 Task: Check the picks of the 2023 Victory Lane Racing NASCAR Cup Series for the race "Echopark Texas Grand Prix" on the track "COTA".
Action: Mouse moved to (221, 440)
Screenshot: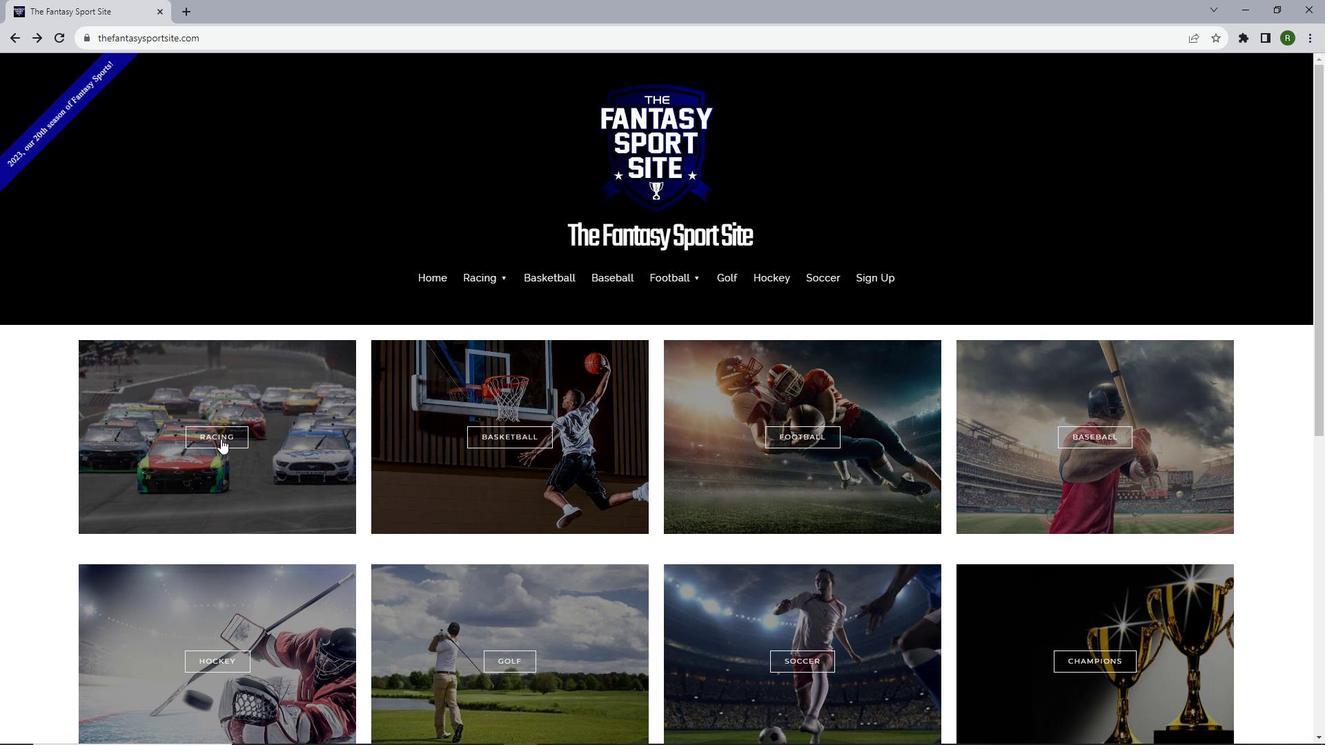 
Action: Mouse pressed left at (221, 440)
Screenshot: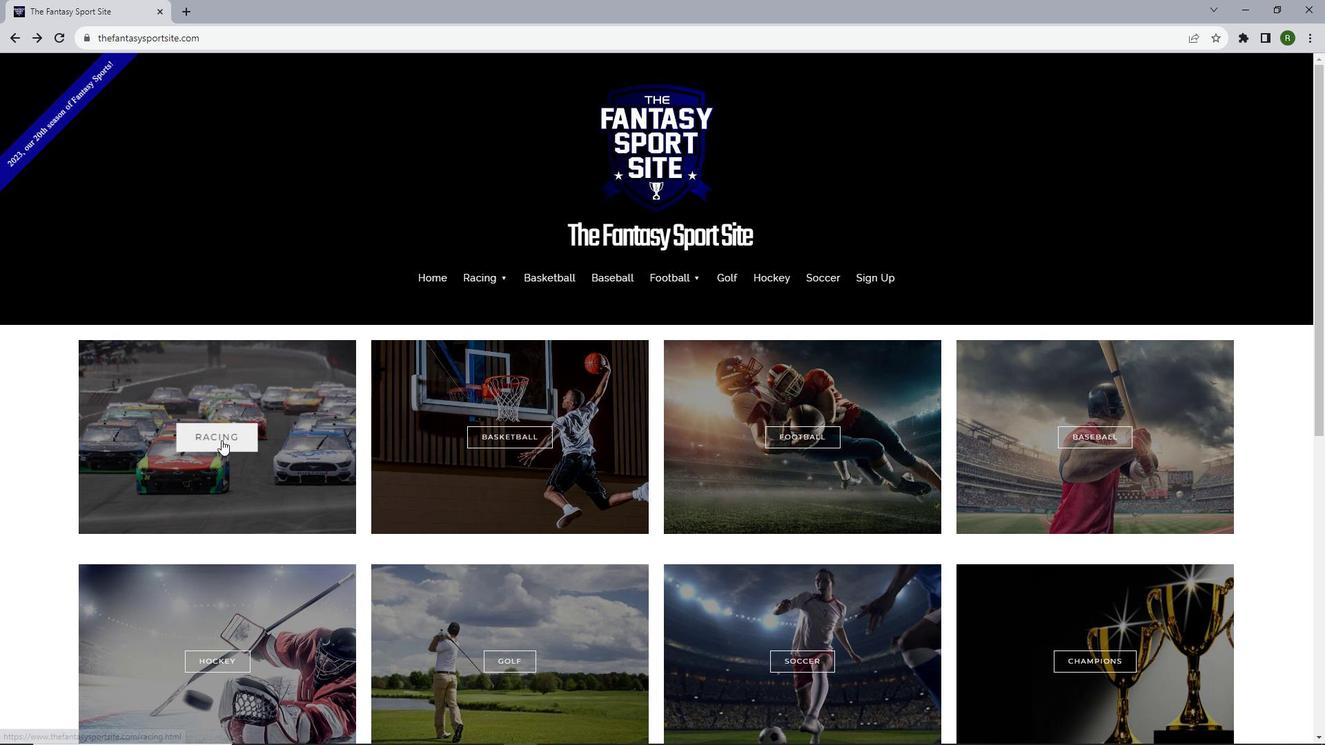 
Action: Mouse moved to (429, 339)
Screenshot: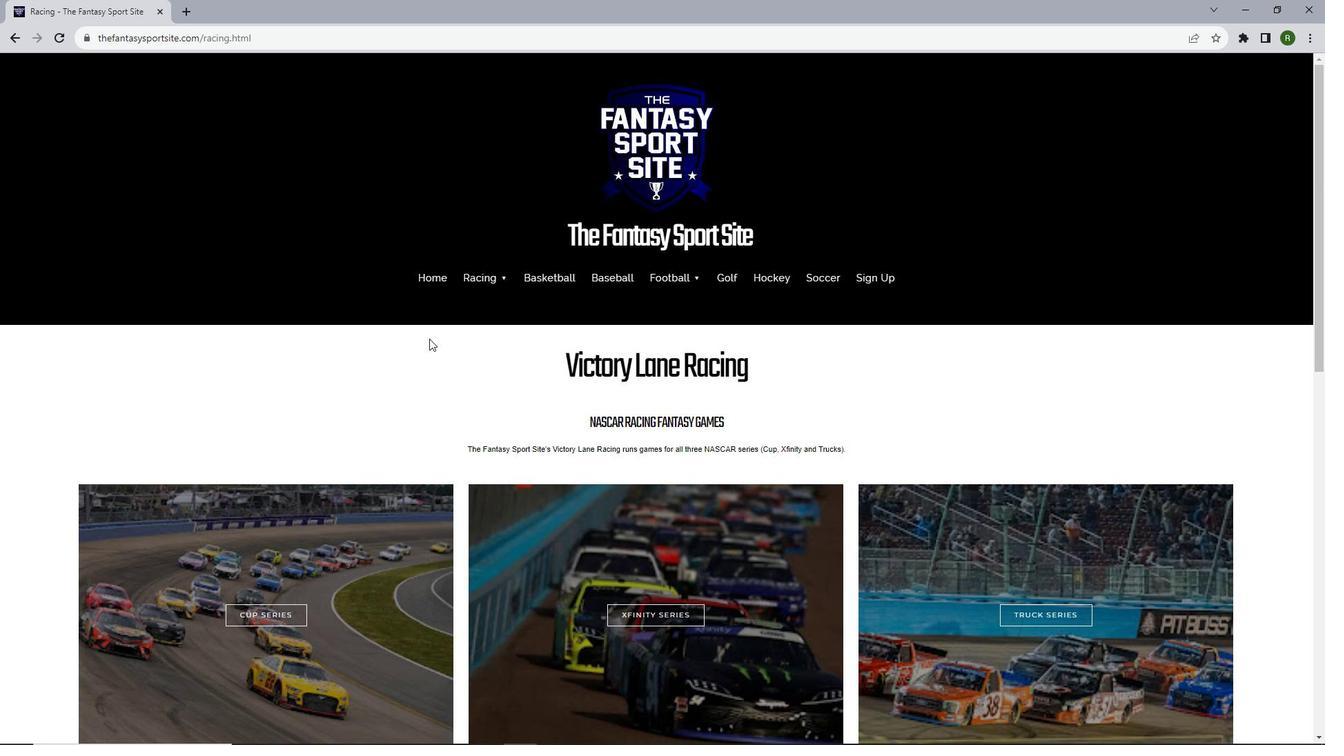 
Action: Mouse scrolled (429, 338) with delta (0, 0)
Screenshot: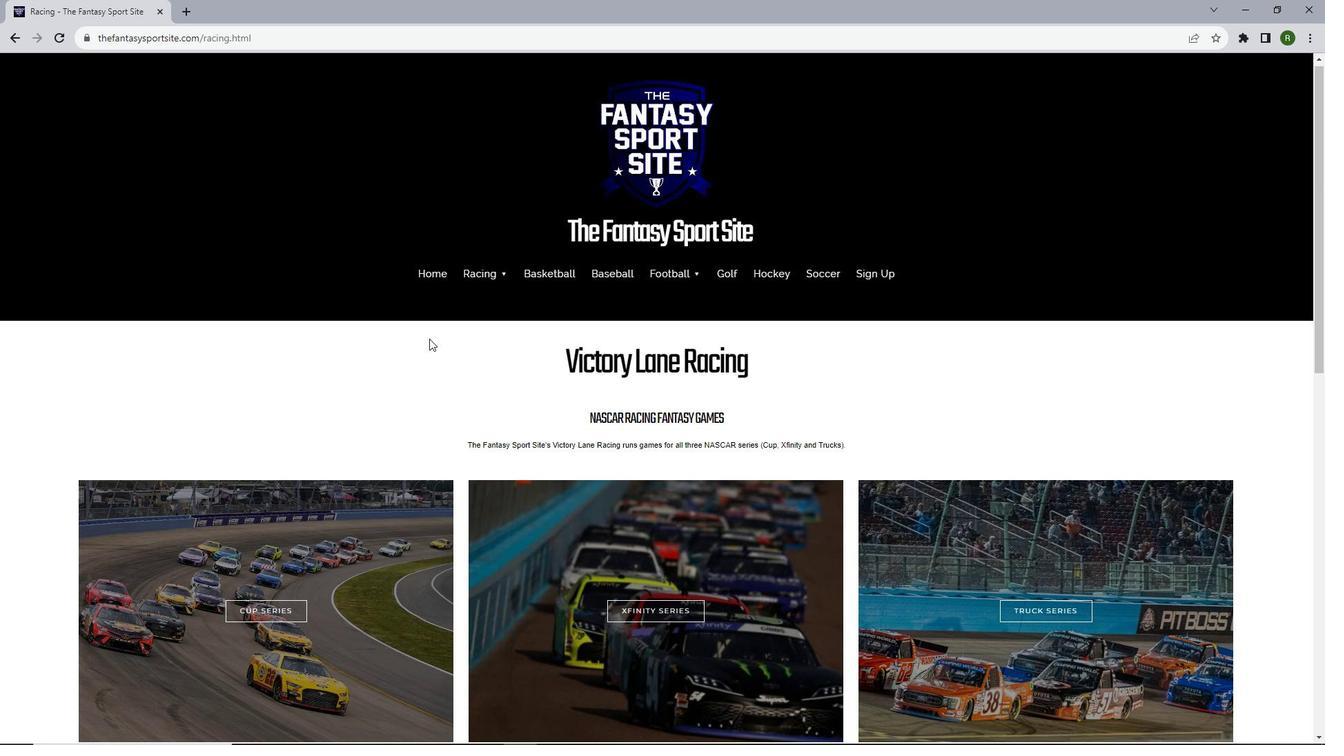 
Action: Mouse scrolled (429, 338) with delta (0, 0)
Screenshot: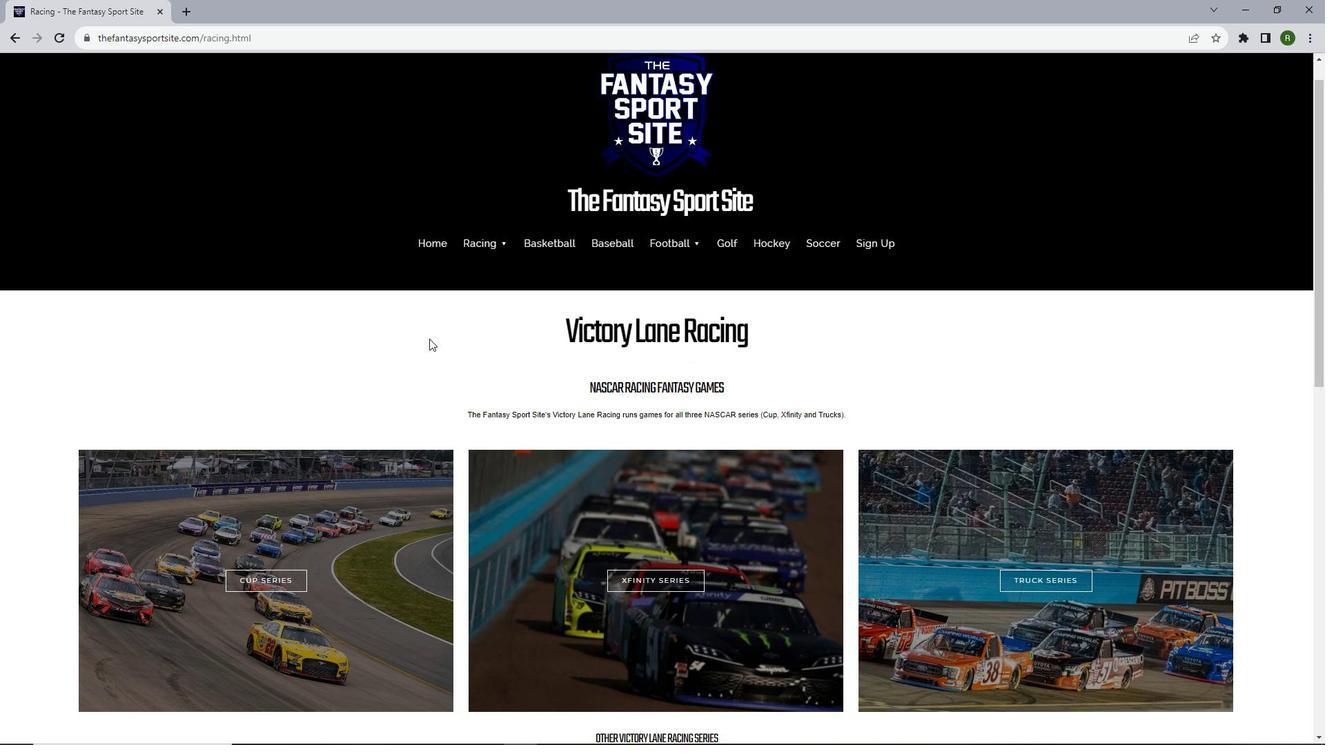
Action: Mouse scrolled (429, 338) with delta (0, 0)
Screenshot: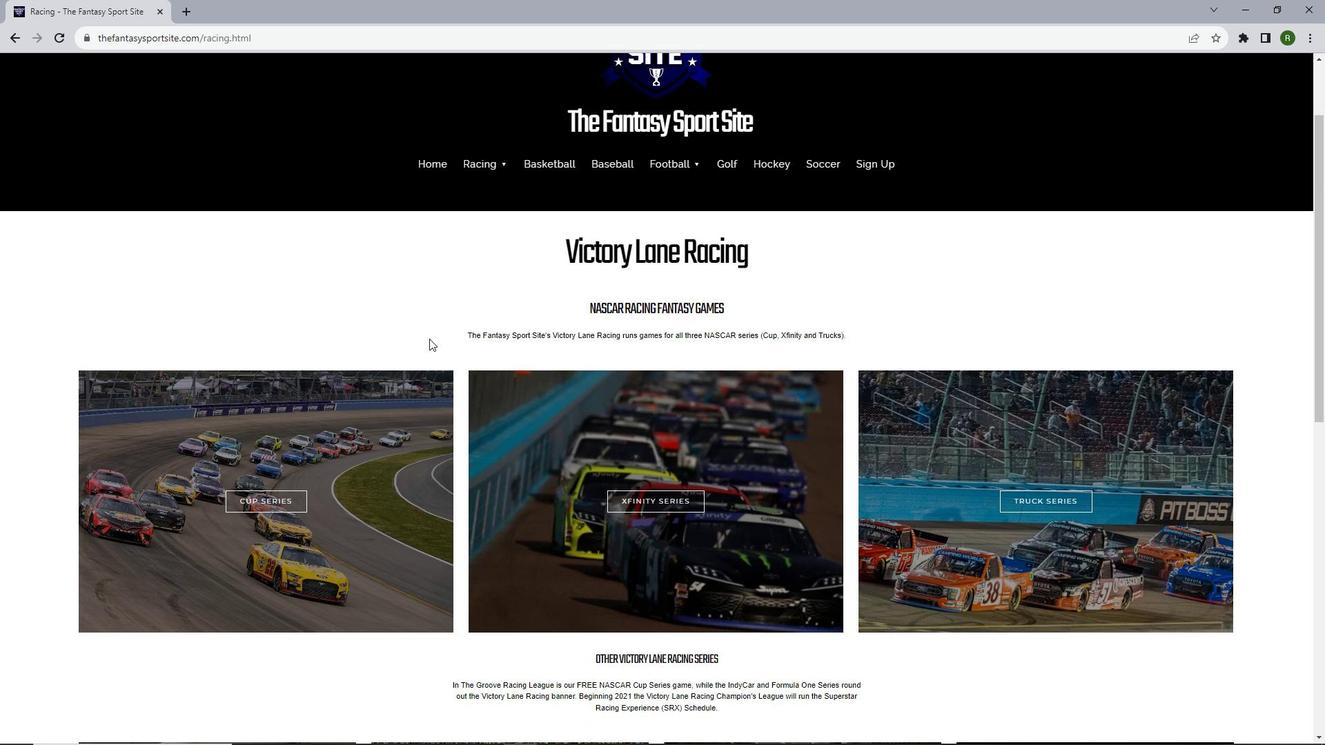 
Action: Mouse moved to (265, 408)
Screenshot: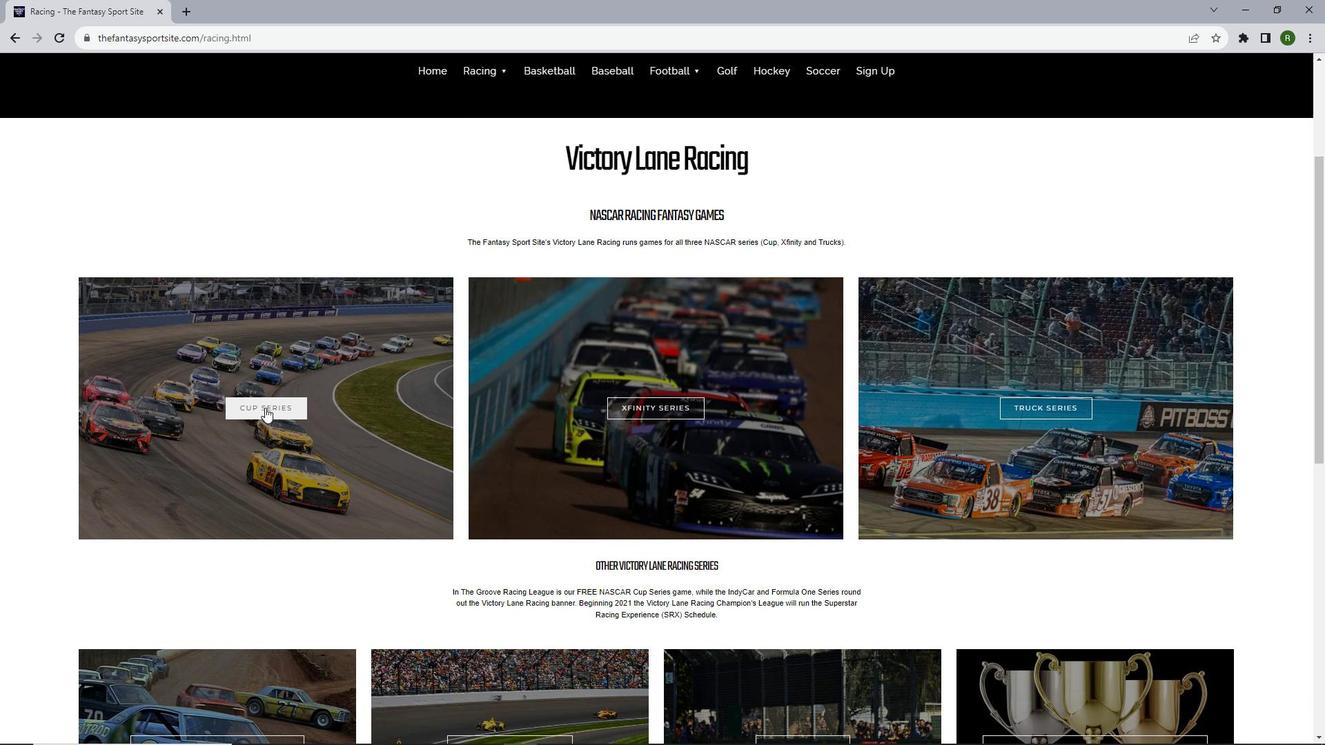 
Action: Mouse pressed left at (265, 408)
Screenshot: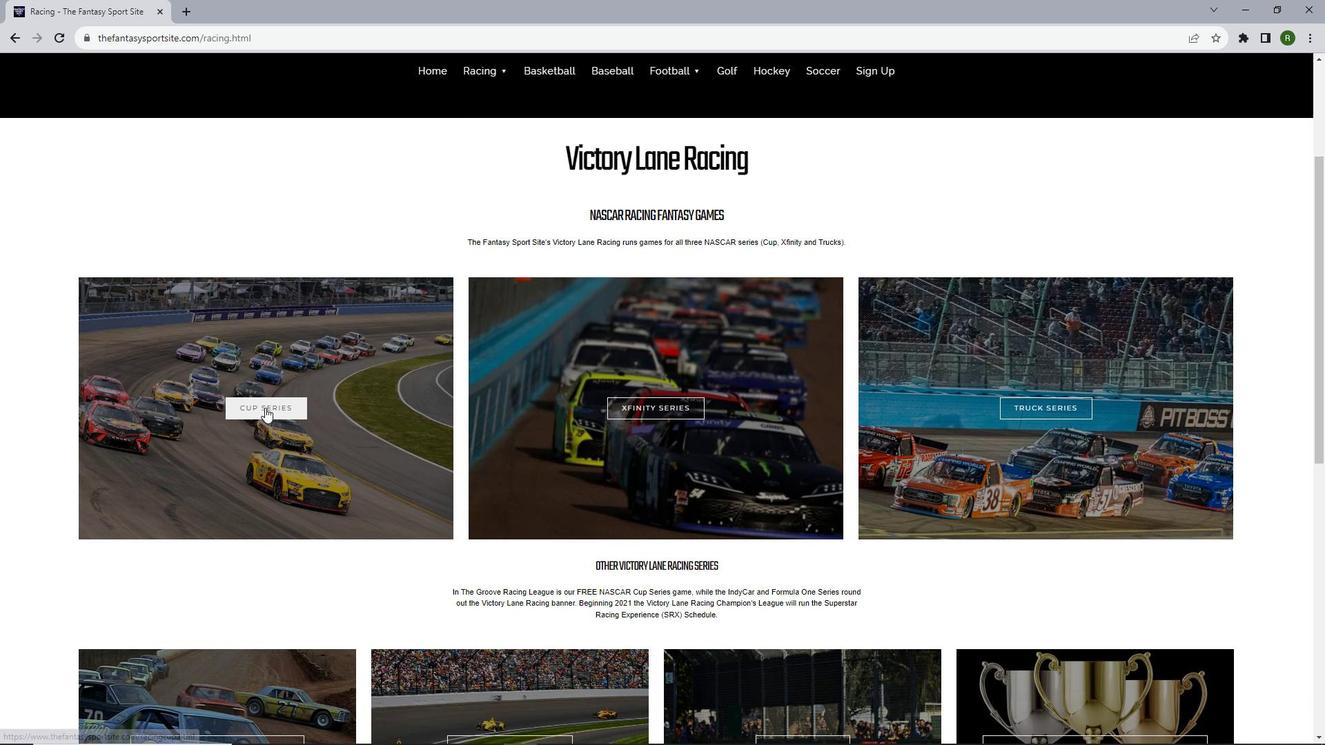 
Action: Mouse moved to (472, 401)
Screenshot: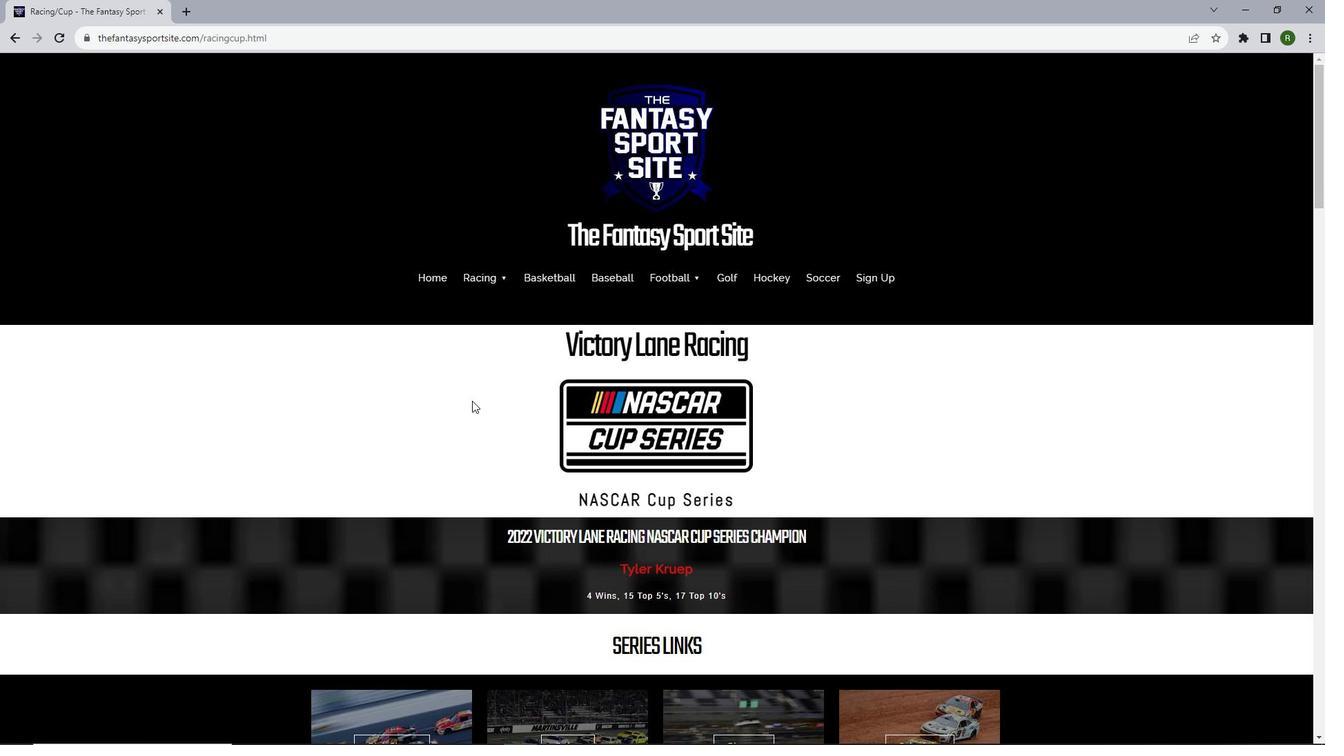 
Action: Mouse scrolled (472, 401) with delta (0, 0)
Screenshot: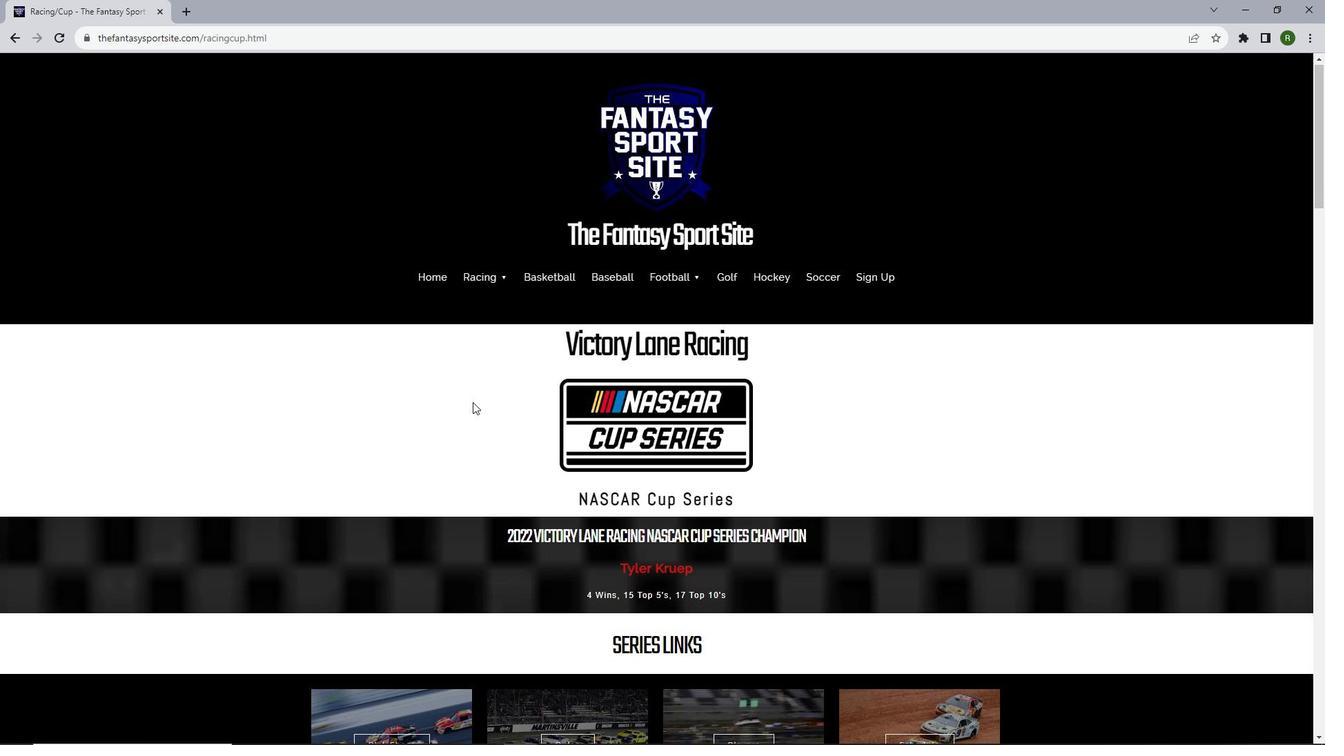 
Action: Mouse moved to (472, 402)
Screenshot: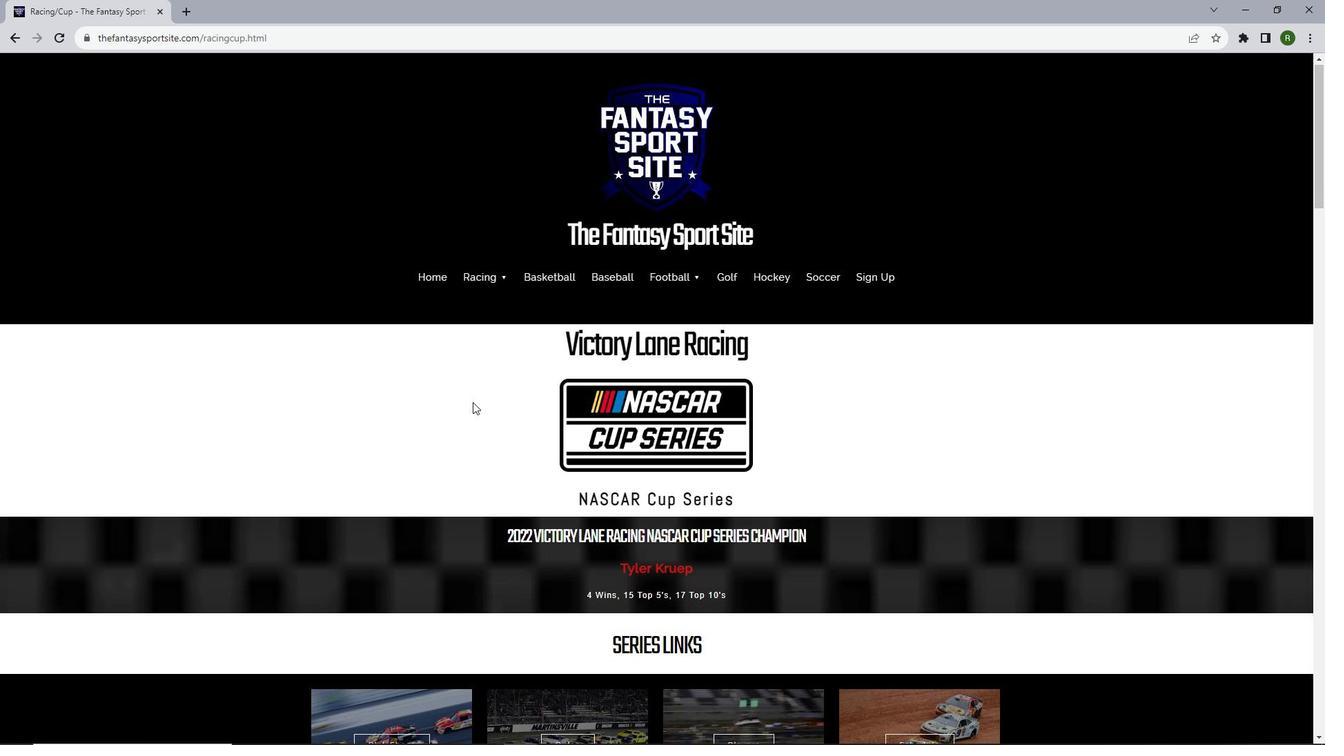 
Action: Mouse scrolled (472, 401) with delta (0, 0)
Screenshot: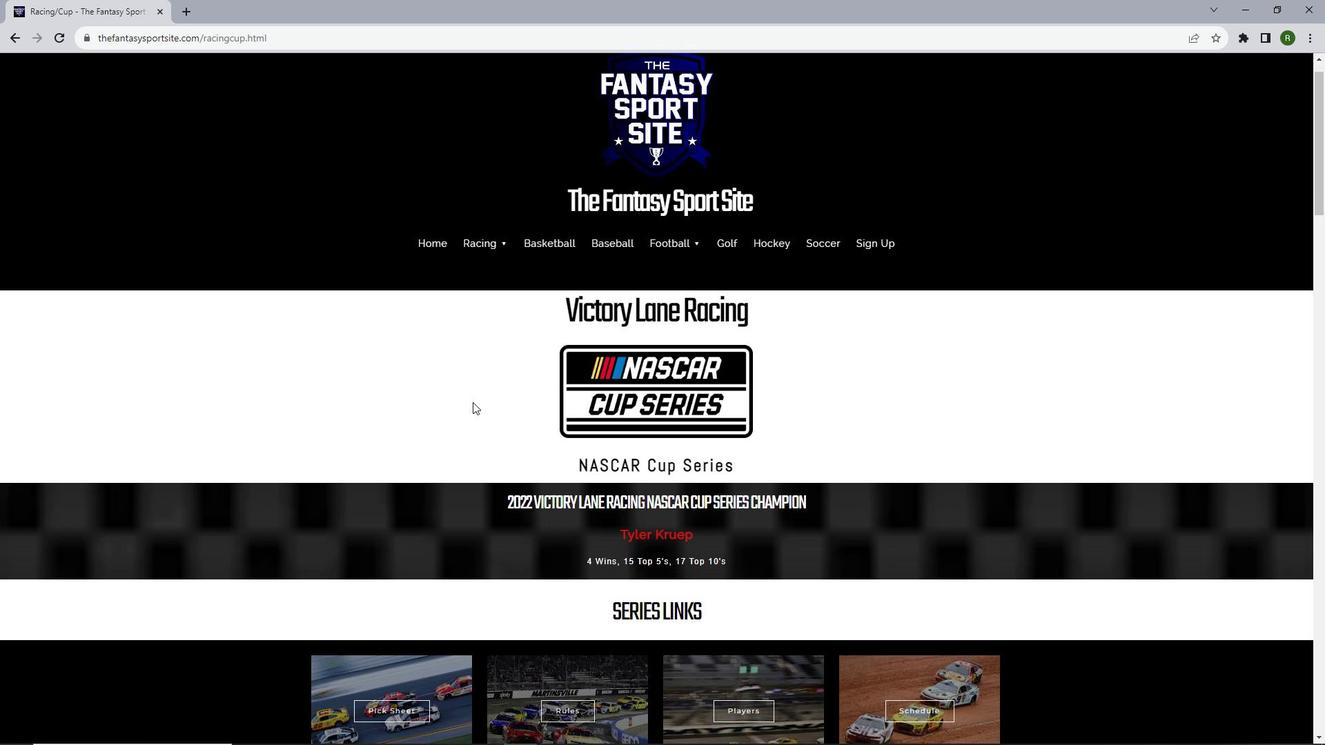 
Action: Mouse scrolled (472, 401) with delta (0, 0)
Screenshot: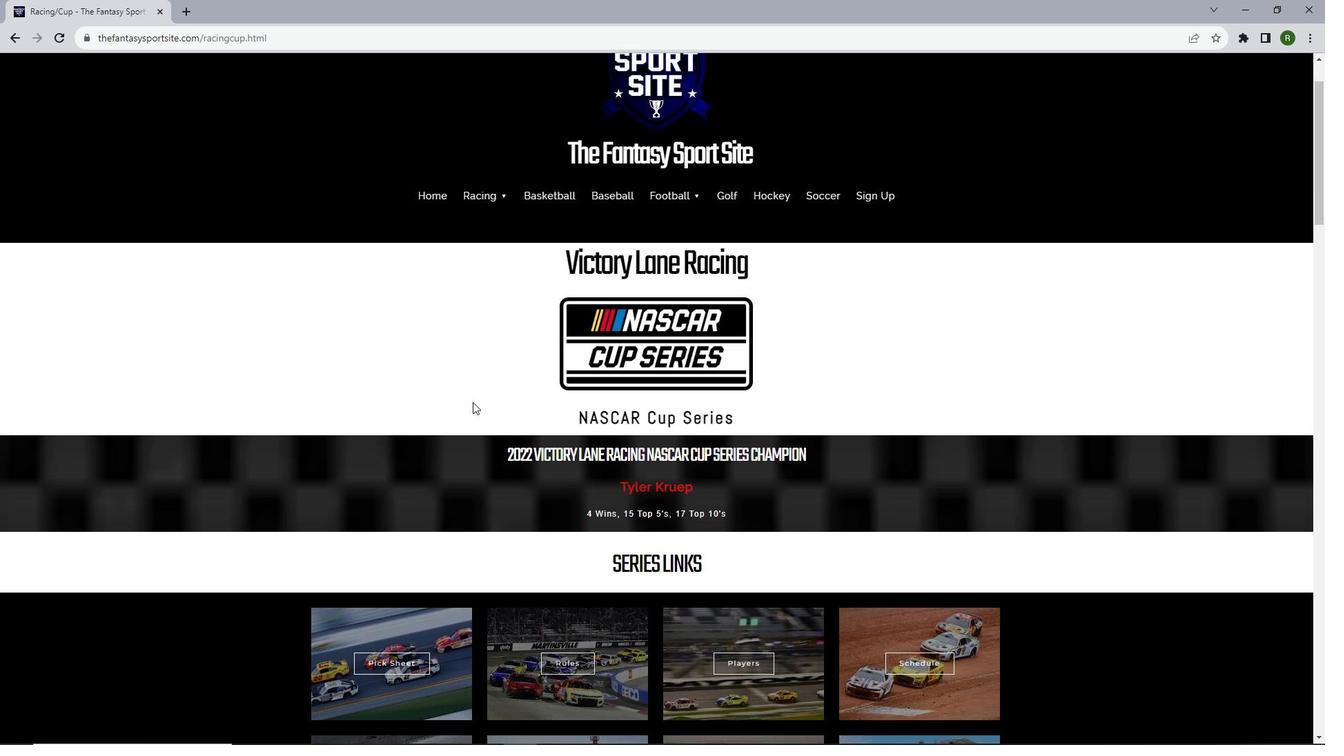 
Action: Mouse scrolled (472, 401) with delta (0, 0)
Screenshot: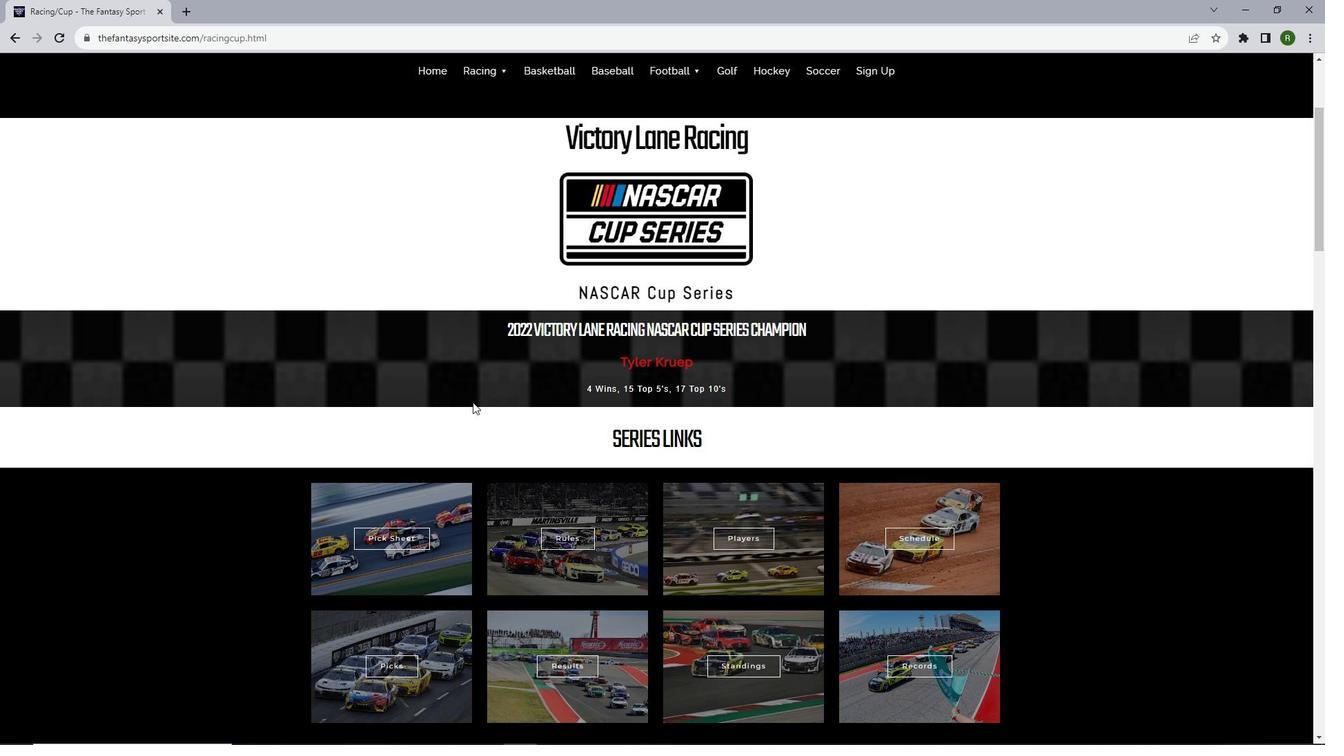 
Action: Mouse scrolled (472, 401) with delta (0, 0)
Screenshot: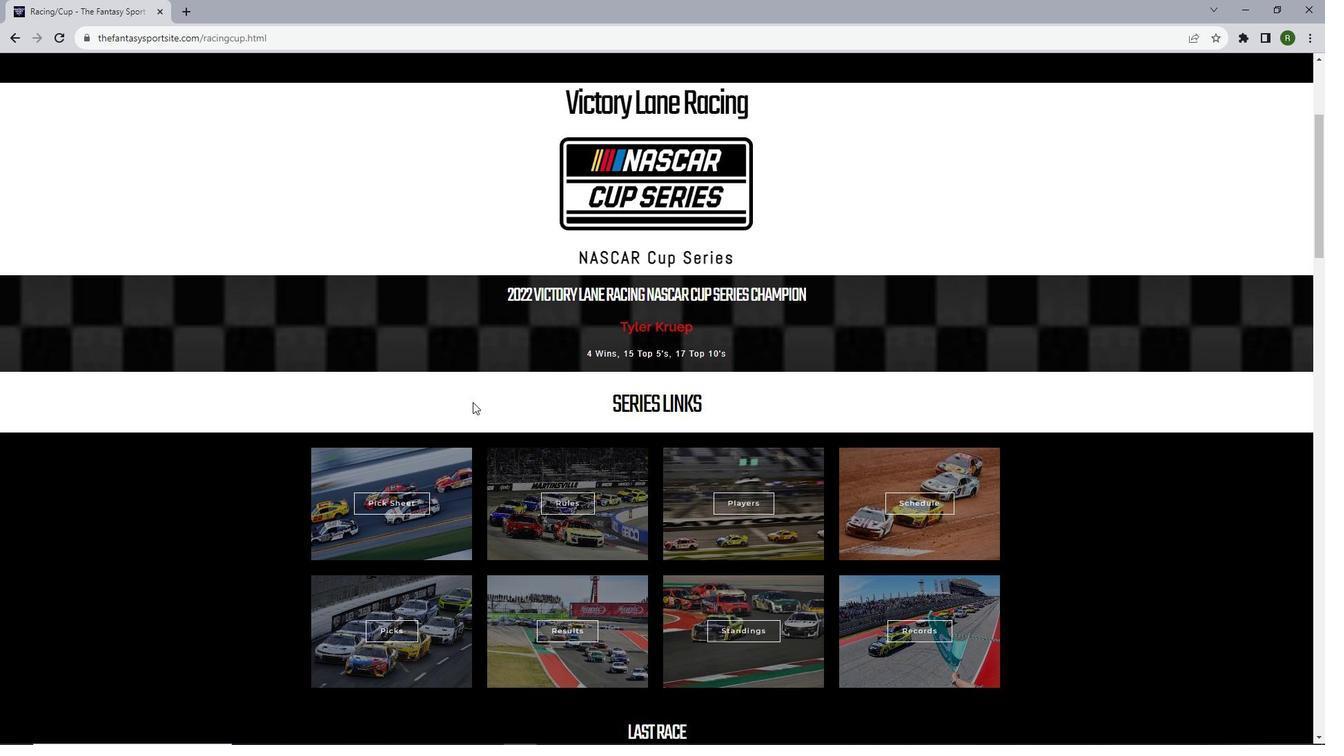 
Action: Mouse scrolled (472, 401) with delta (0, 0)
Screenshot: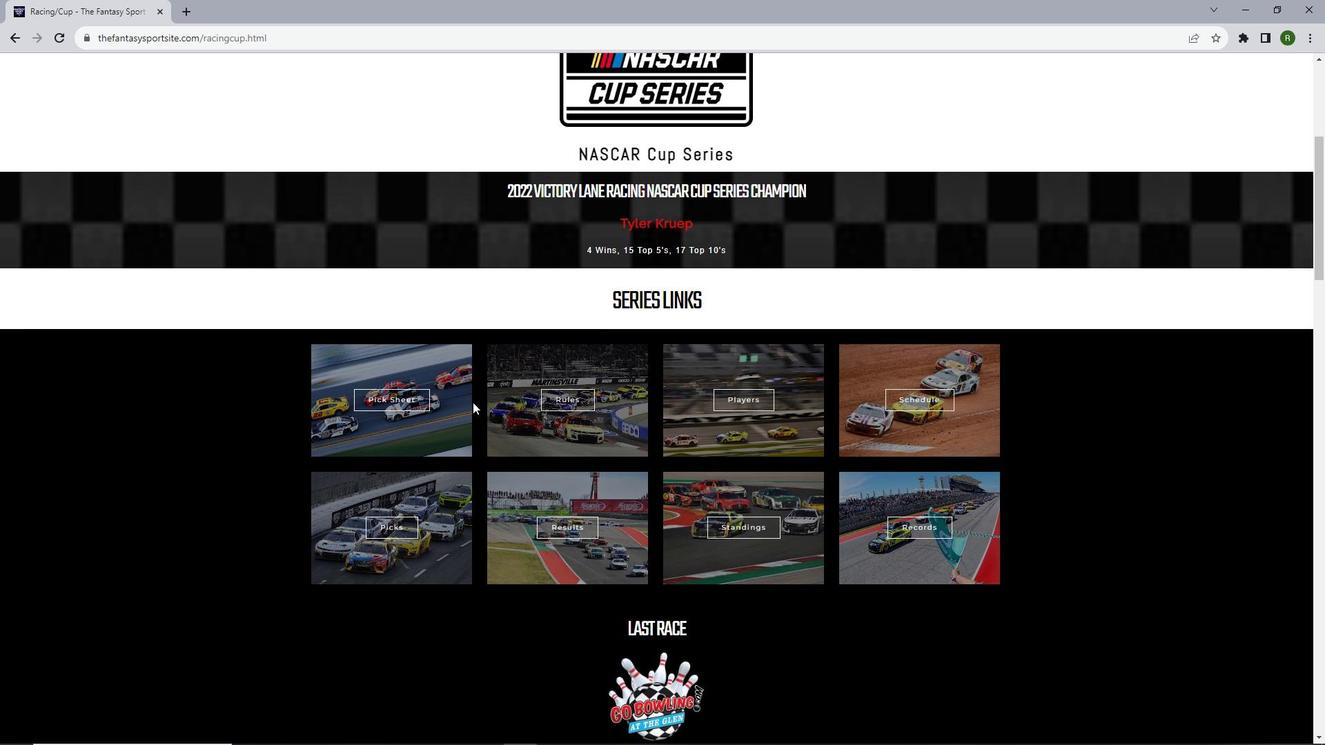 
Action: Mouse moved to (384, 457)
Screenshot: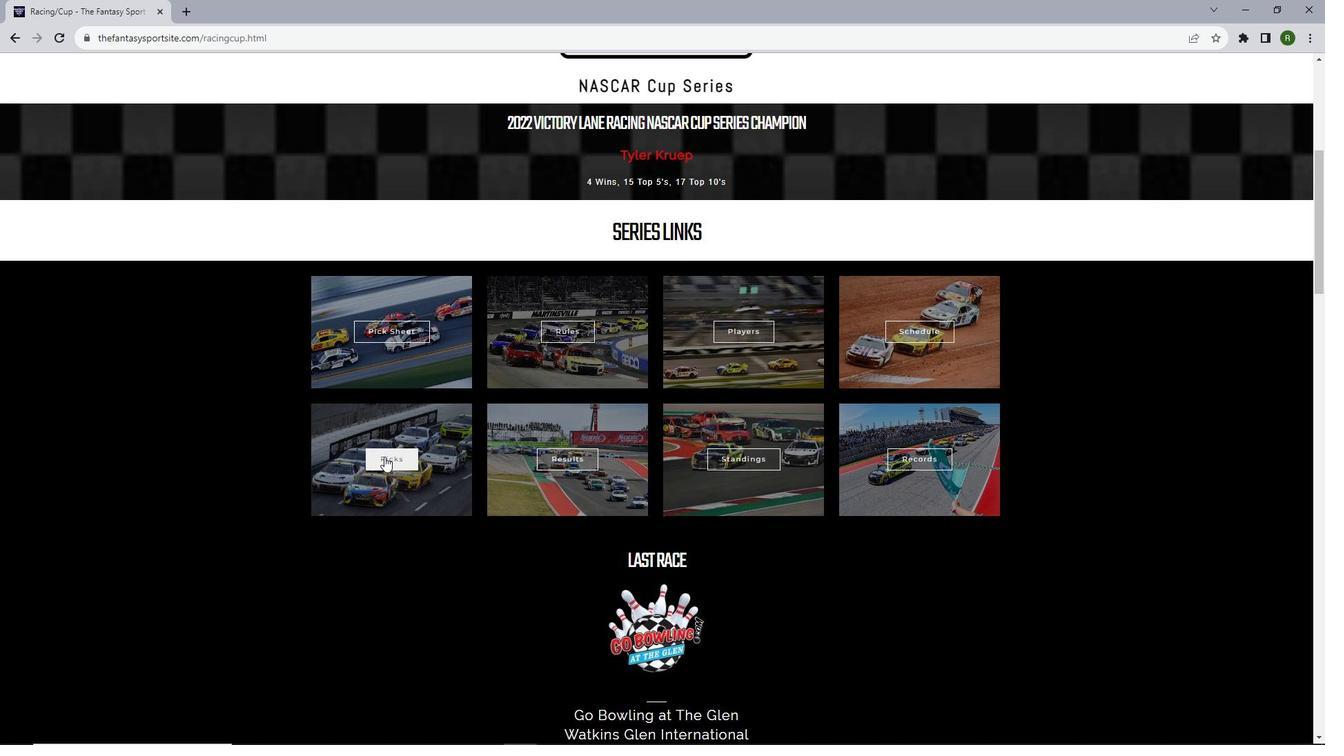 
Action: Mouse pressed left at (384, 457)
Screenshot: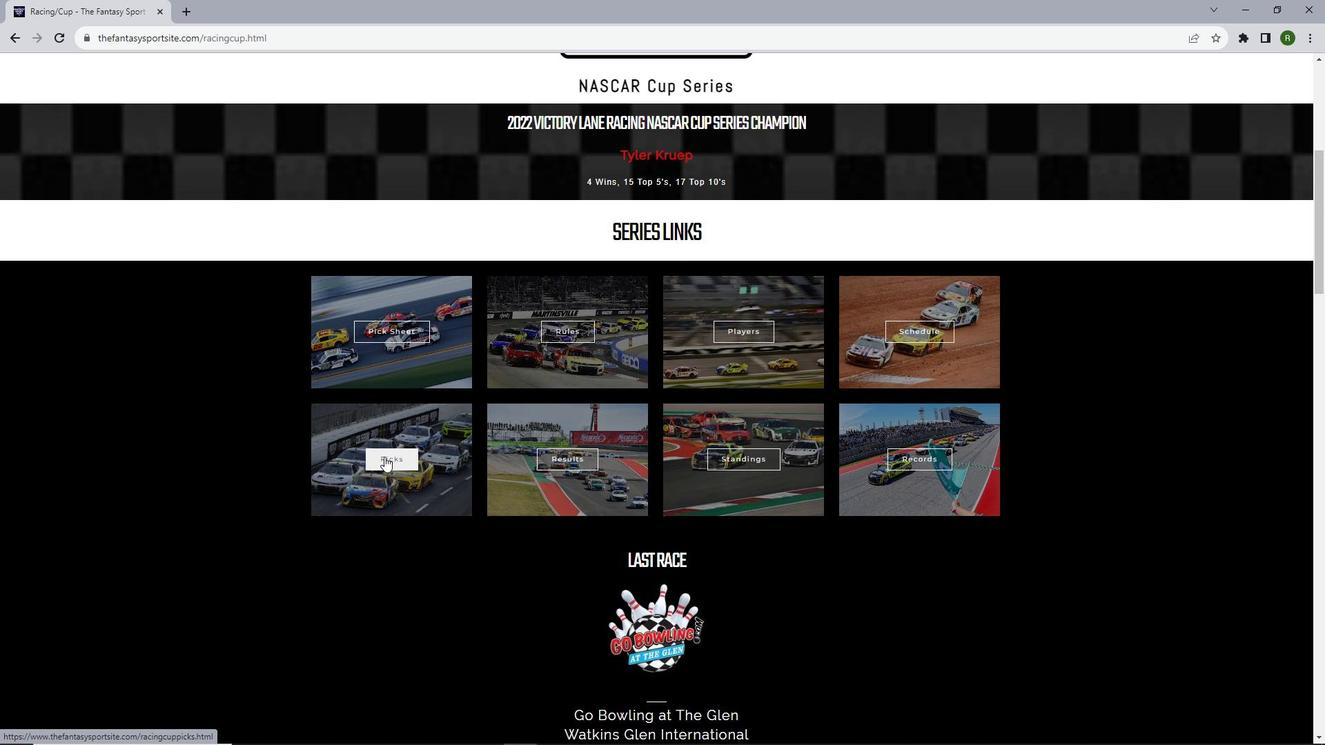 
Action: Mouse moved to (471, 429)
Screenshot: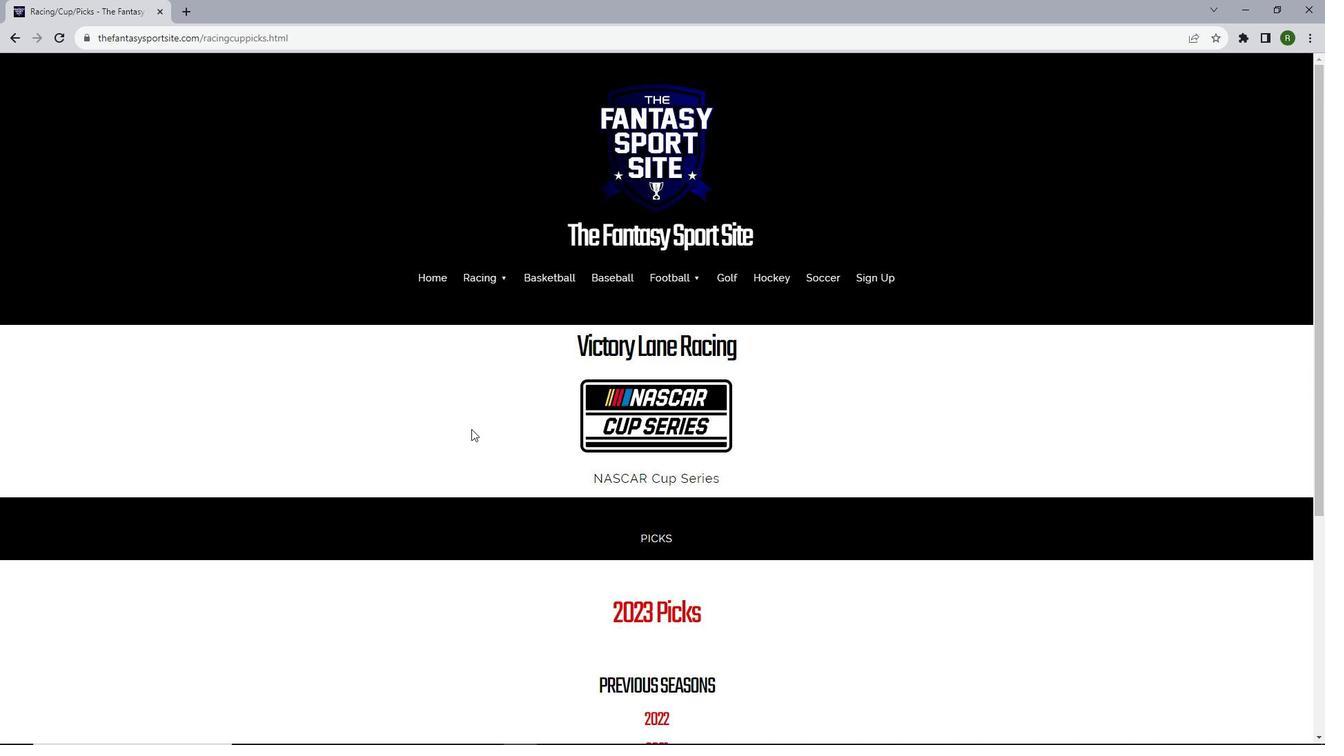 
Action: Mouse scrolled (471, 428) with delta (0, 0)
Screenshot: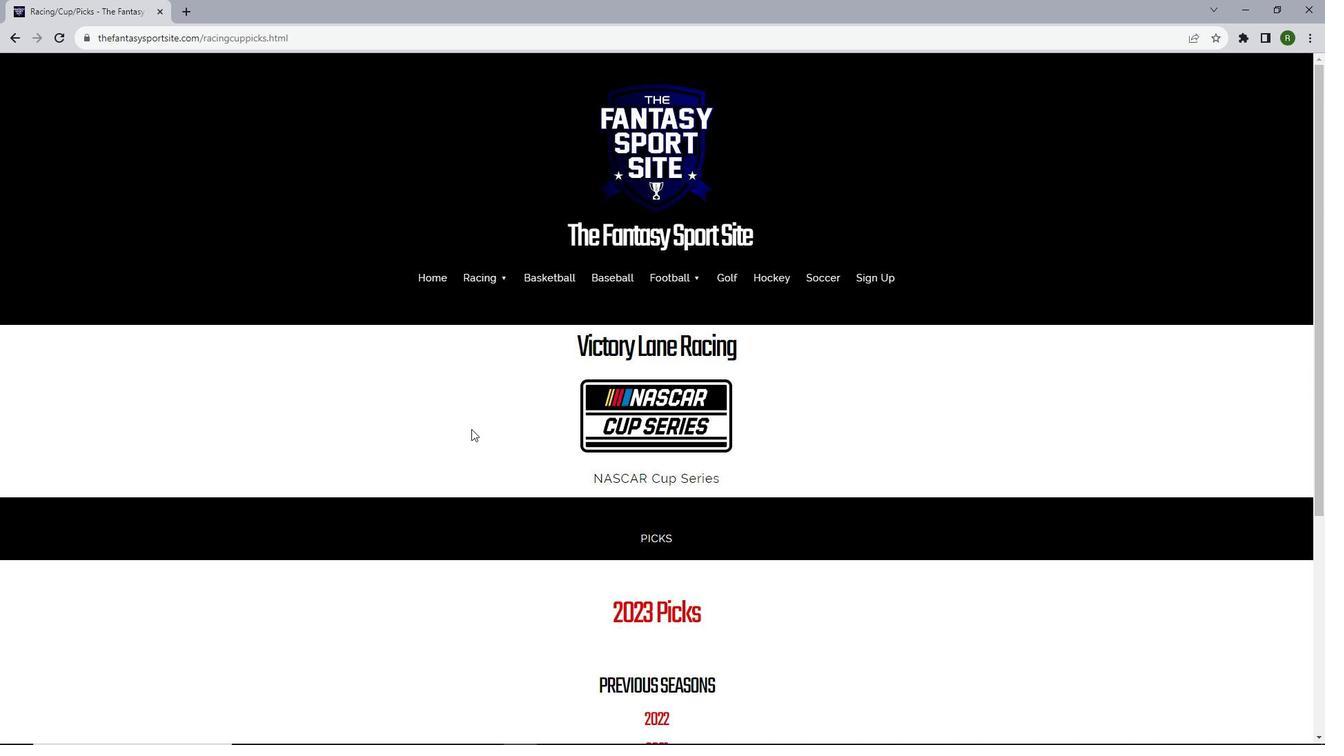 
Action: Mouse scrolled (471, 428) with delta (0, 0)
Screenshot: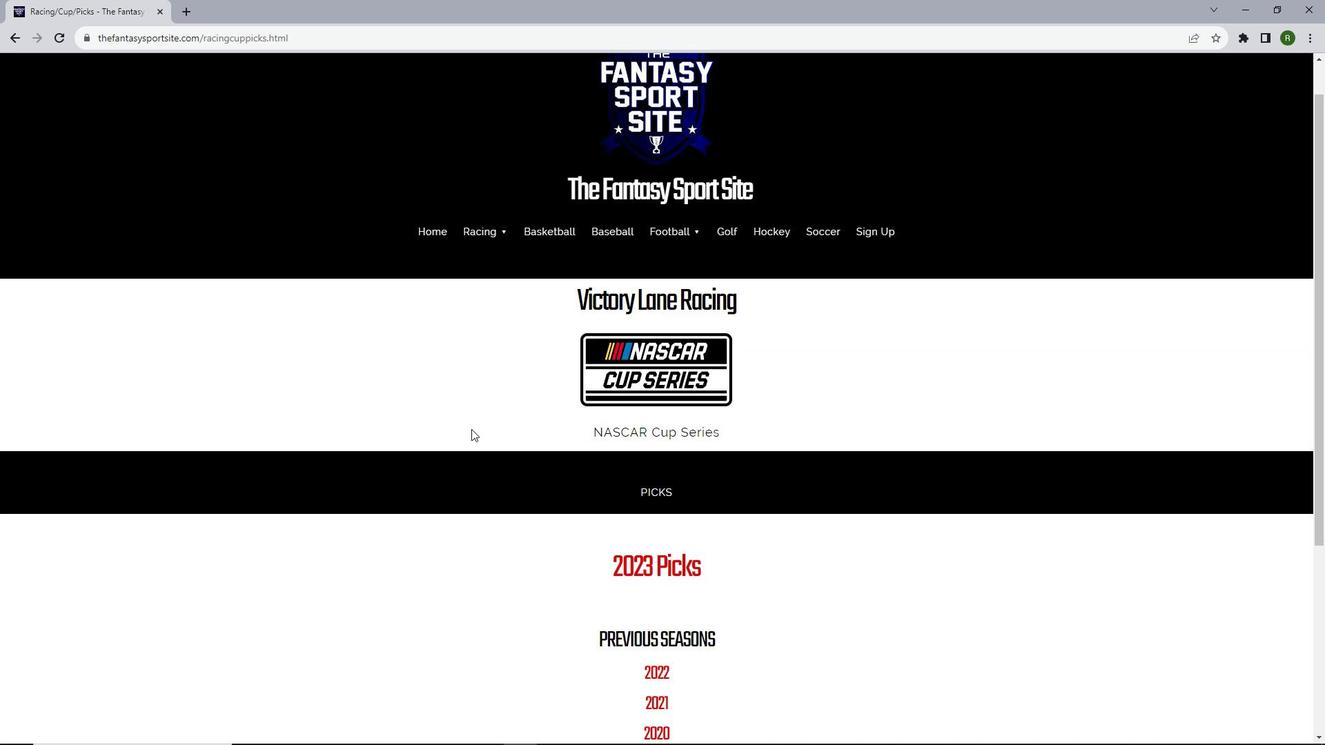 
Action: Mouse scrolled (471, 428) with delta (0, 0)
Screenshot: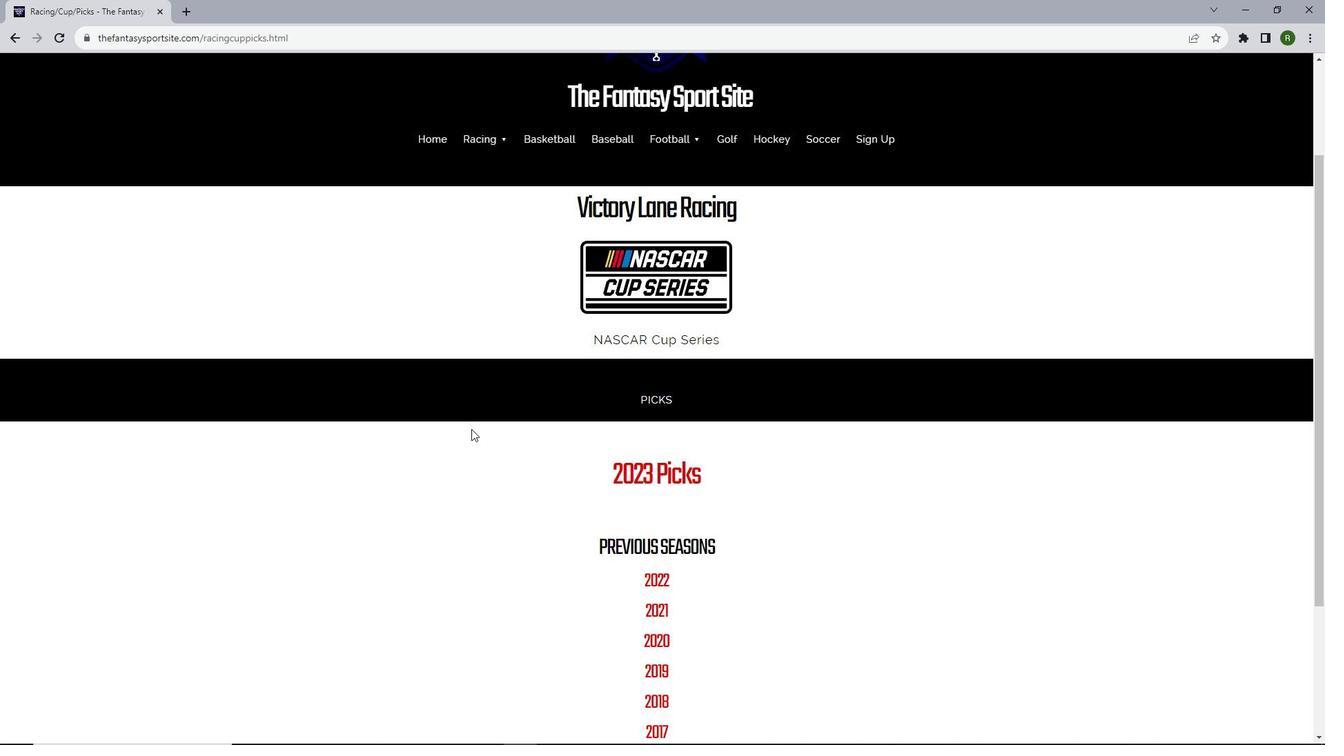 
Action: Mouse moved to (640, 410)
Screenshot: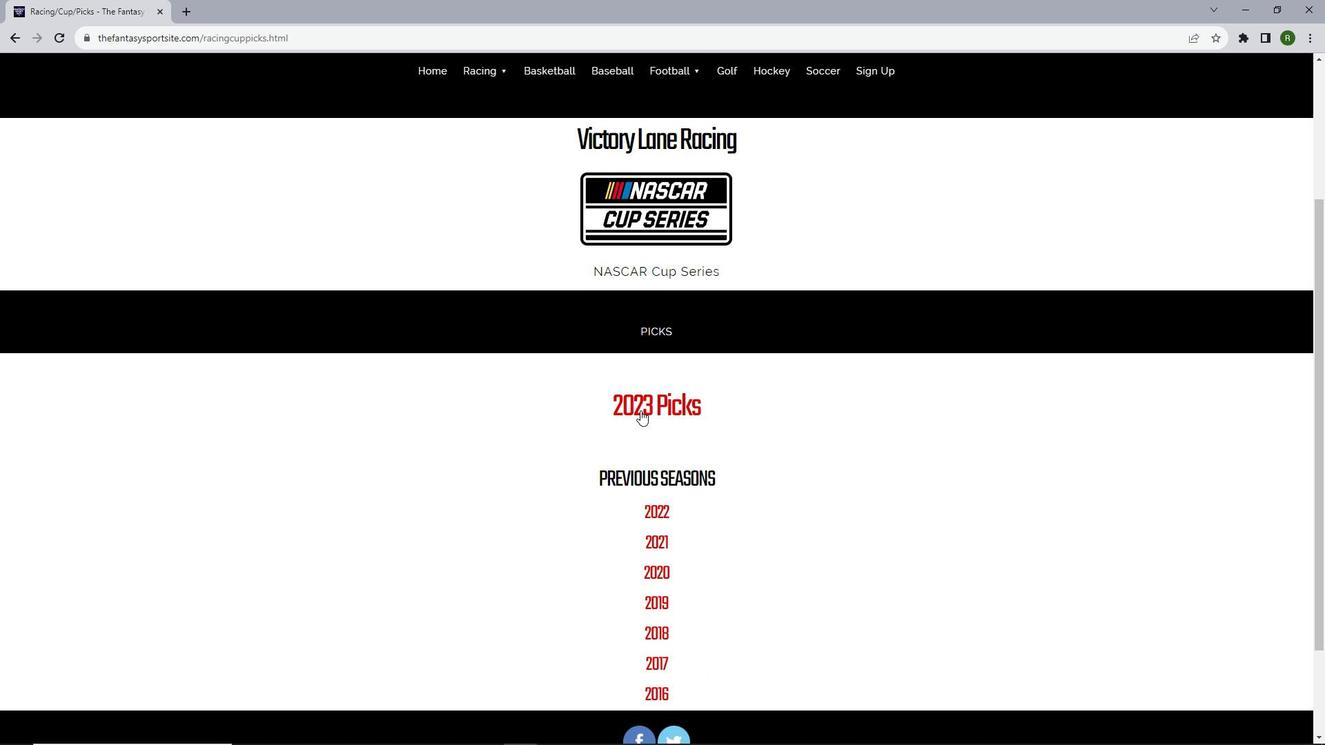
Action: Mouse pressed left at (640, 410)
Screenshot: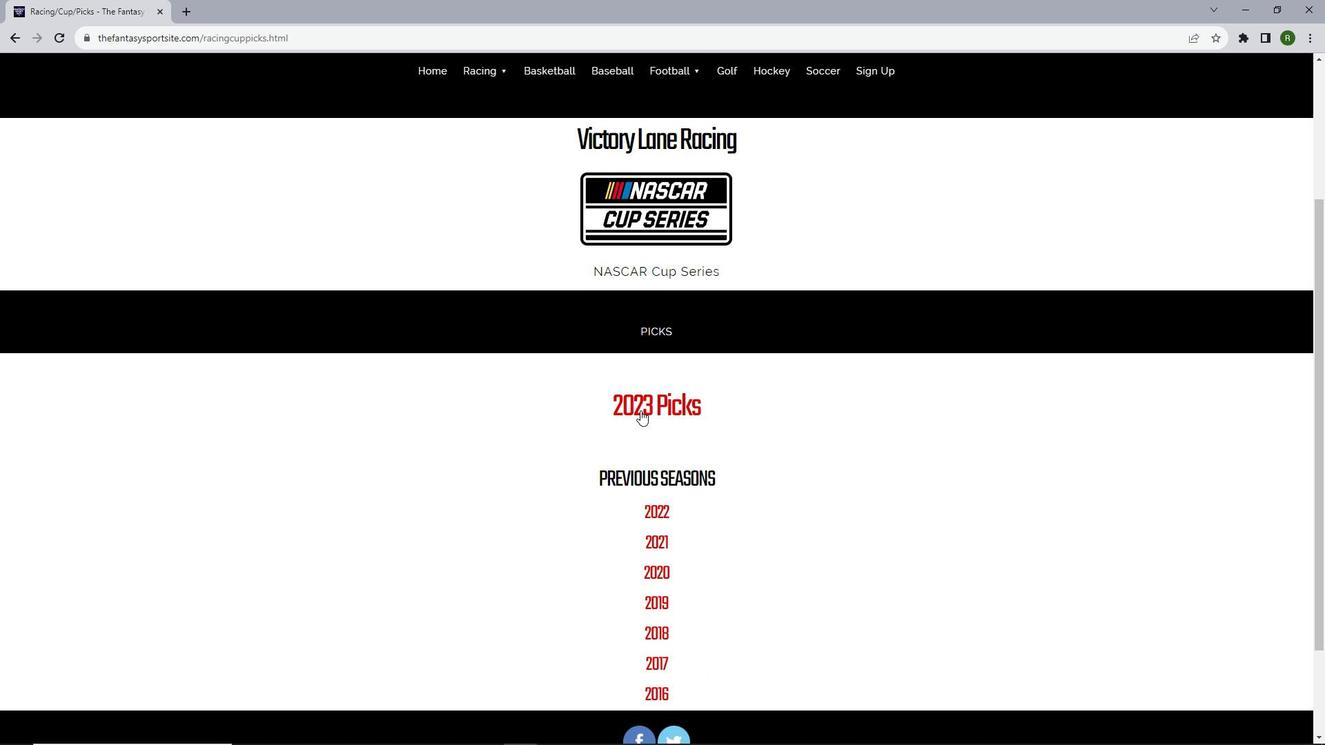 
Action: Mouse moved to (673, 220)
Screenshot: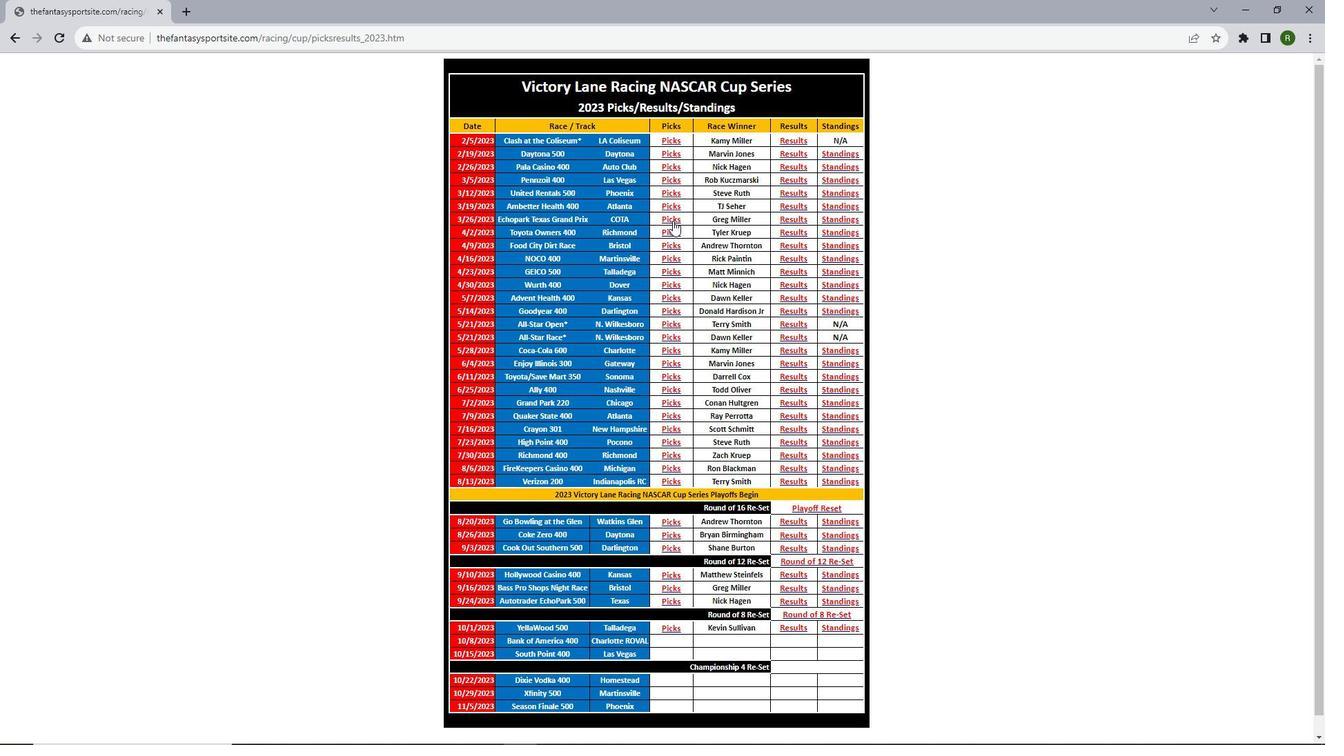 
Action: Mouse pressed left at (673, 220)
Screenshot: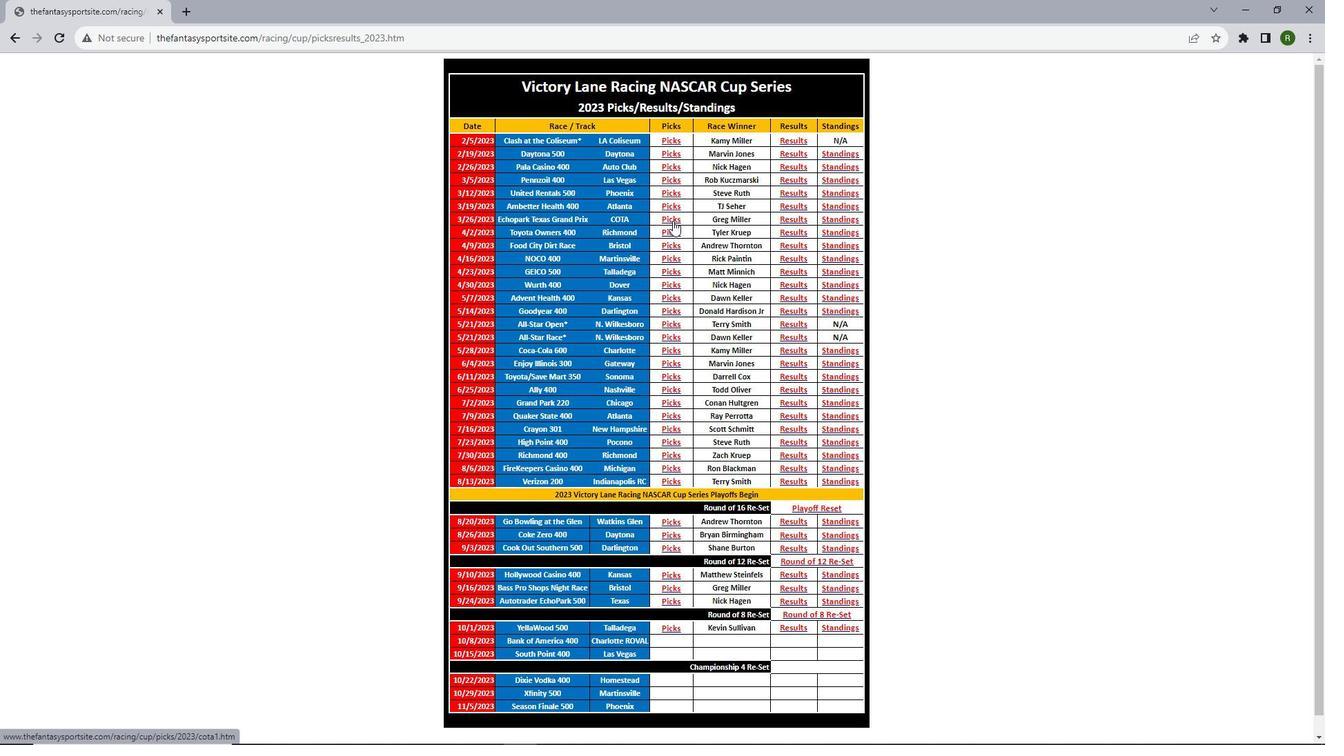 
Action: Mouse scrolled (673, 220) with delta (0, 0)
Screenshot: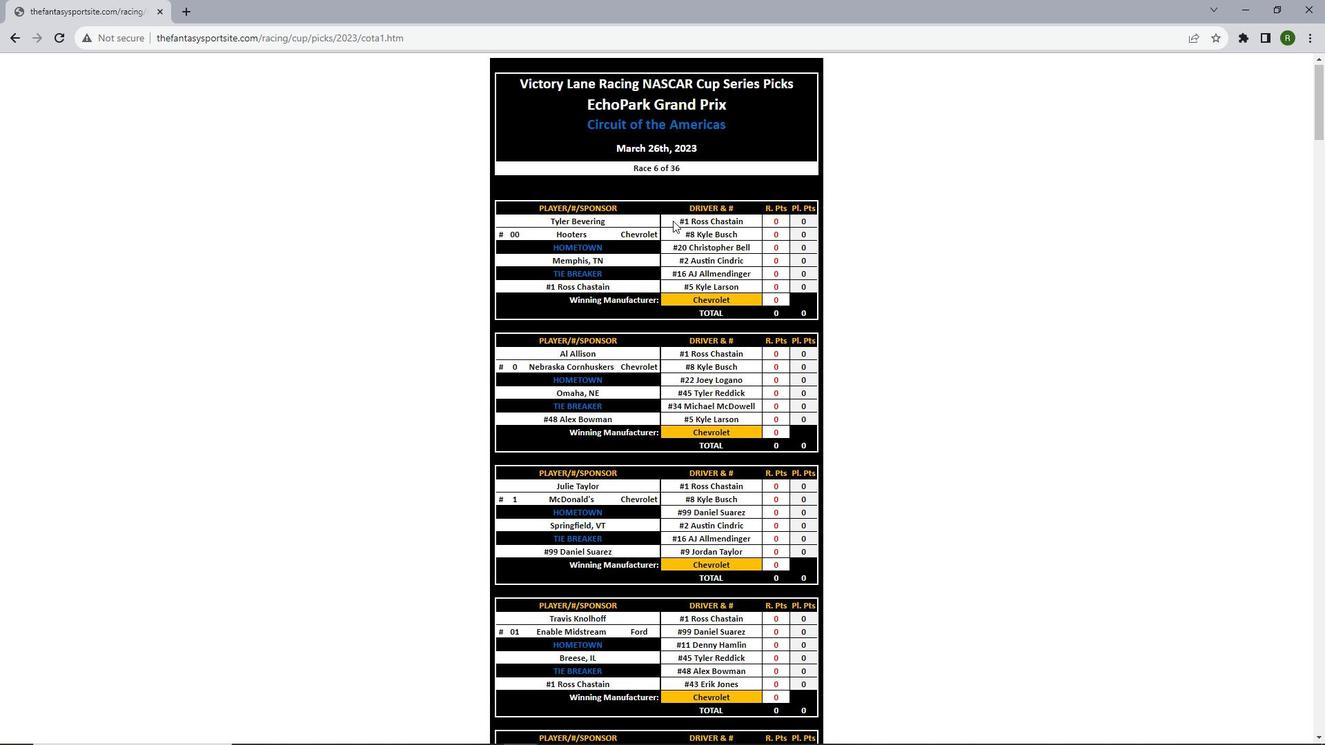 
Action: Mouse scrolled (673, 220) with delta (0, 0)
Screenshot: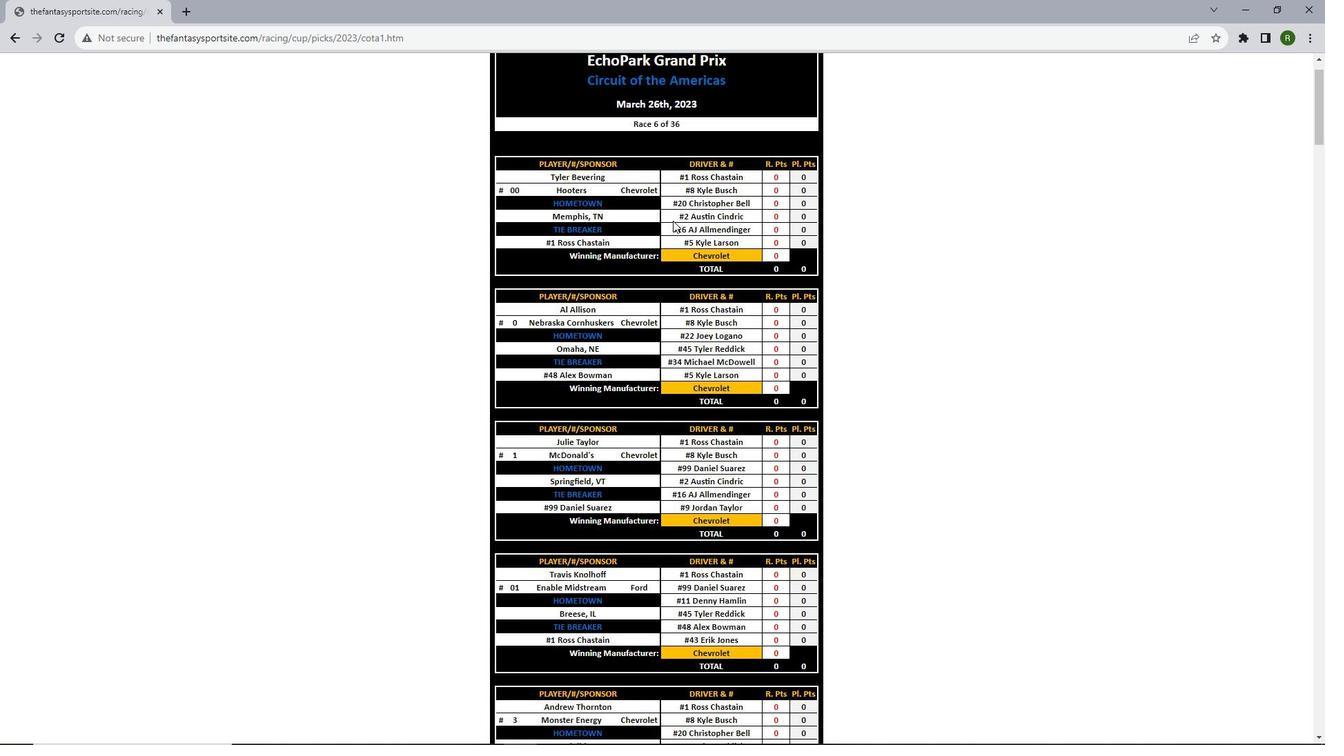 
Action: Mouse scrolled (673, 220) with delta (0, 0)
Screenshot: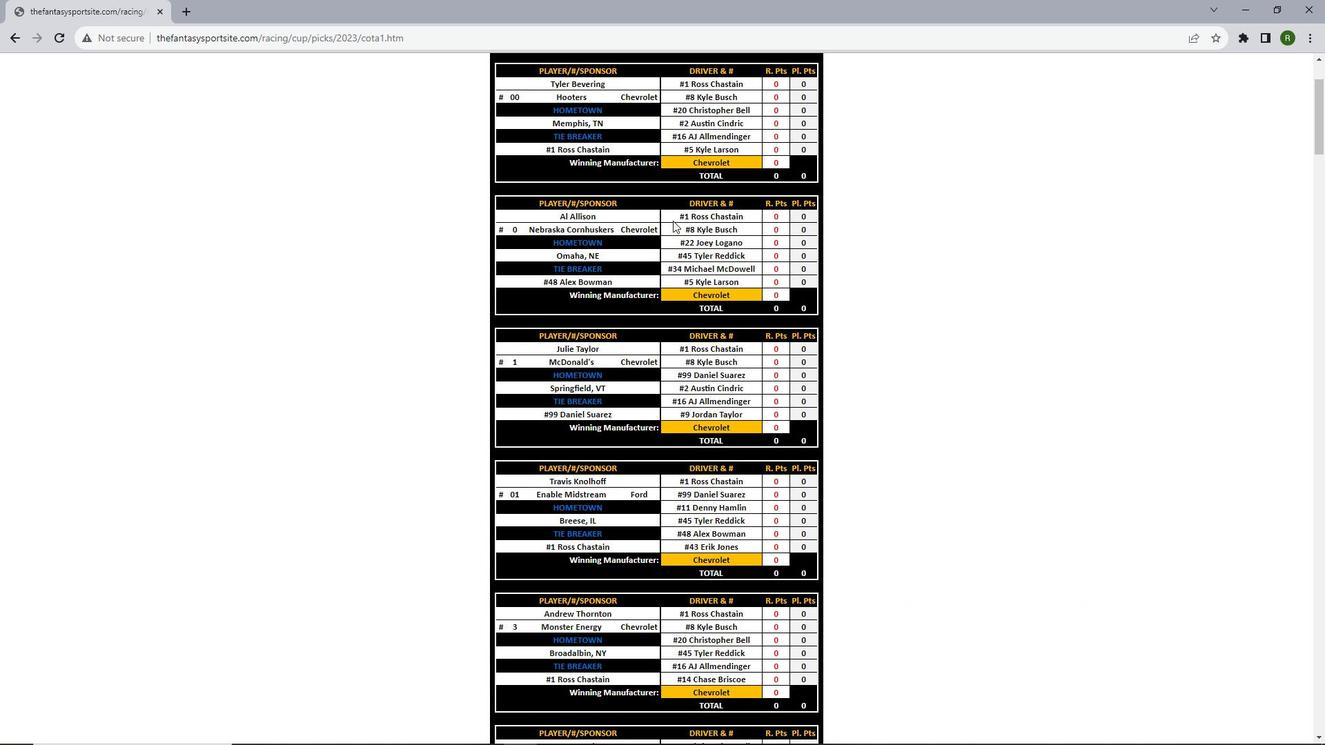 
Action: Mouse scrolled (673, 220) with delta (0, 0)
Screenshot: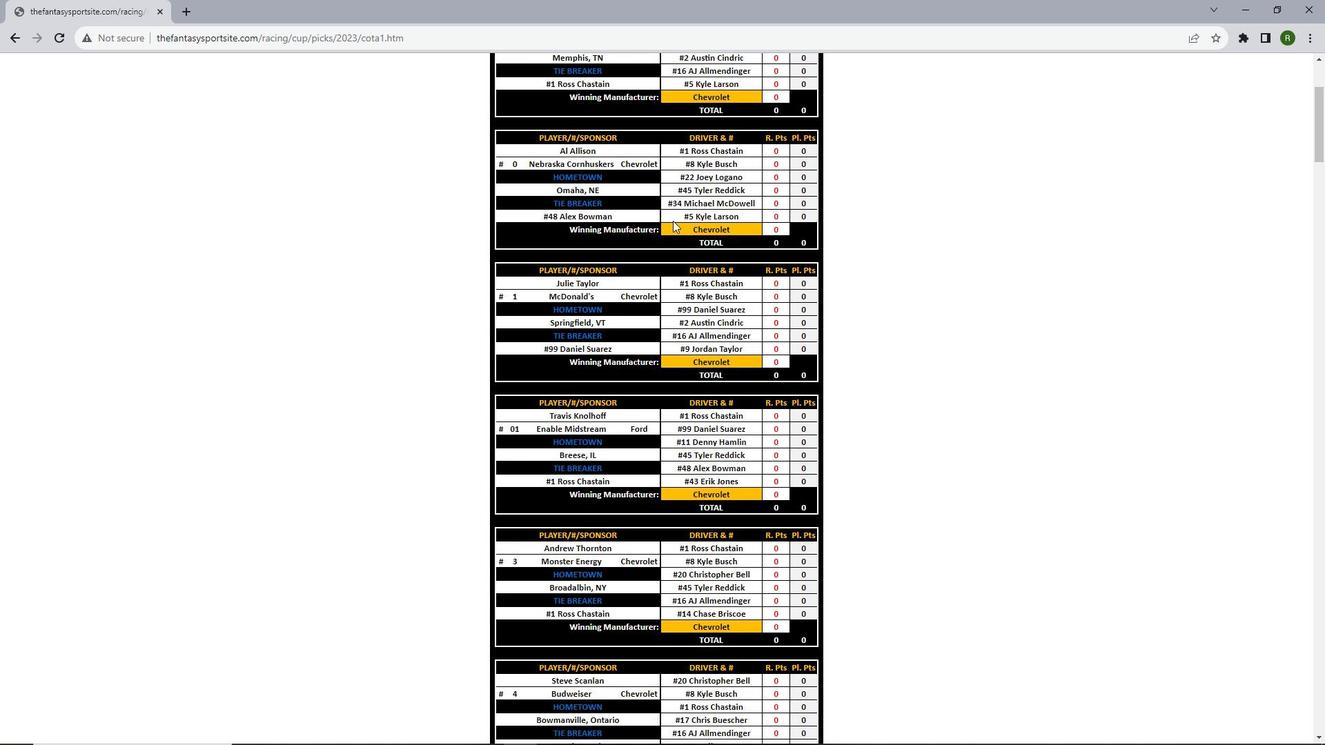 
Action: Mouse scrolled (673, 220) with delta (0, 0)
Screenshot: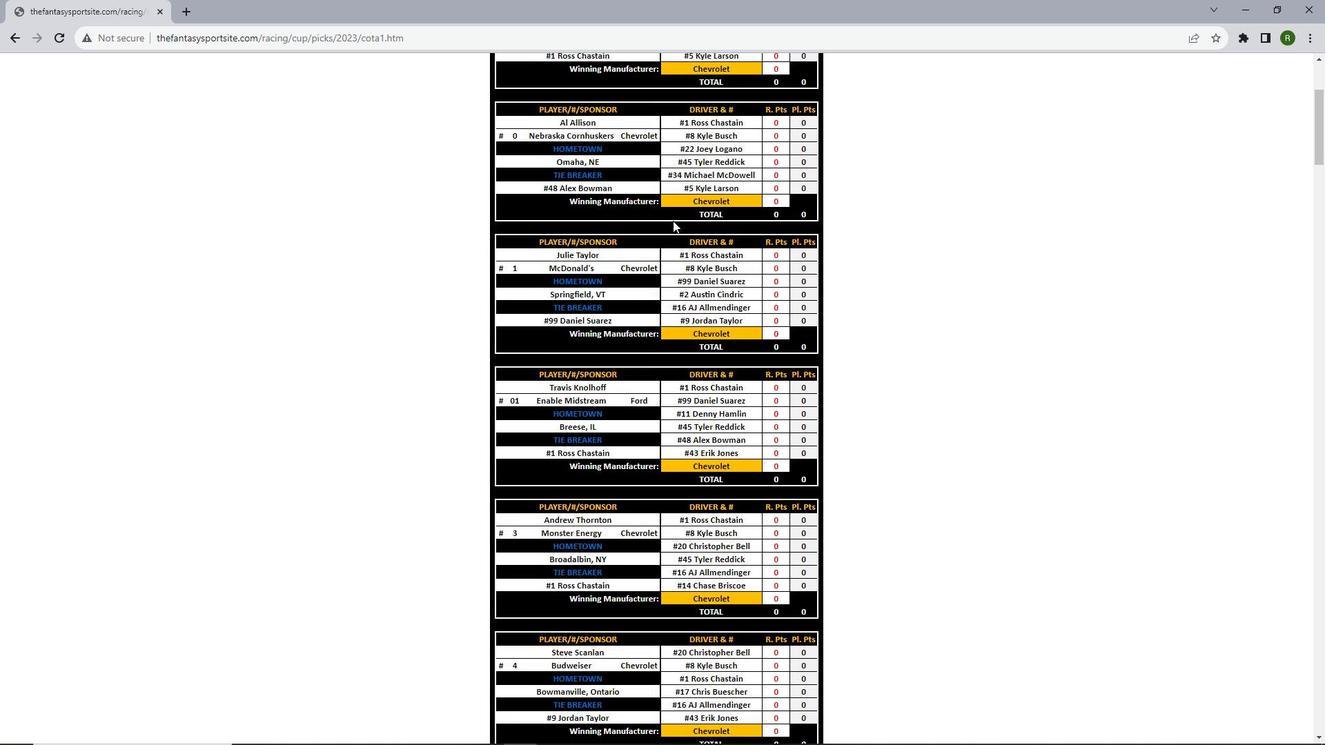 
Action: Mouse scrolled (673, 220) with delta (0, 0)
Screenshot: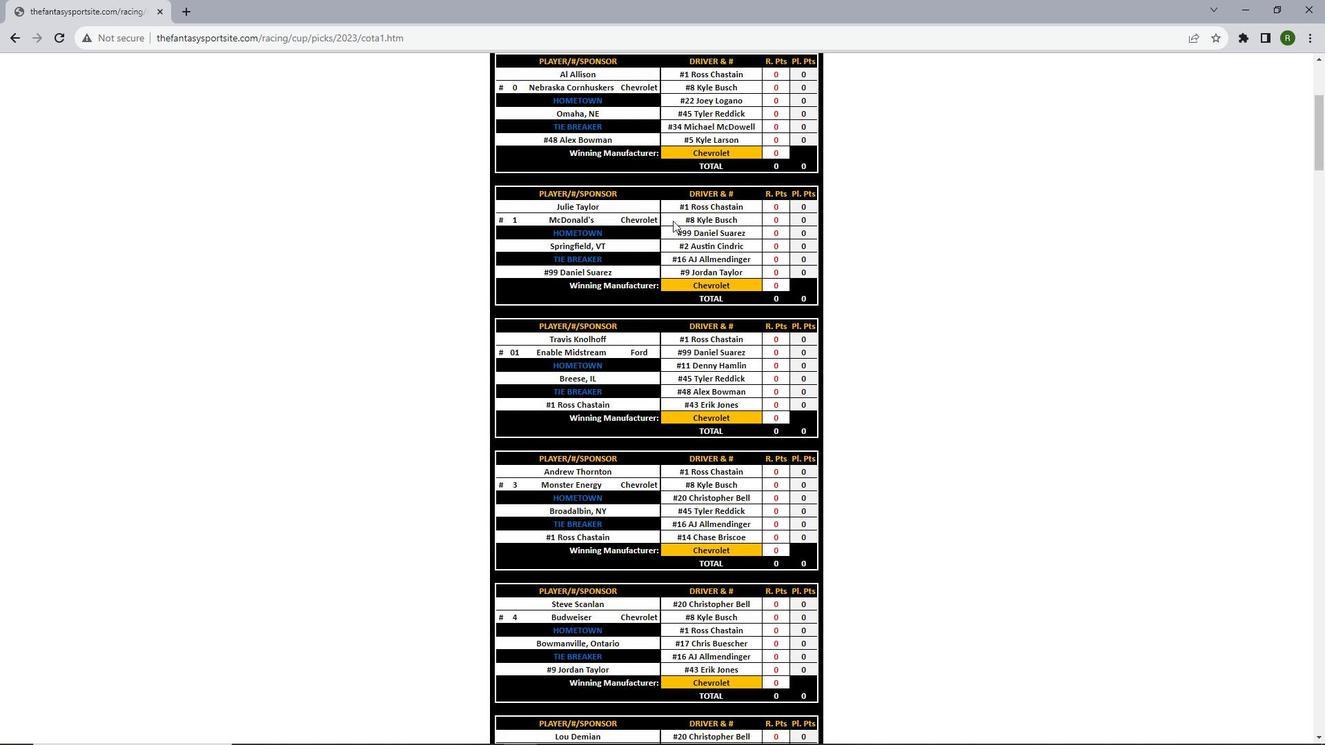 
Action: Mouse scrolled (673, 220) with delta (0, 0)
Screenshot: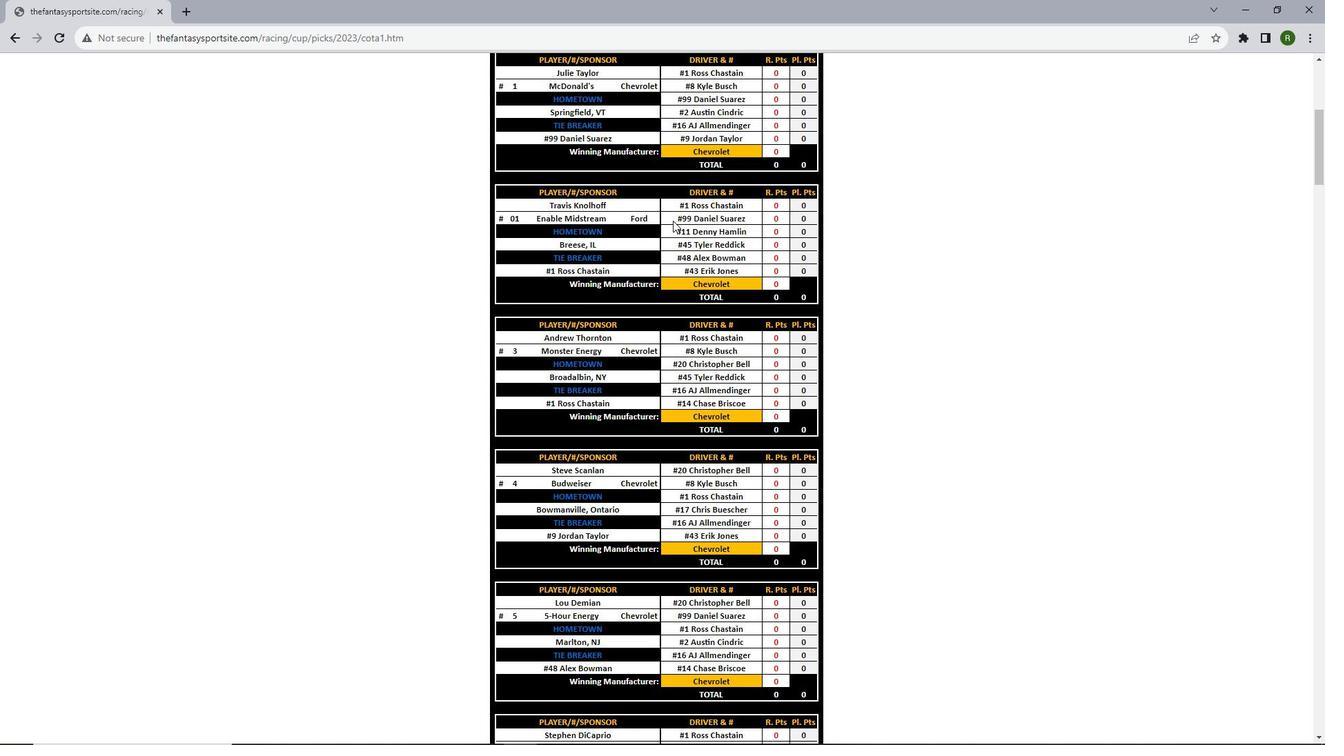 
Action: Mouse scrolled (673, 220) with delta (0, 0)
Screenshot: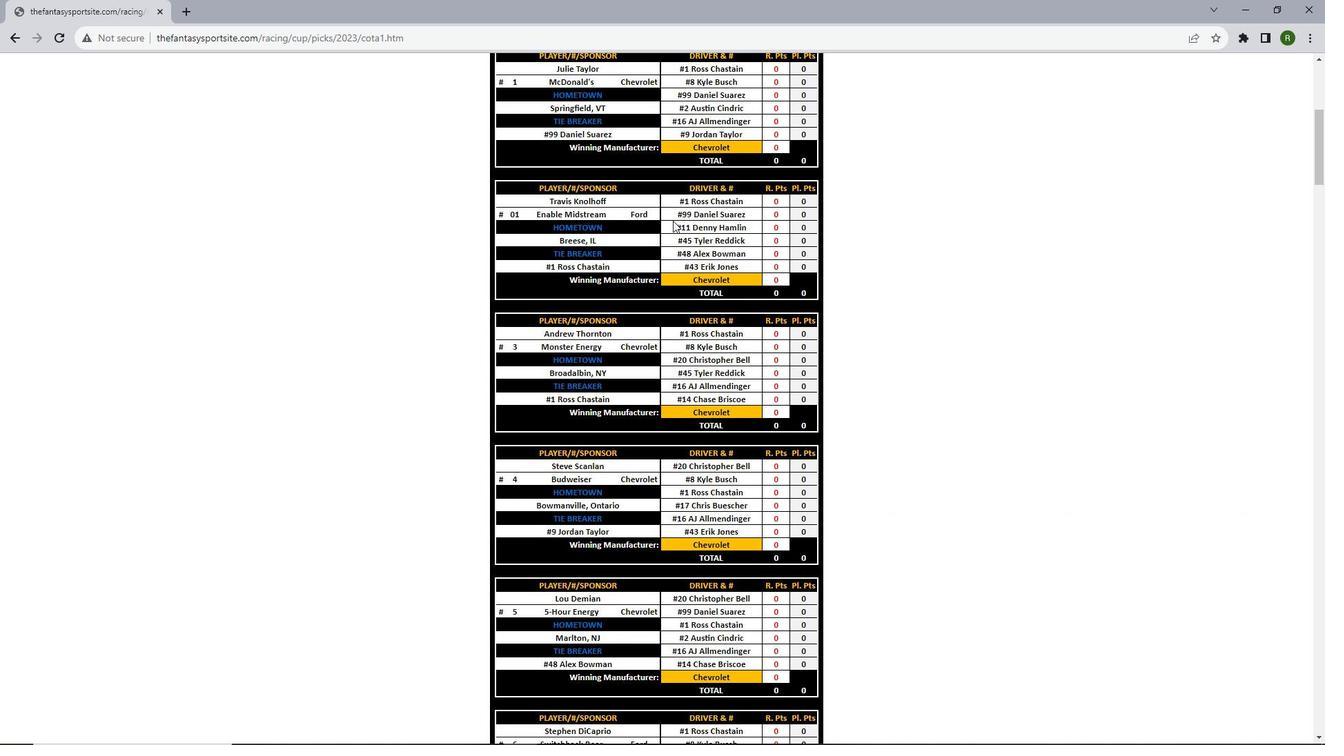
Action: Mouse scrolled (673, 220) with delta (0, 0)
Screenshot: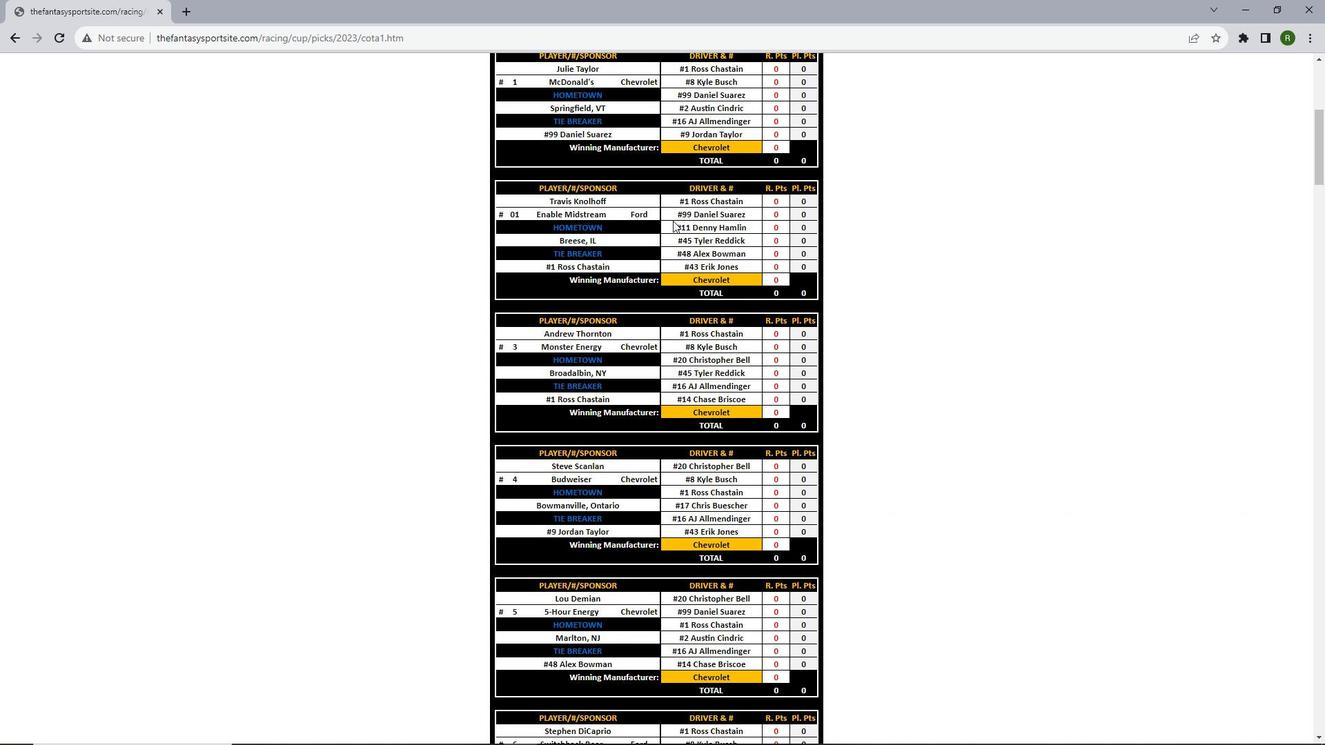 
Action: Mouse scrolled (673, 220) with delta (0, 0)
Screenshot: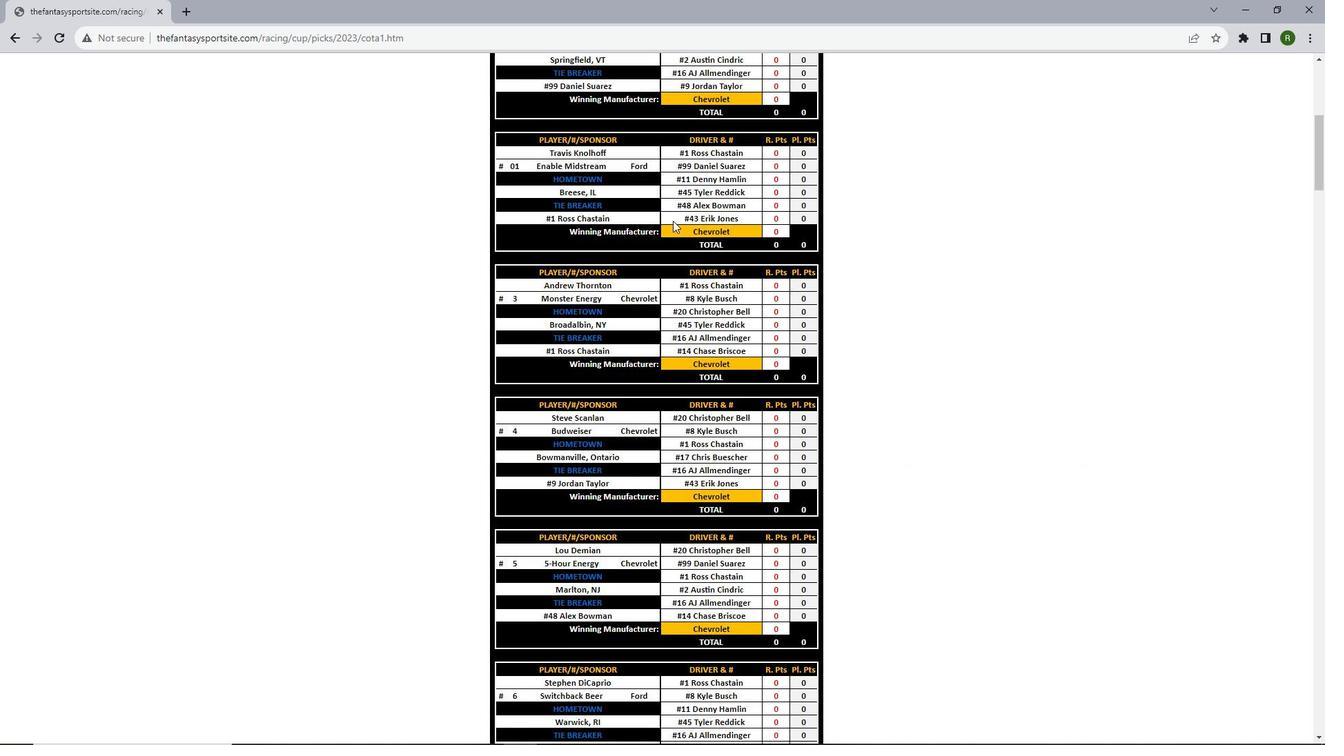 
Action: Mouse scrolled (673, 220) with delta (0, 0)
Screenshot: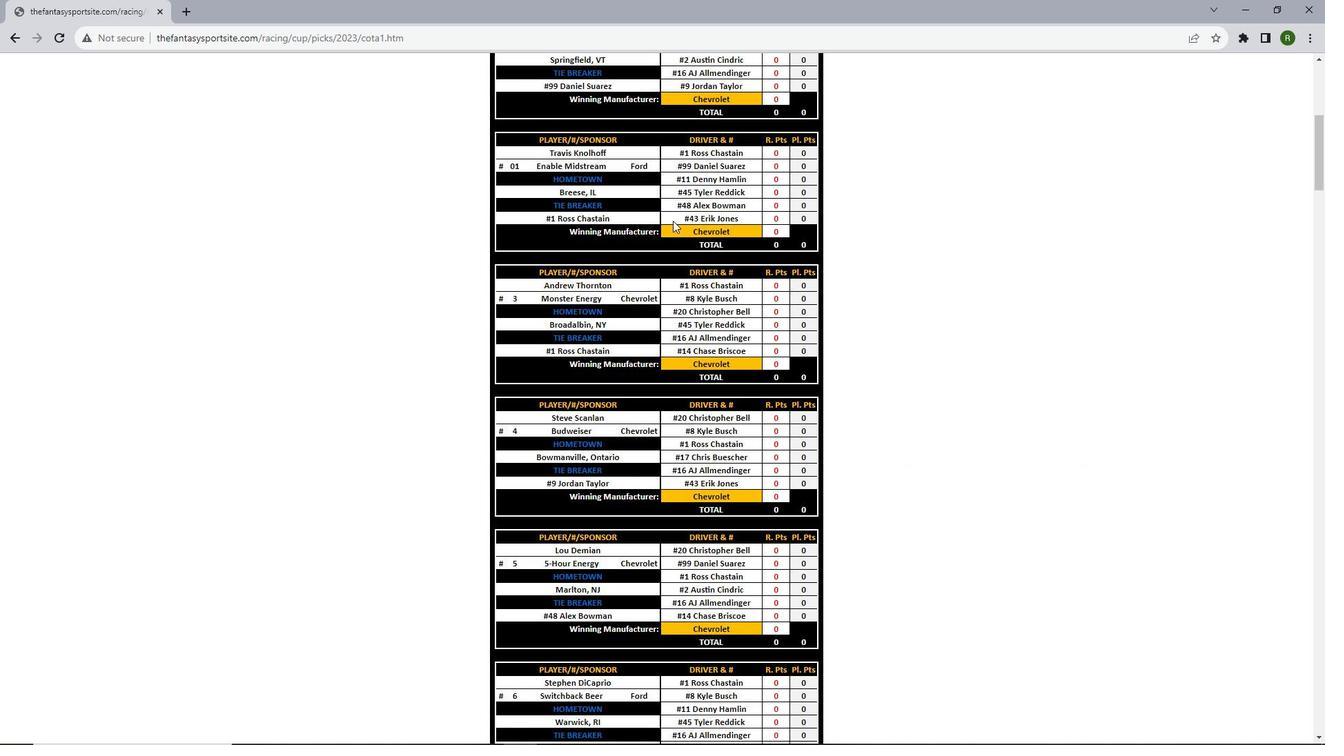 
Action: Mouse scrolled (673, 220) with delta (0, 0)
Screenshot: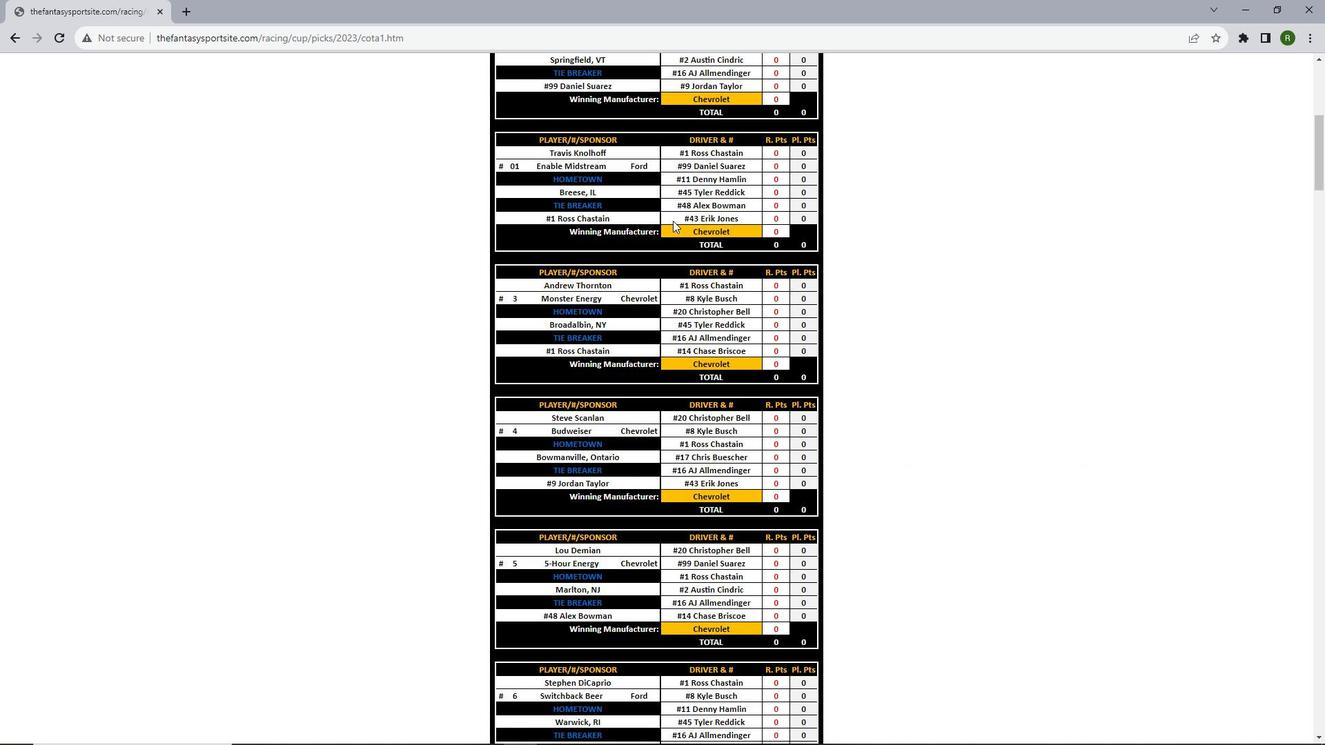 
Action: Mouse scrolled (673, 220) with delta (0, 0)
Screenshot: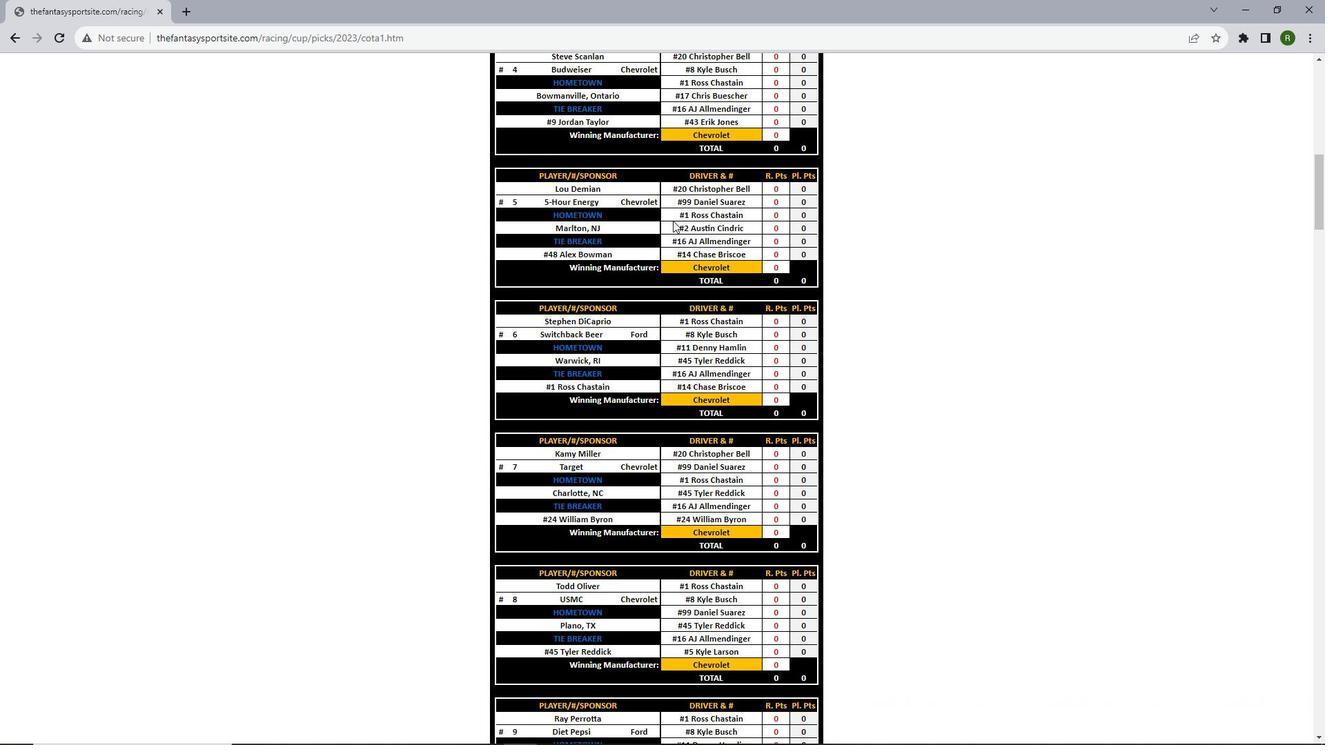 
Action: Mouse moved to (673, 221)
Screenshot: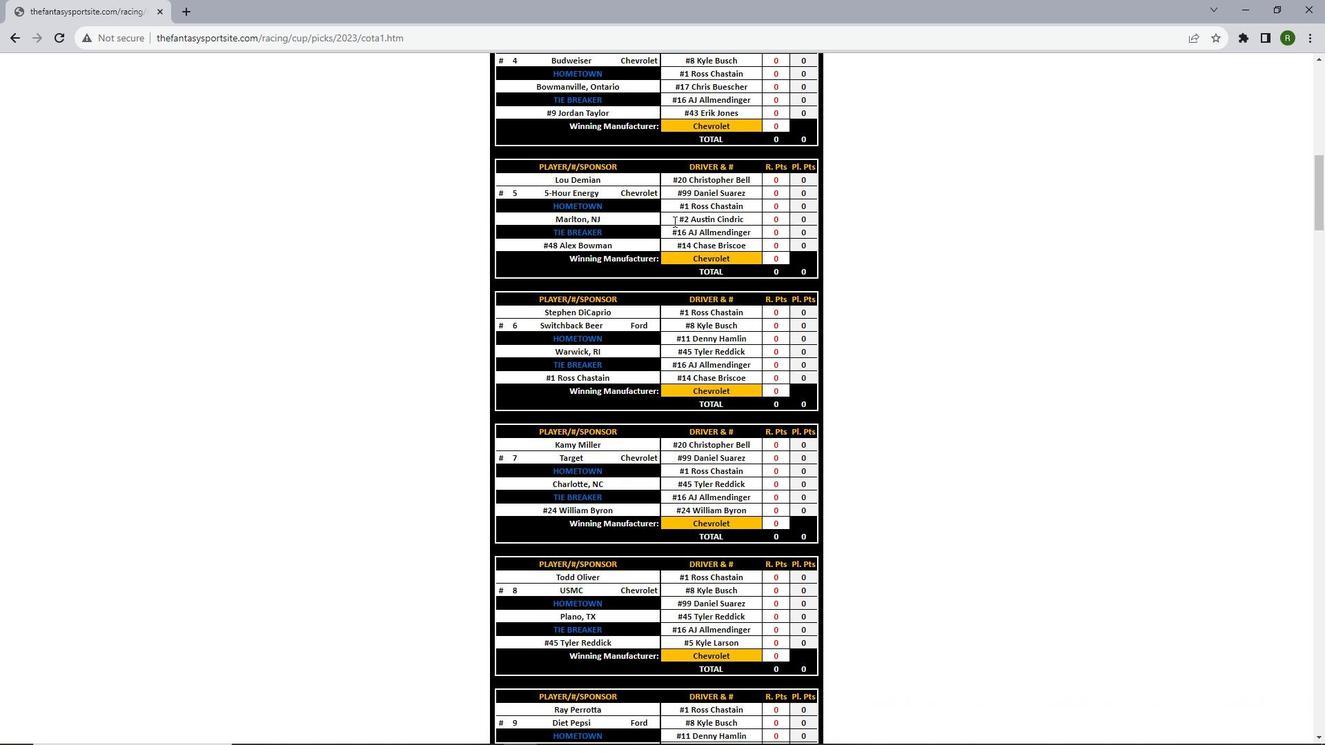 
Action: Mouse scrolled (673, 220) with delta (0, 0)
Screenshot: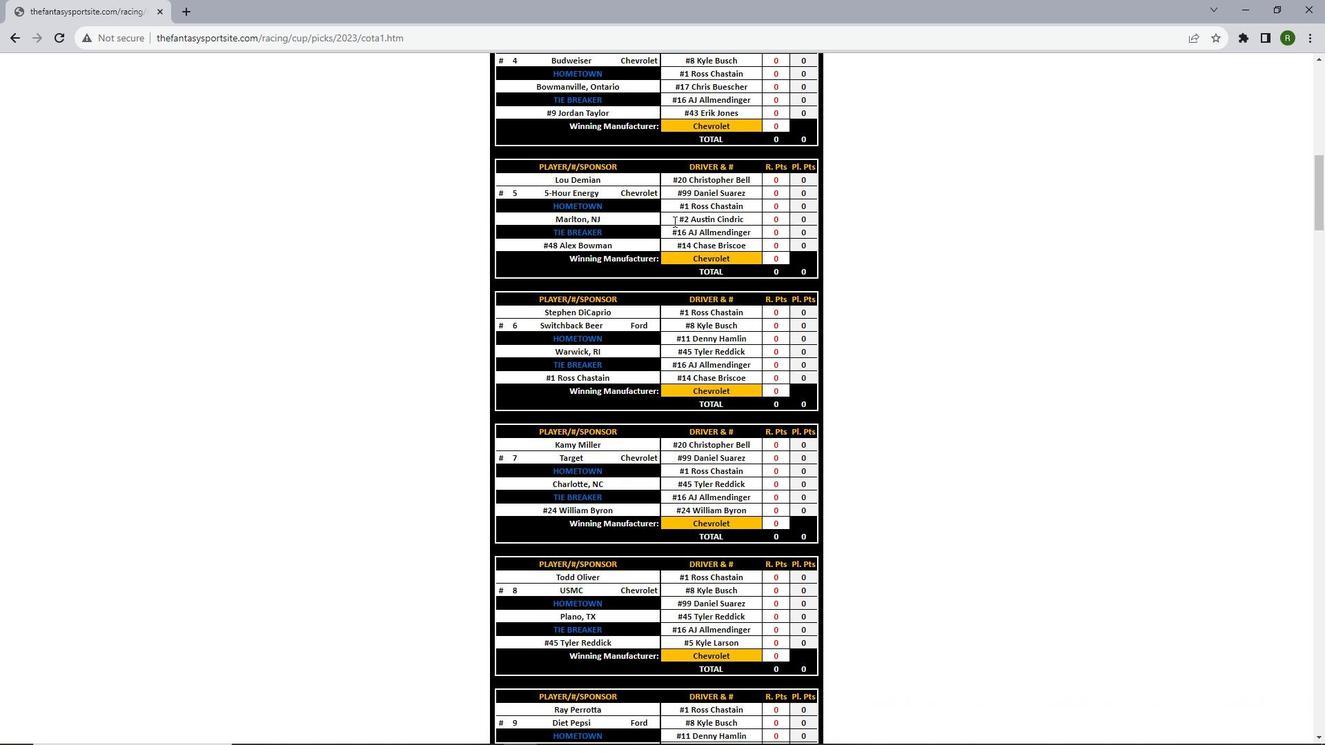 
Action: Mouse scrolled (673, 220) with delta (0, 0)
Screenshot: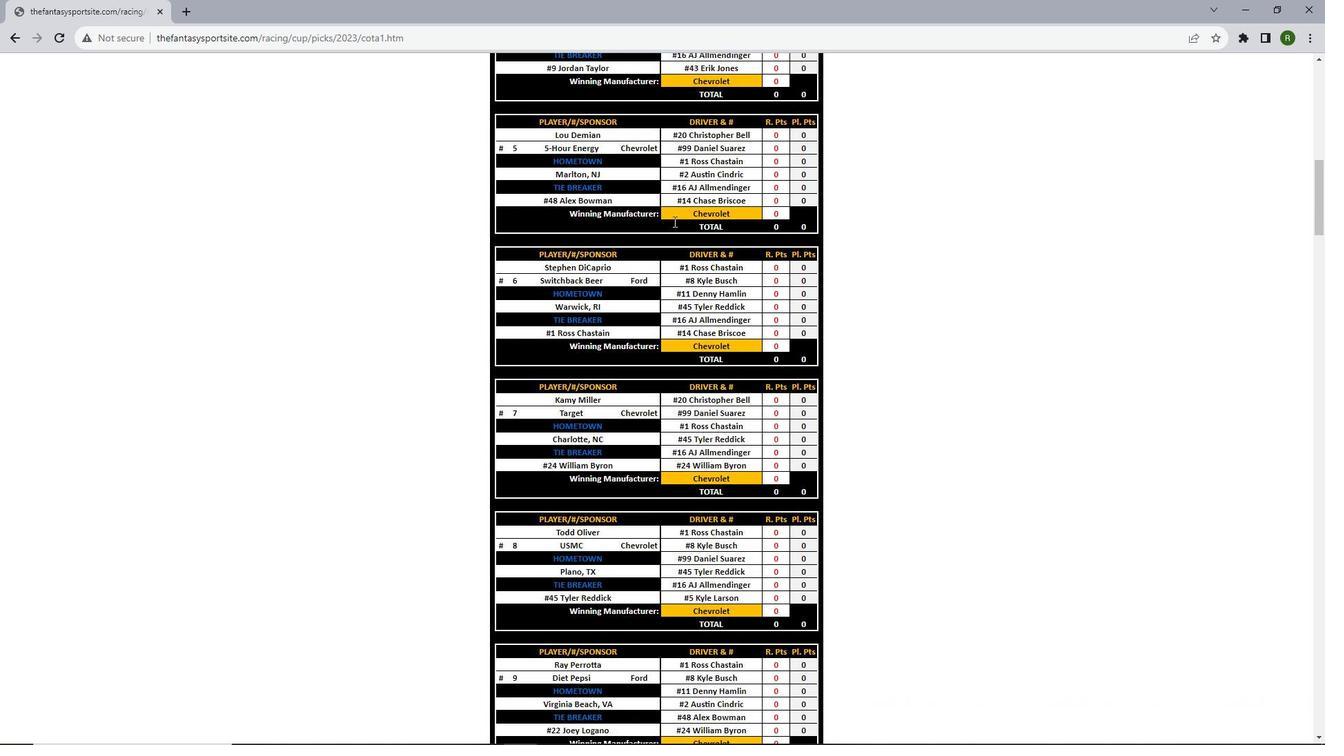 
Action: Mouse scrolled (673, 220) with delta (0, 0)
Screenshot: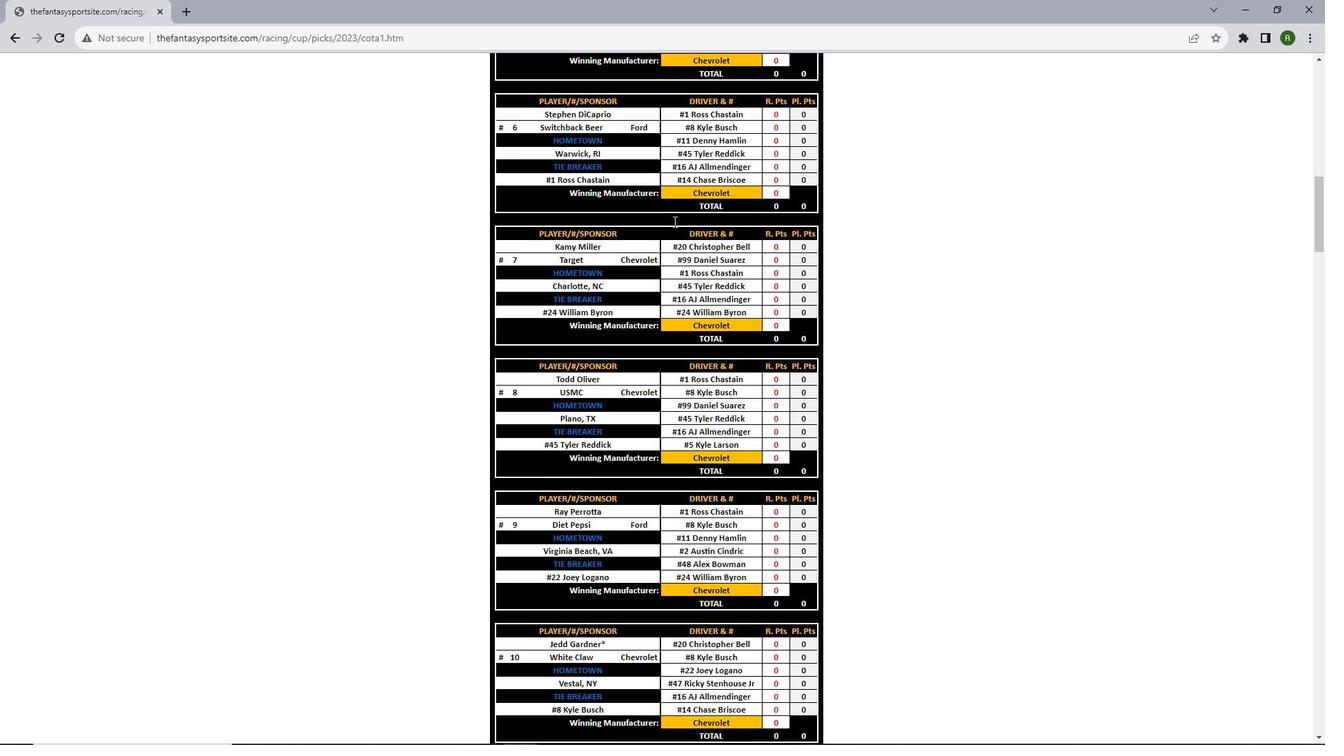 
Action: Mouse scrolled (673, 220) with delta (0, 0)
Screenshot: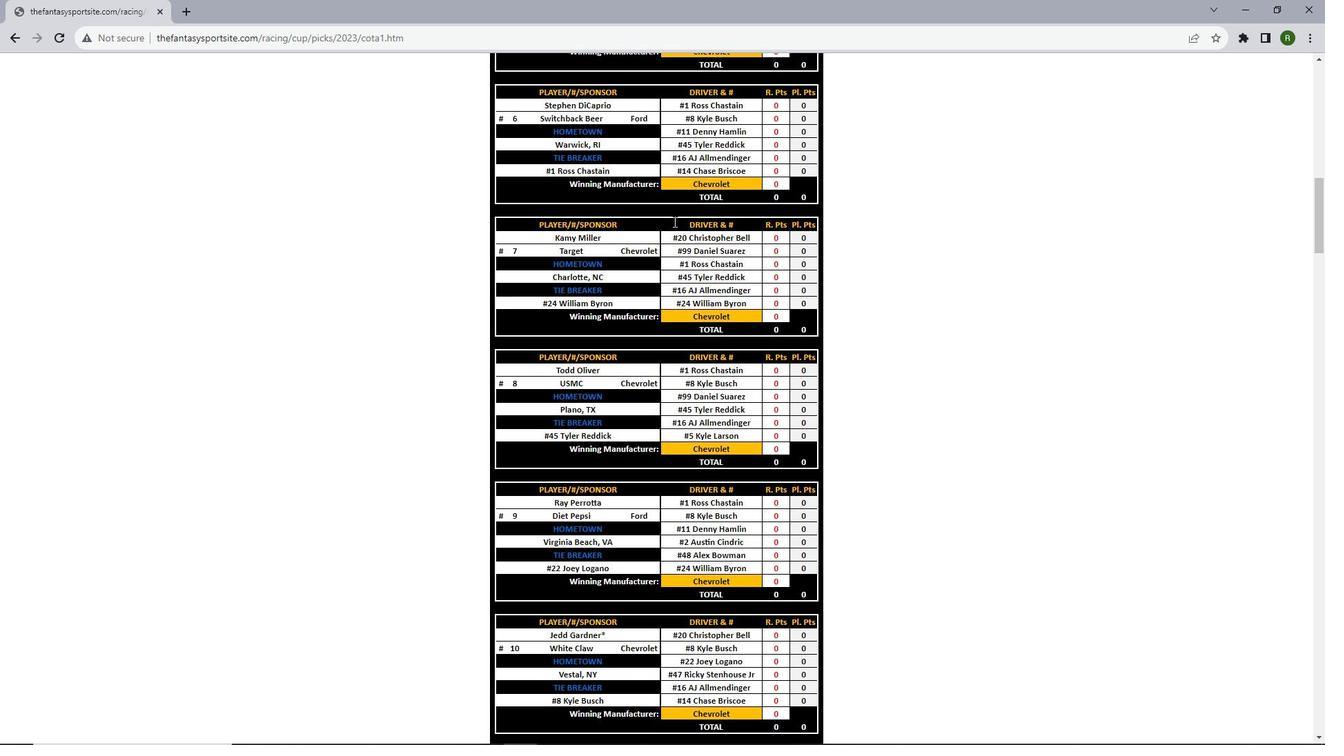 
Action: Mouse scrolled (673, 220) with delta (0, 0)
Screenshot: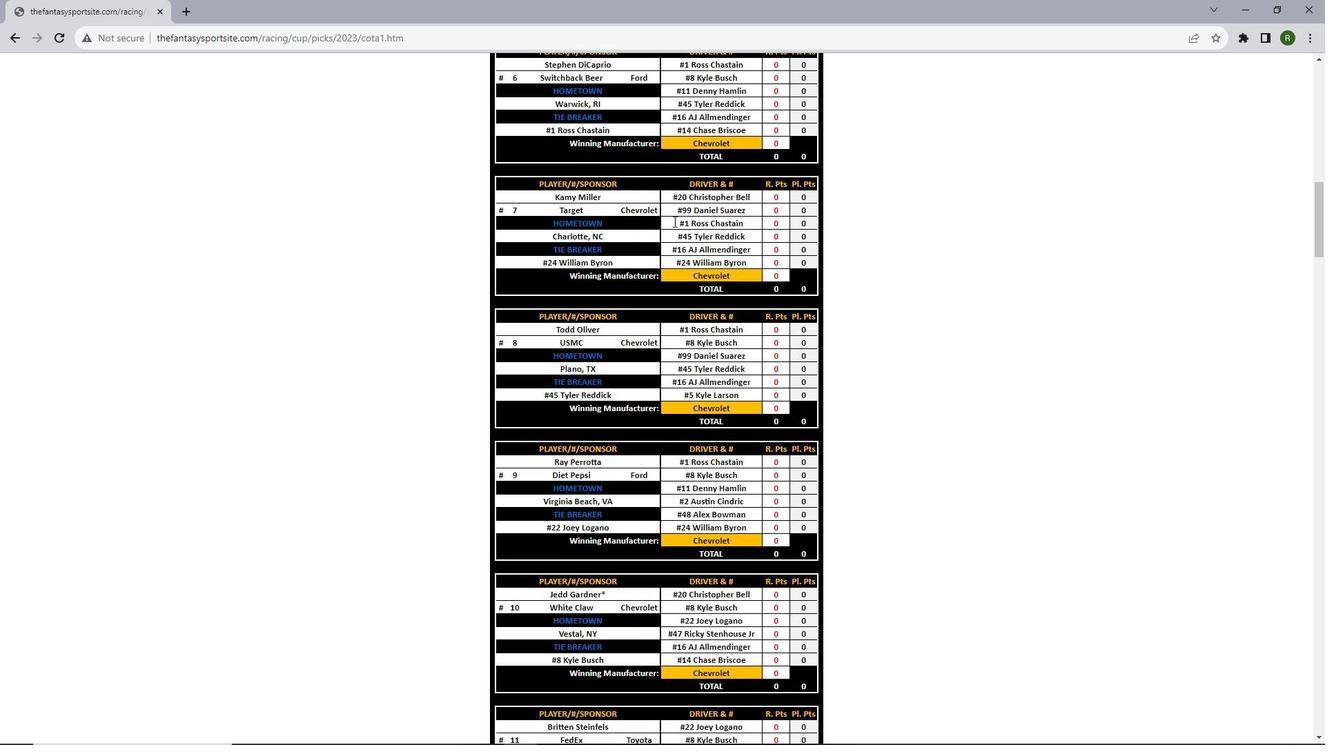 
Action: Mouse scrolled (673, 220) with delta (0, 0)
Screenshot: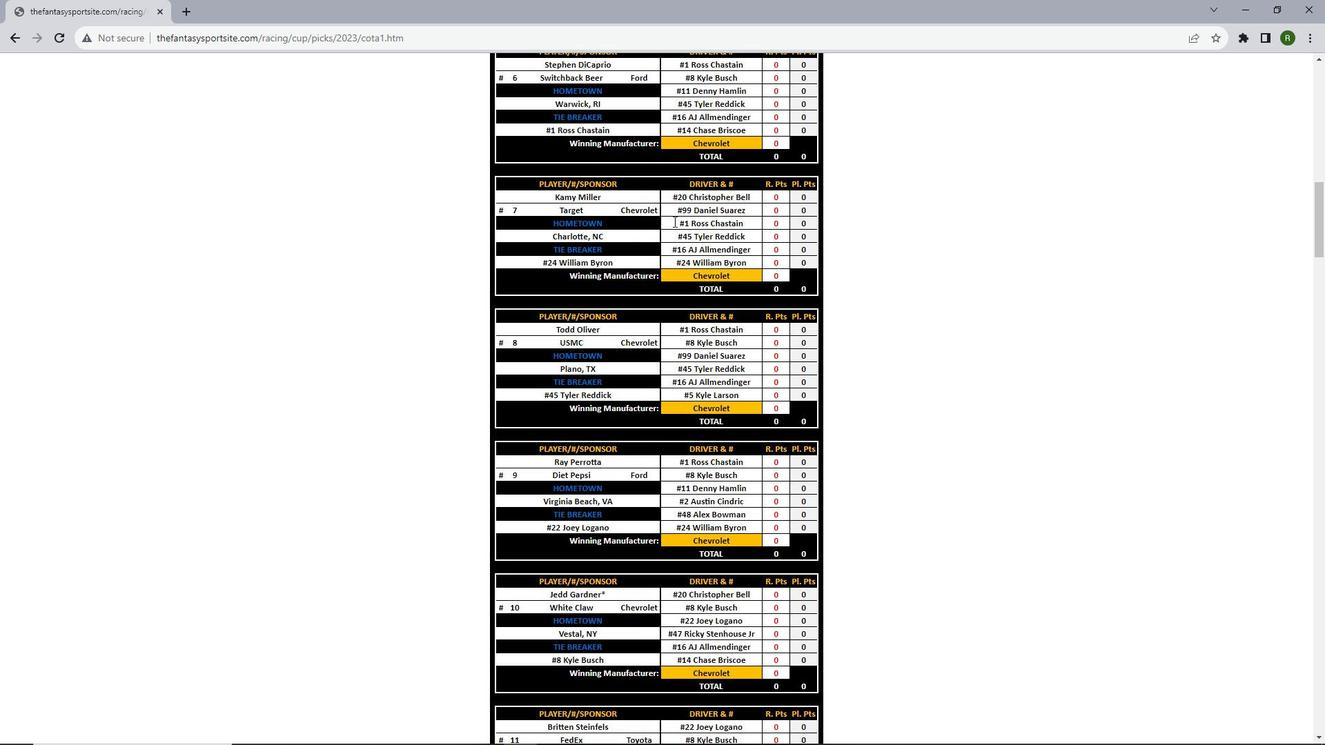 
Action: Mouse scrolled (673, 220) with delta (0, 0)
Screenshot: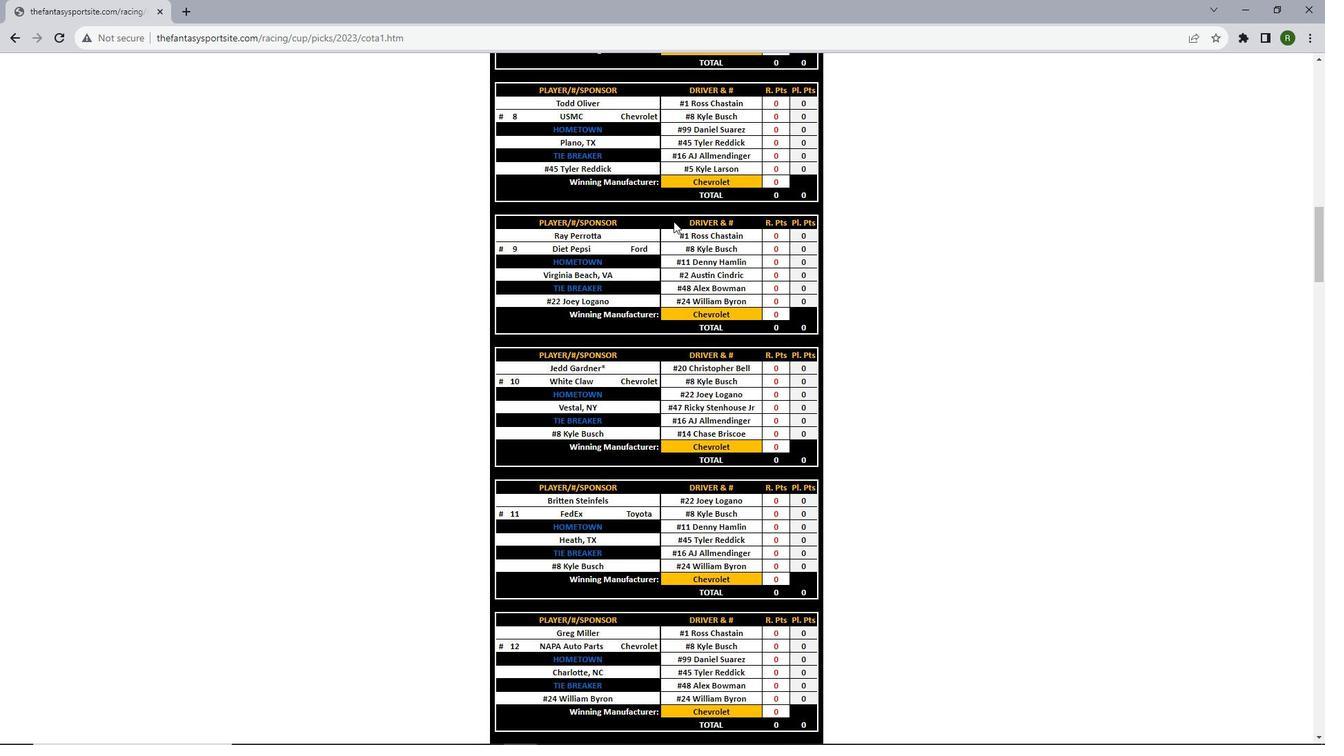 
Action: Mouse scrolled (673, 220) with delta (0, 0)
Screenshot: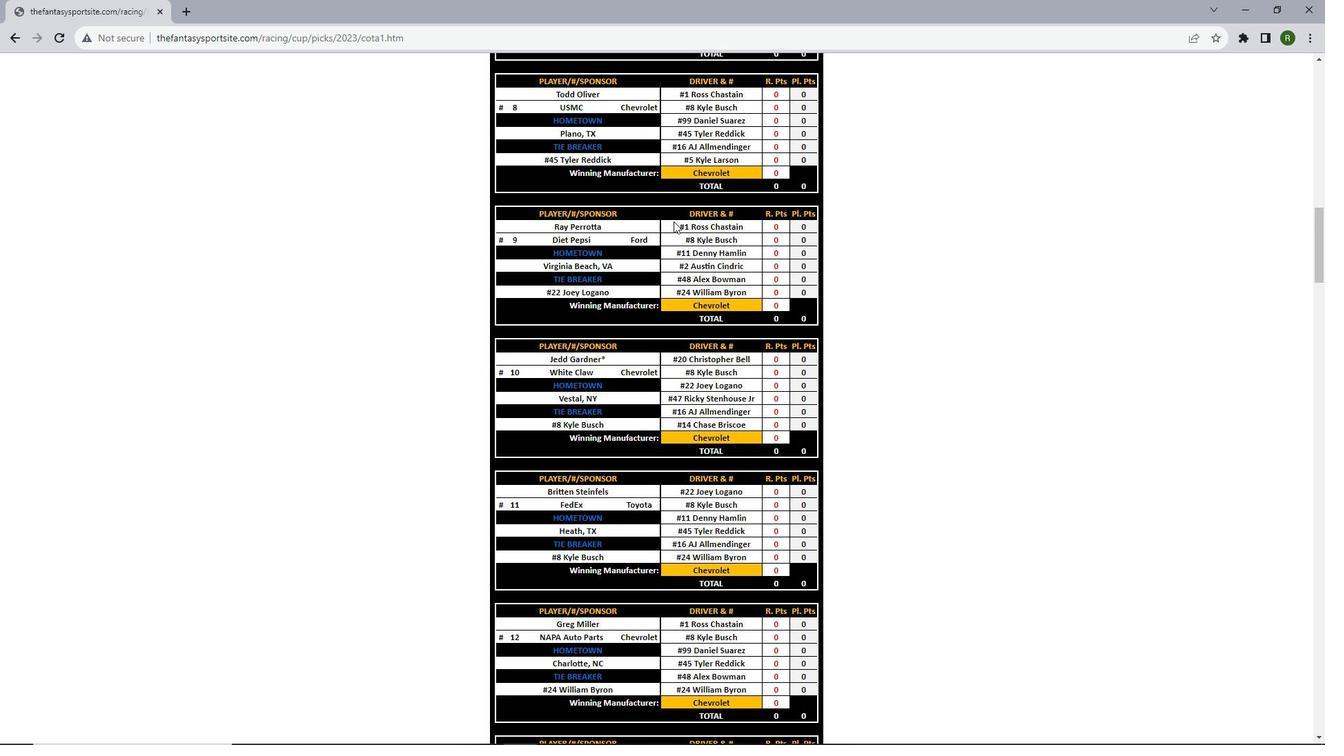 
Action: Mouse scrolled (673, 220) with delta (0, 0)
Screenshot: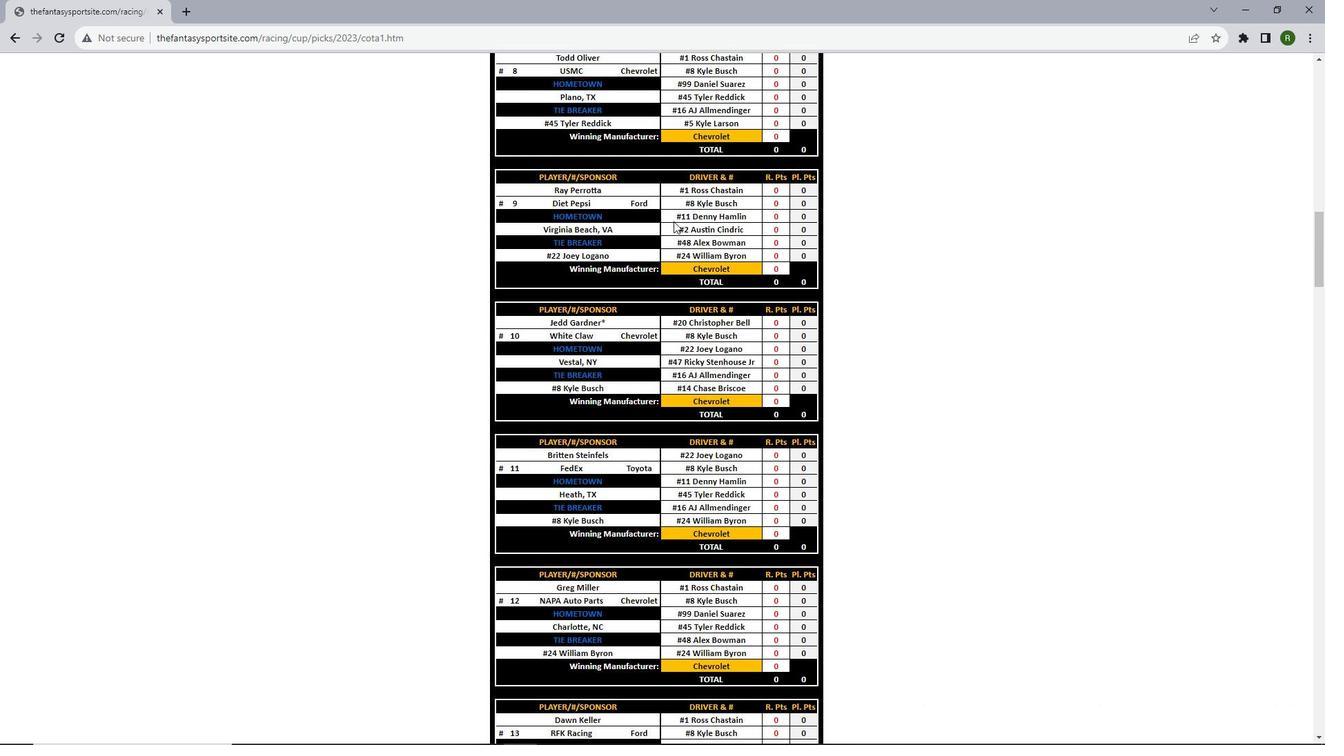 
Action: Mouse scrolled (673, 220) with delta (0, 0)
Screenshot: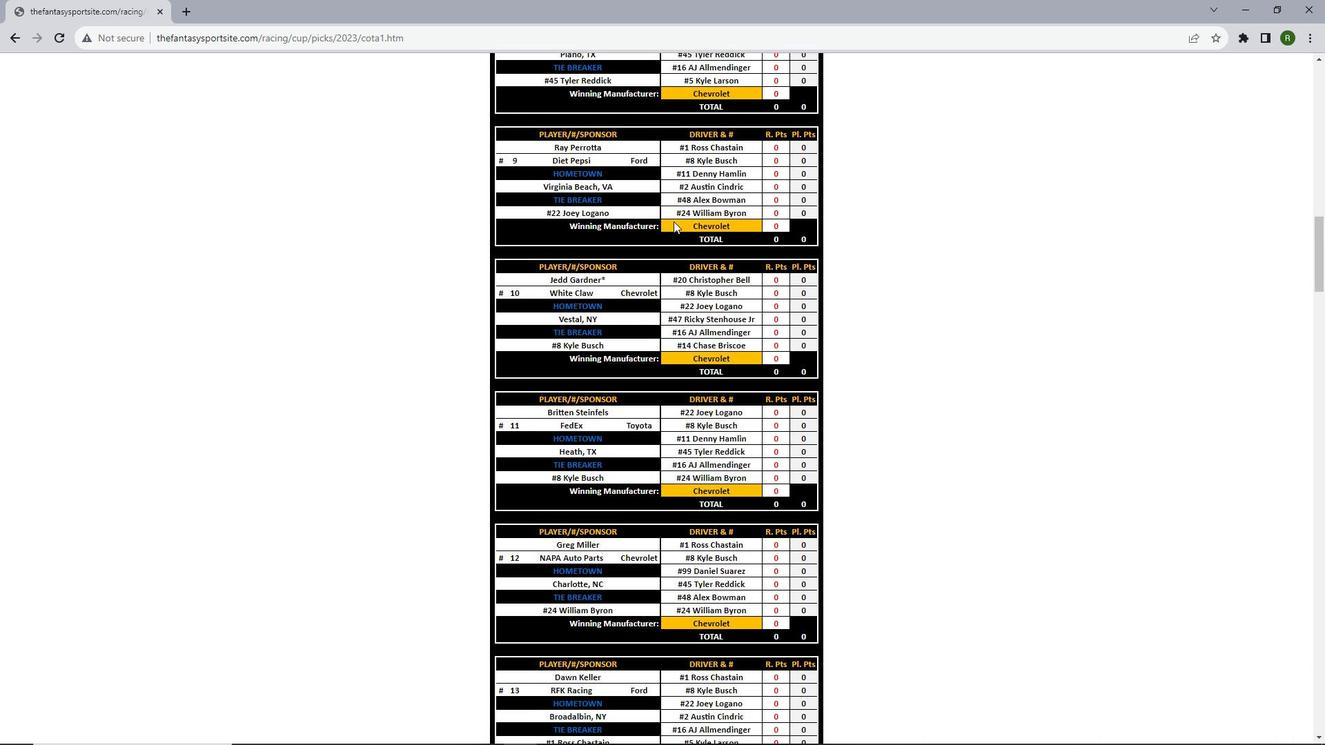 
Action: Mouse scrolled (673, 220) with delta (0, 0)
Screenshot: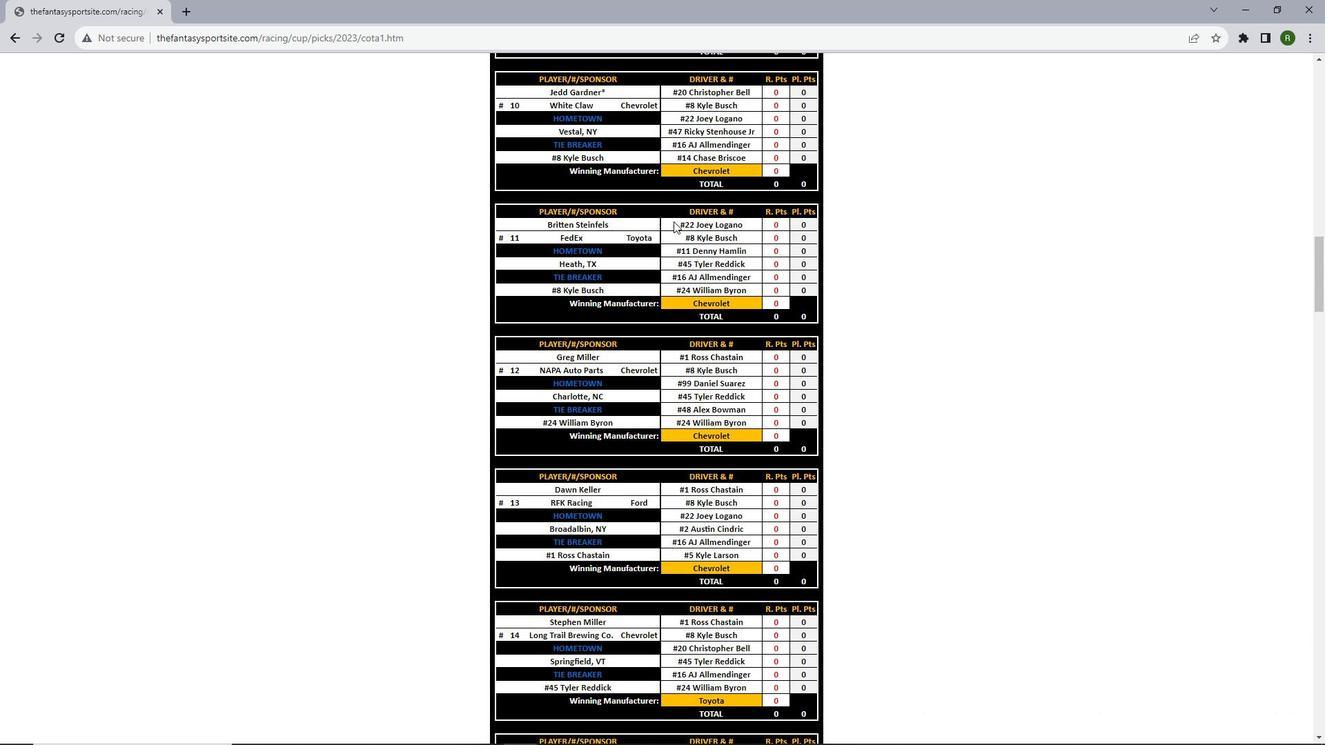 
Action: Mouse scrolled (673, 220) with delta (0, 0)
Screenshot: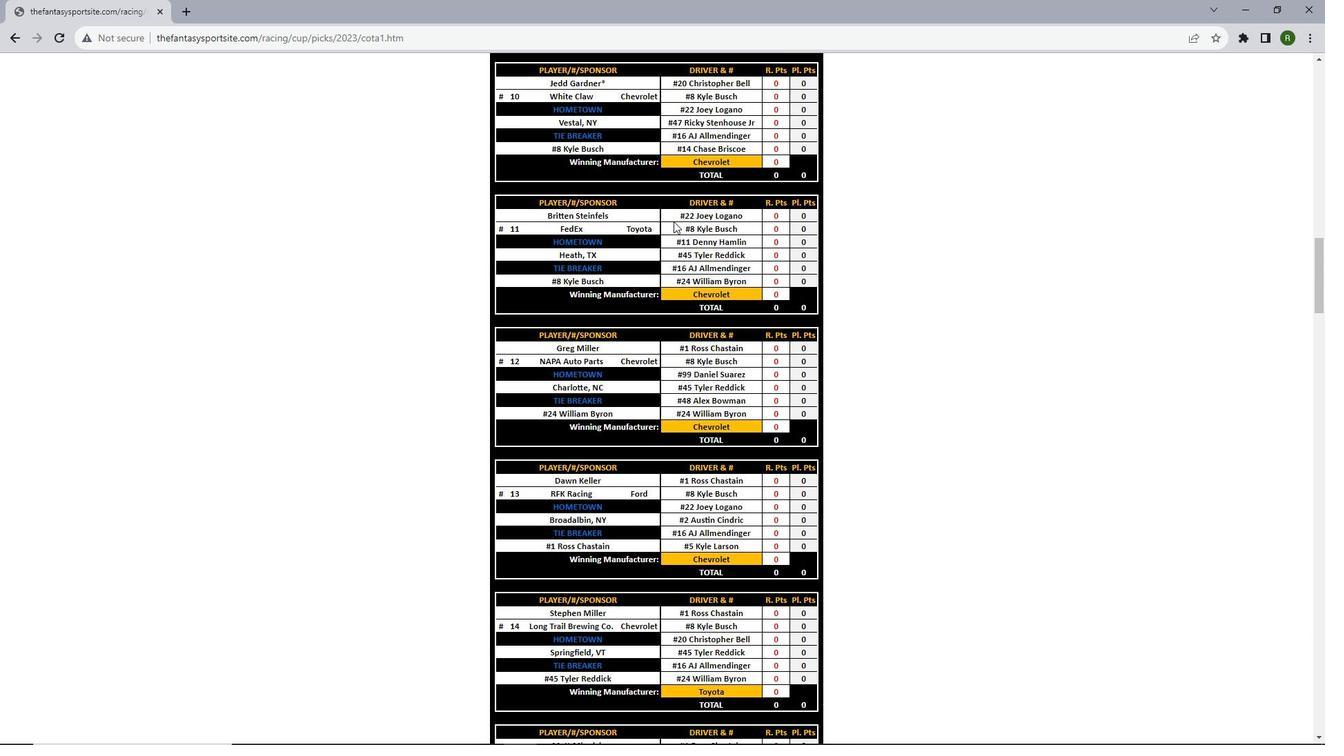
Action: Mouse scrolled (673, 220) with delta (0, 0)
Screenshot: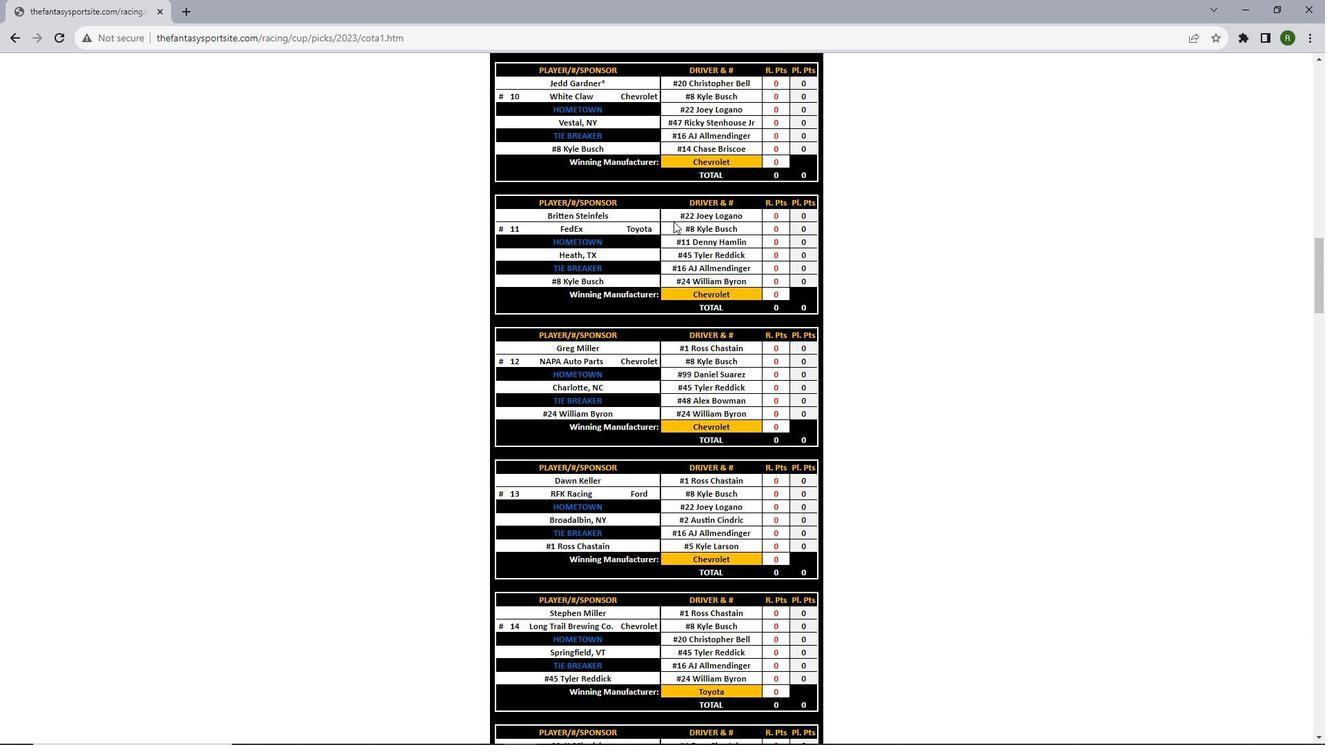 
Action: Mouse scrolled (673, 220) with delta (0, 0)
Screenshot: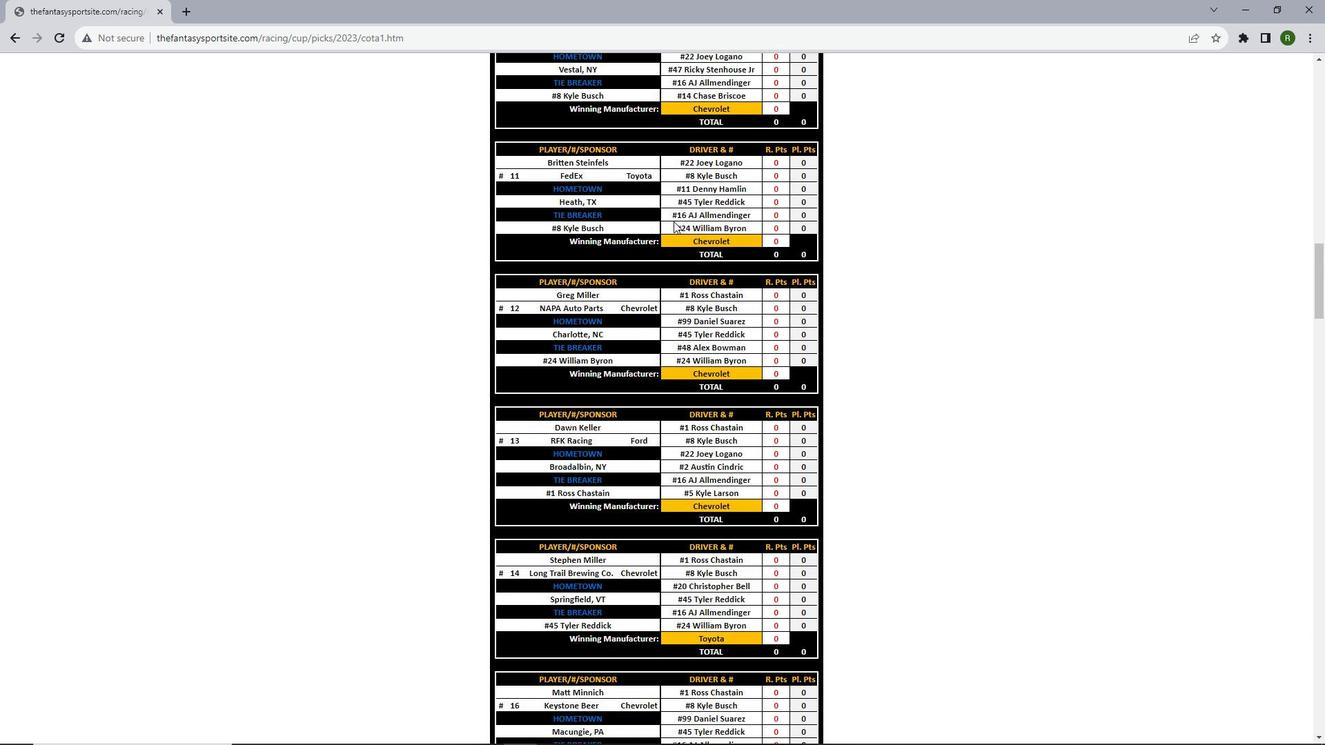 
Action: Mouse scrolled (673, 220) with delta (0, 0)
Screenshot: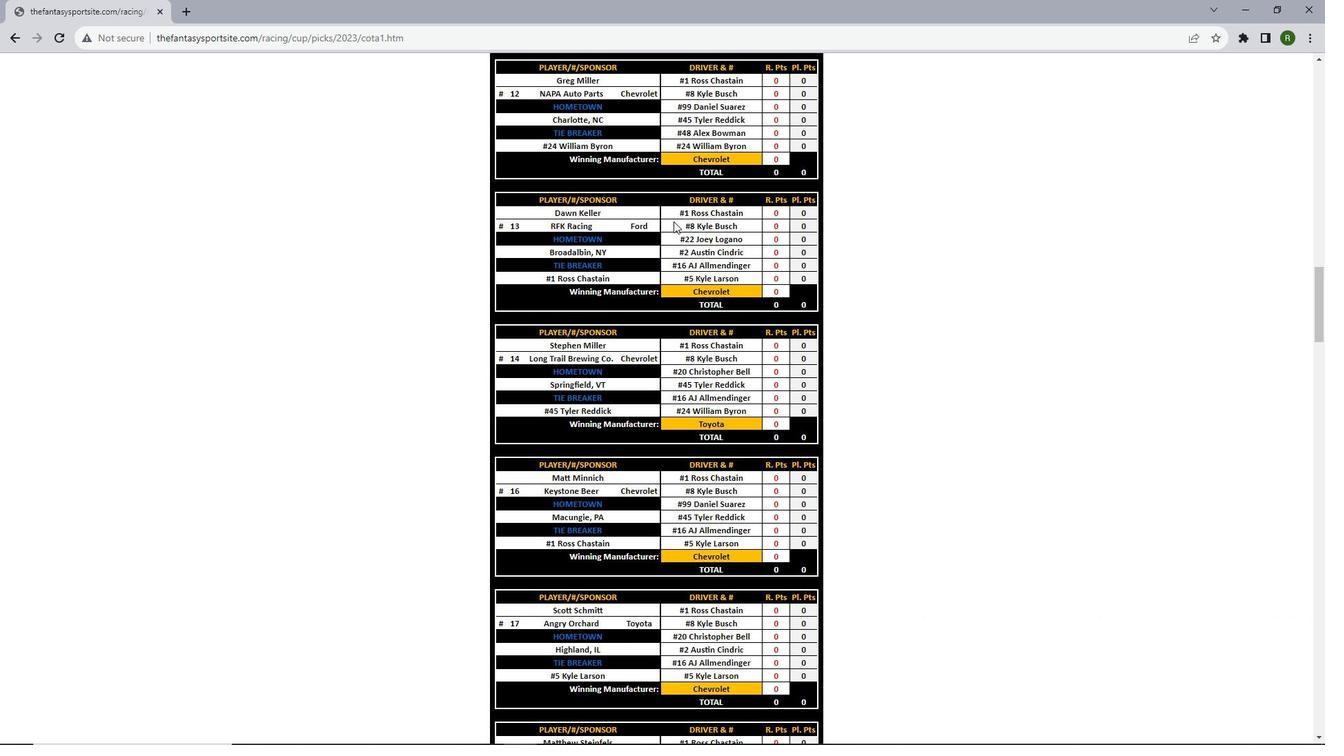 
Action: Mouse scrolled (673, 220) with delta (0, 0)
Screenshot: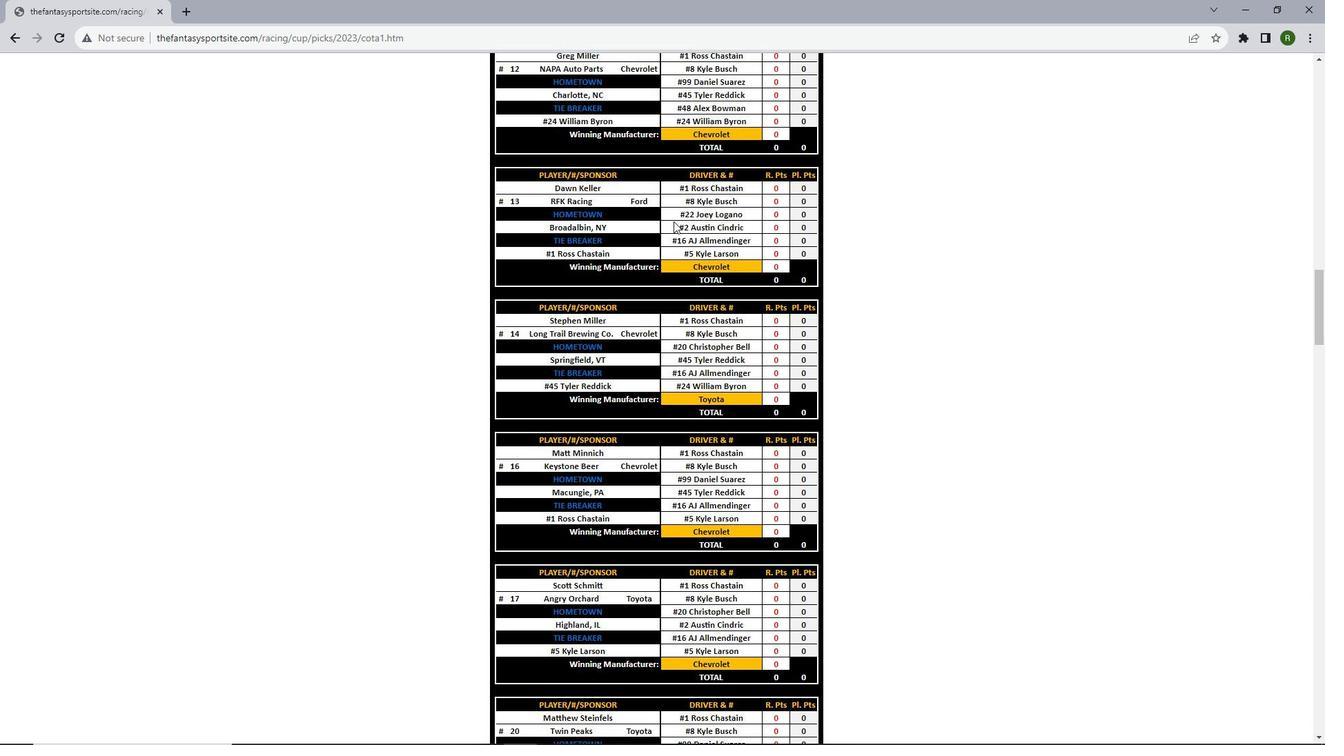
Action: Mouse scrolled (673, 220) with delta (0, 0)
Screenshot: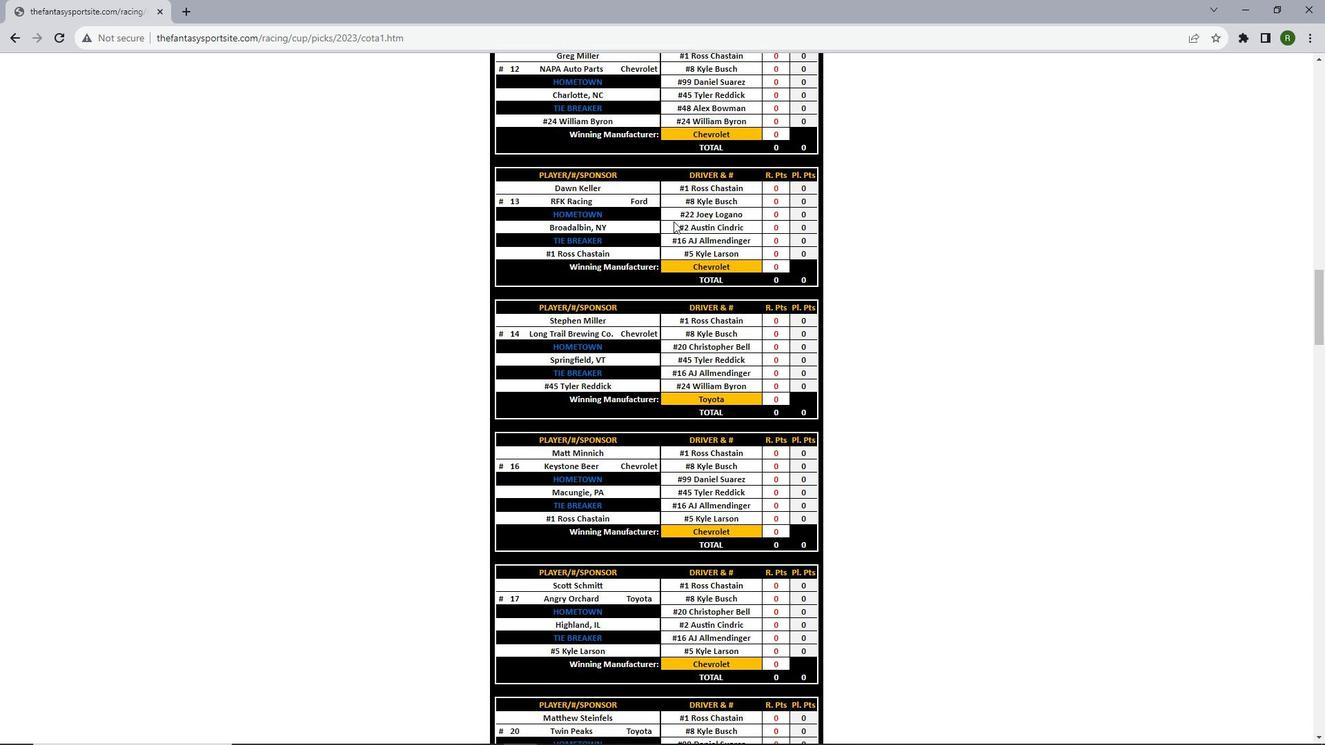 
Action: Mouse scrolled (673, 220) with delta (0, 0)
Screenshot: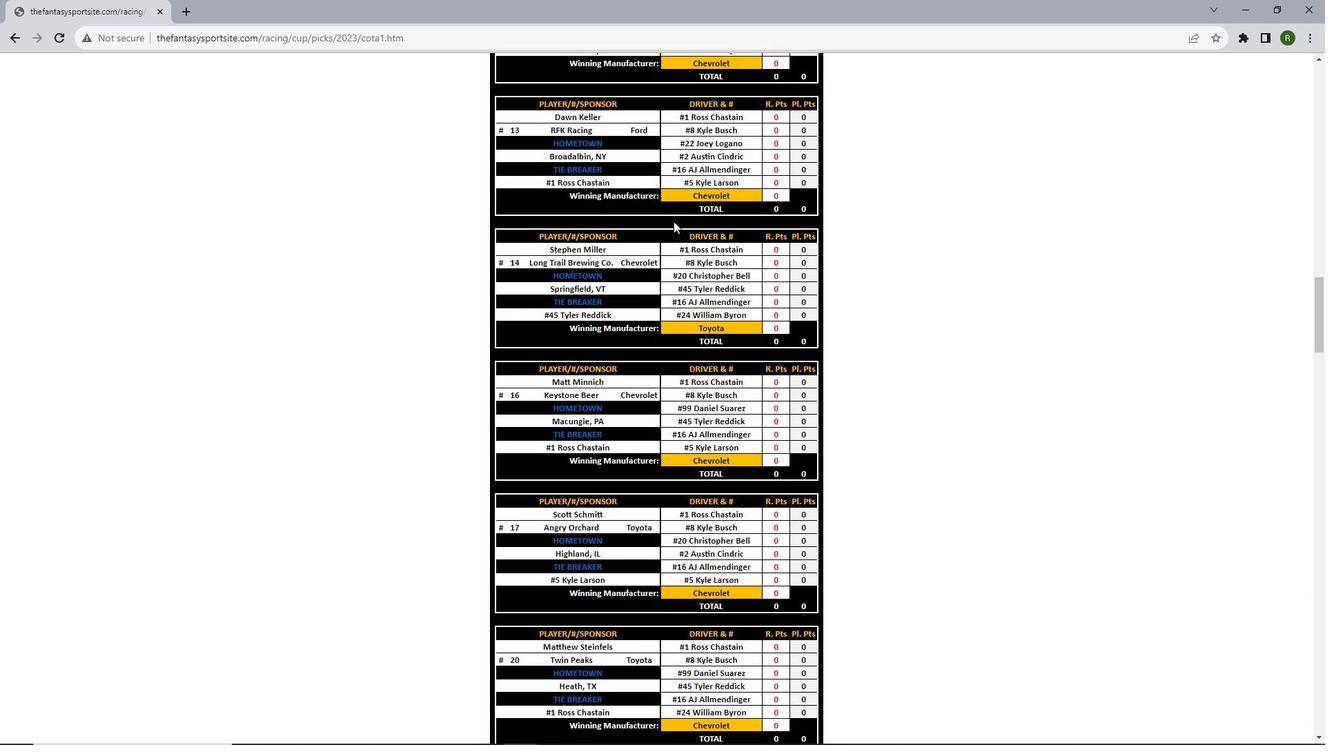 
Action: Mouse scrolled (673, 220) with delta (0, 0)
Screenshot: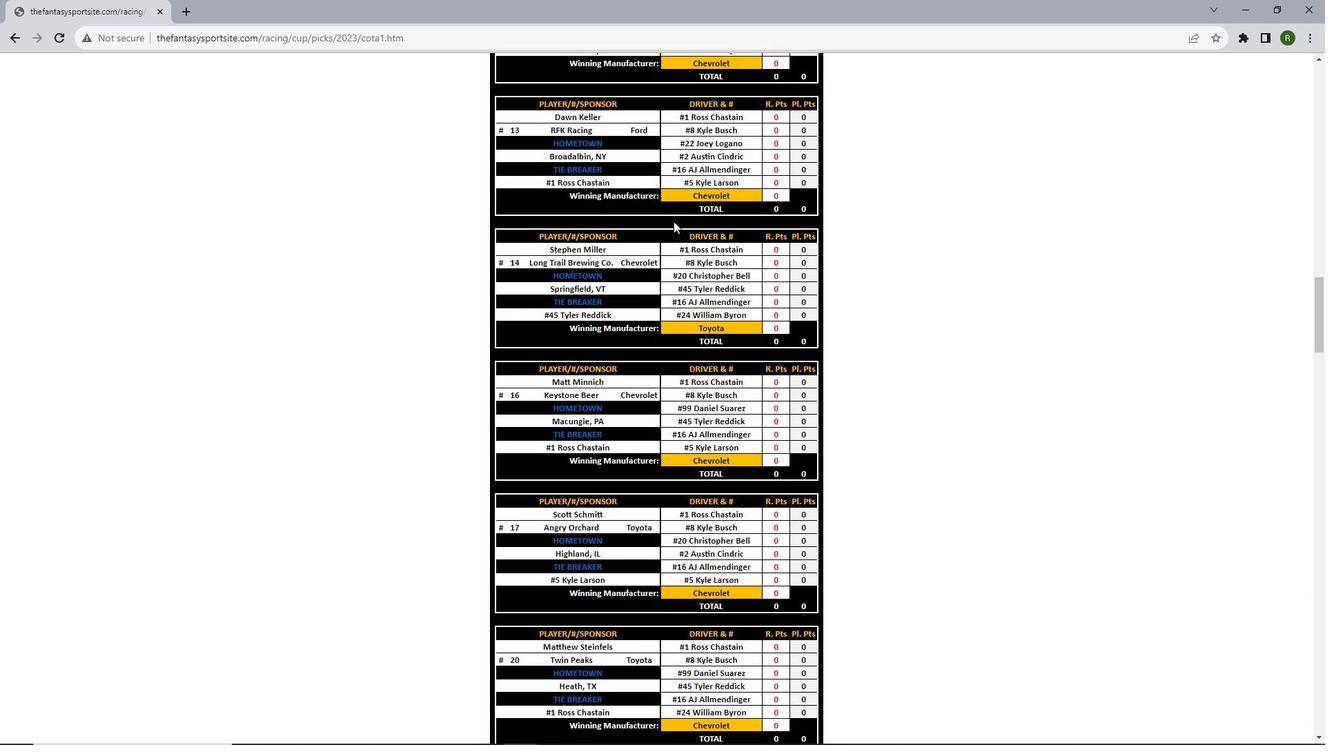 
Action: Mouse scrolled (673, 220) with delta (0, 0)
Screenshot: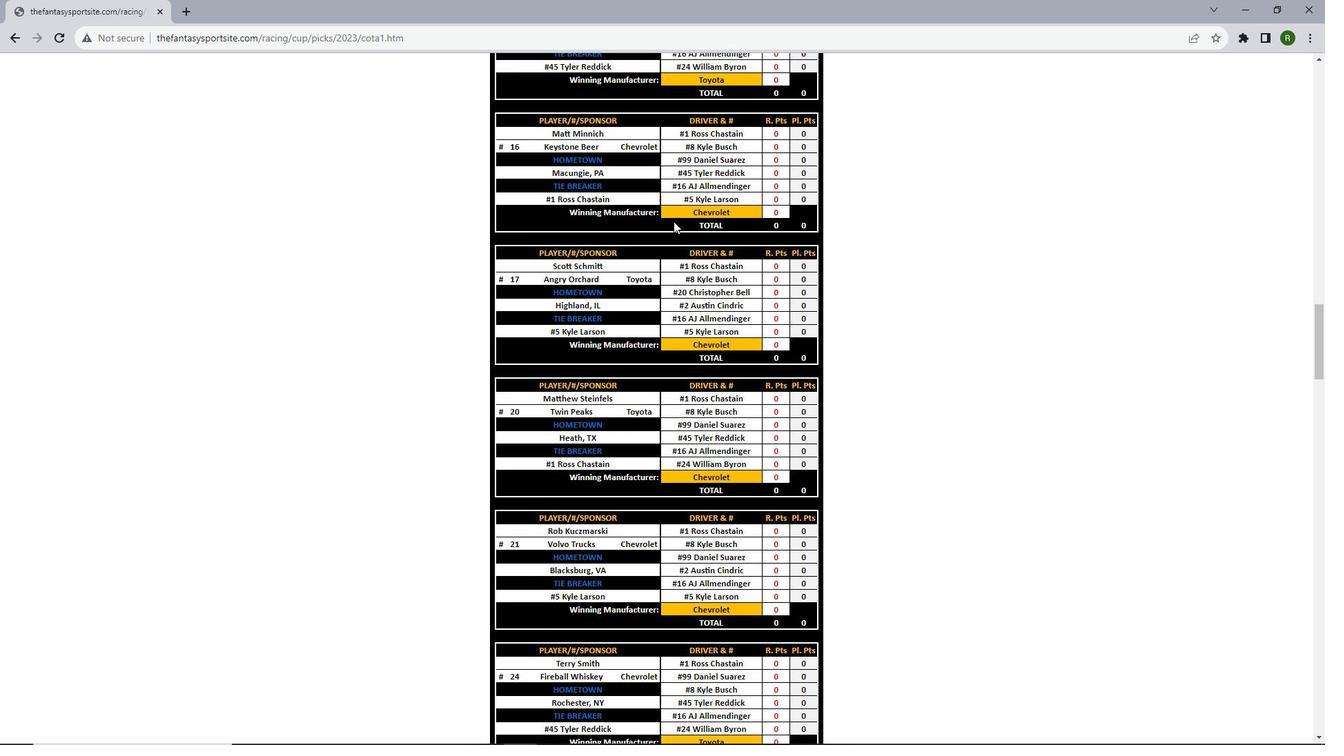 
Action: Mouse scrolled (673, 220) with delta (0, 0)
Screenshot: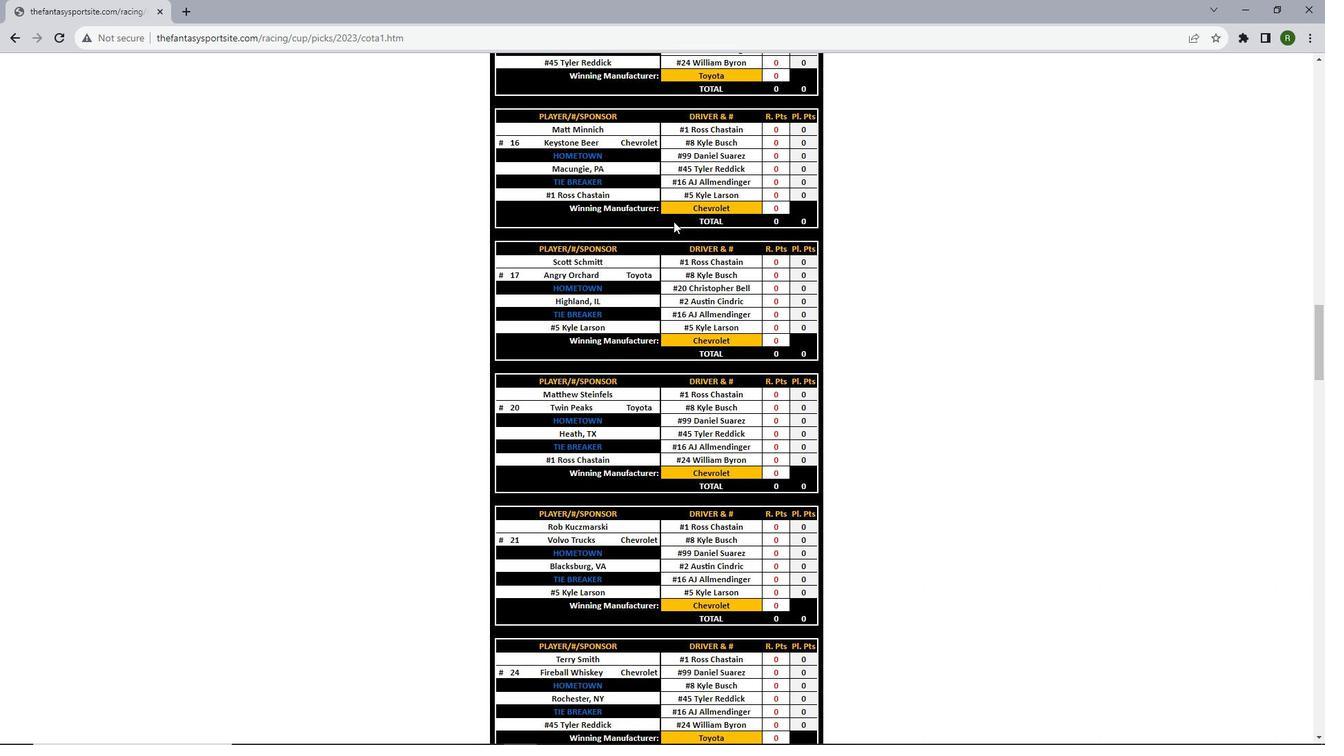 
Action: Mouse scrolled (673, 220) with delta (0, 0)
Screenshot: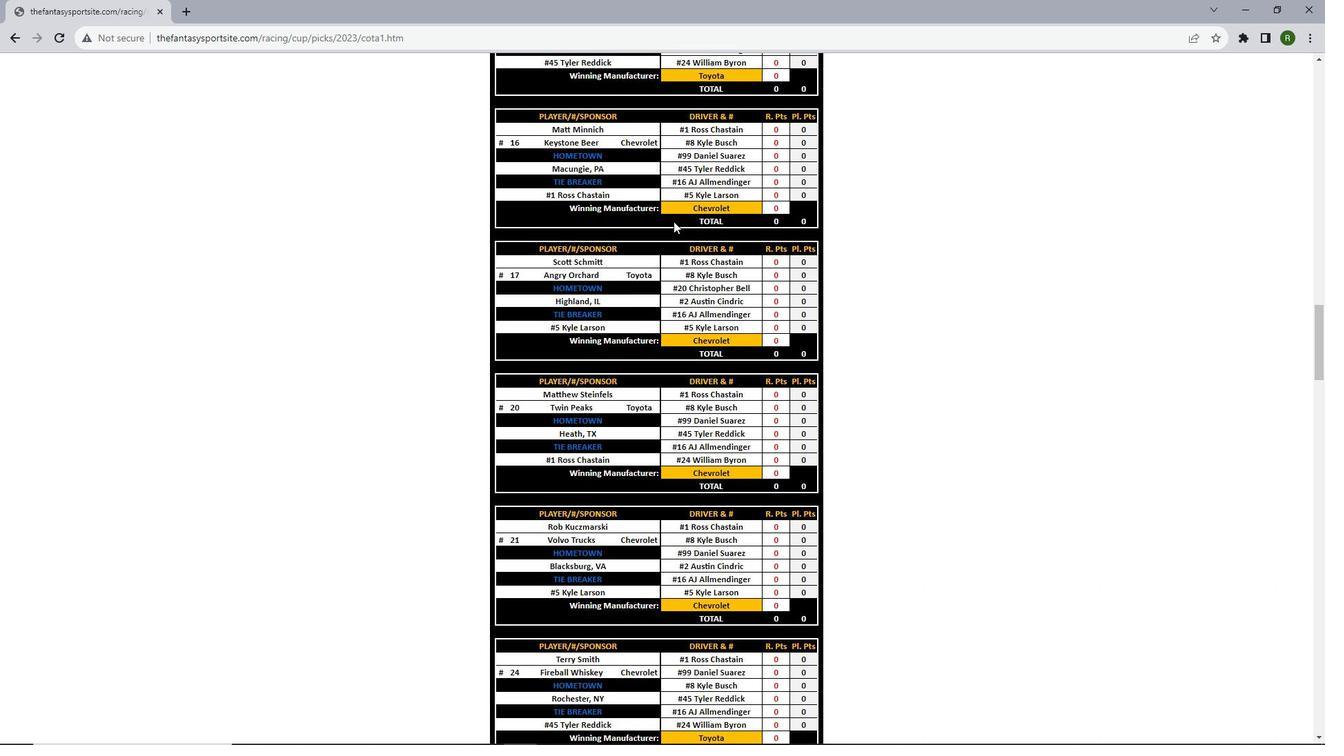 
Action: Mouse scrolled (673, 220) with delta (0, 0)
Screenshot: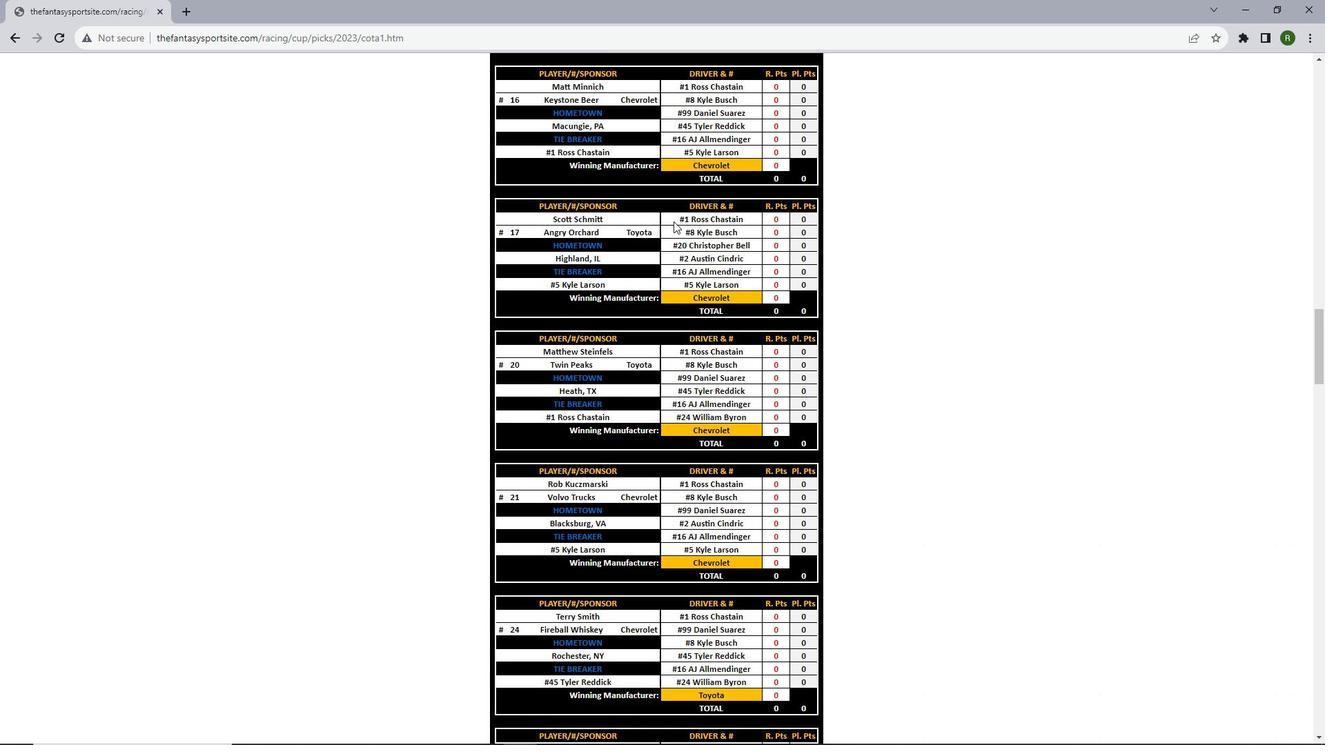 
Action: Mouse scrolled (673, 220) with delta (0, 0)
Screenshot: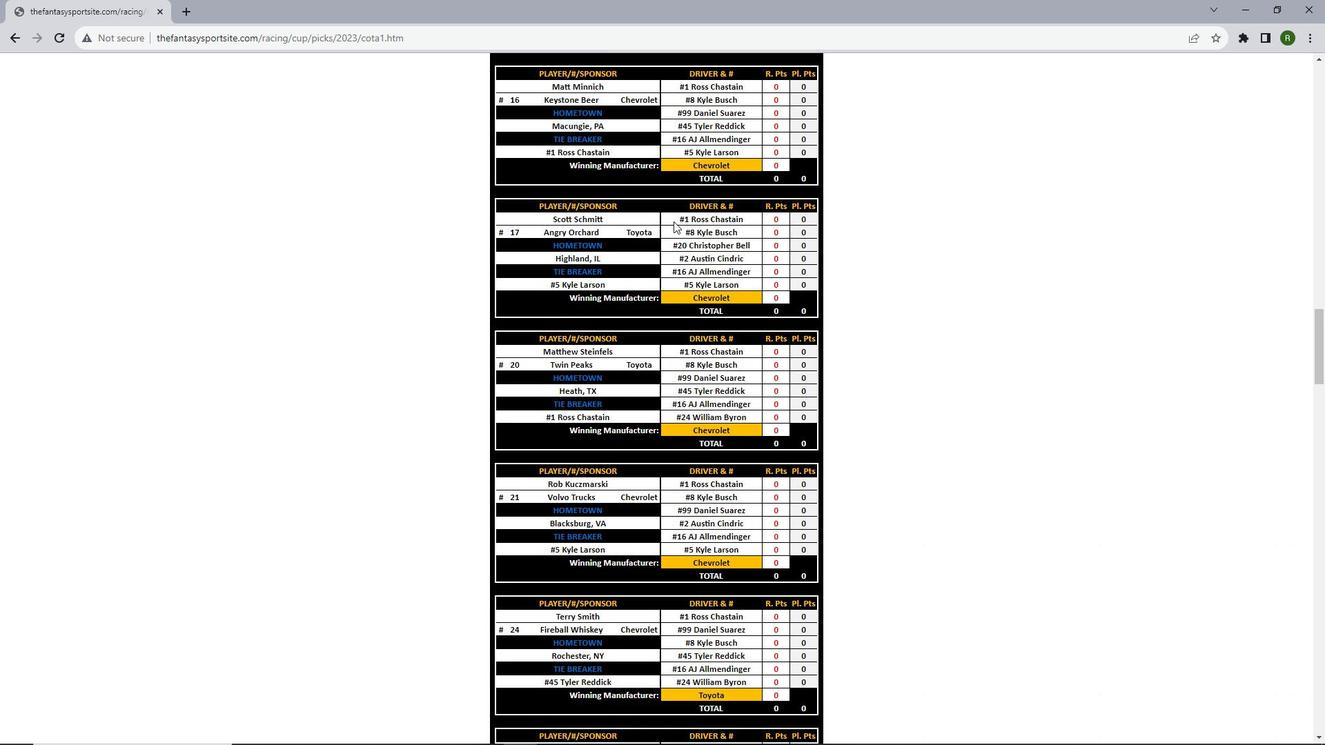
Action: Mouse scrolled (673, 220) with delta (0, 0)
Screenshot: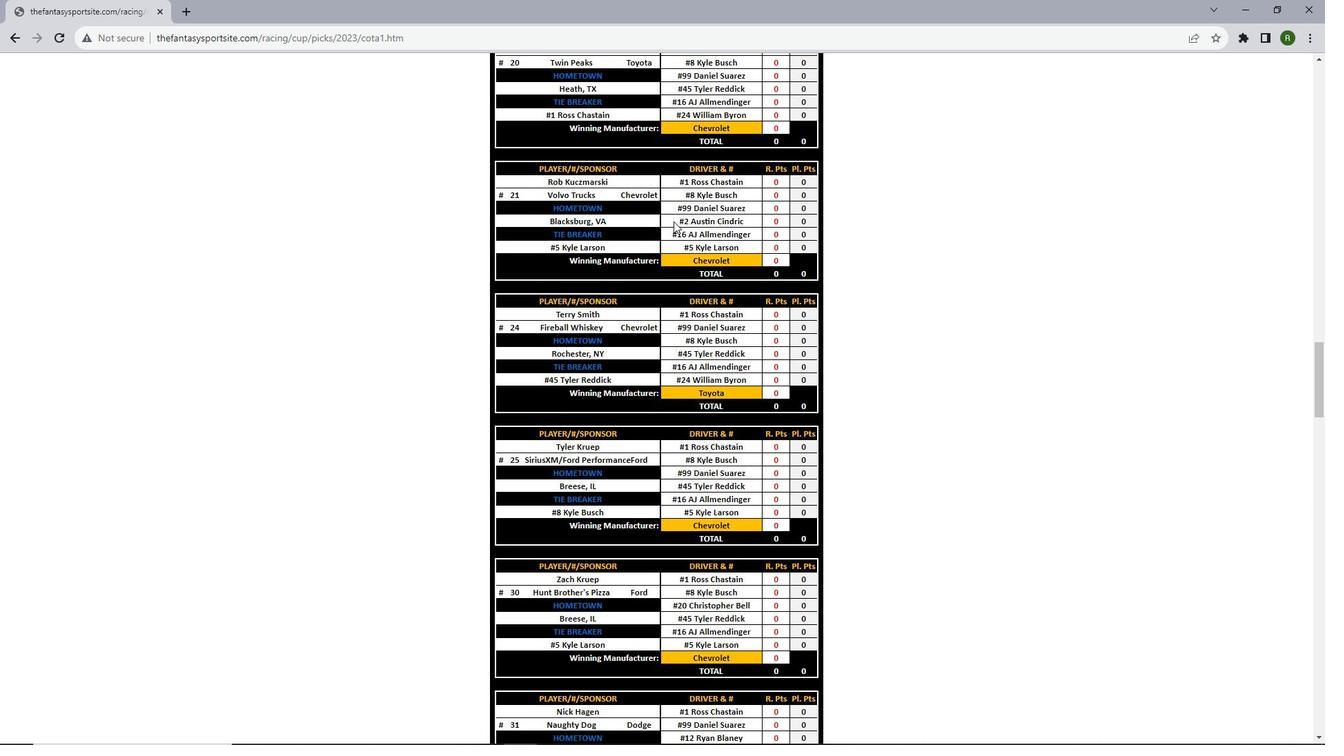 
Action: Mouse scrolled (673, 220) with delta (0, 0)
Screenshot: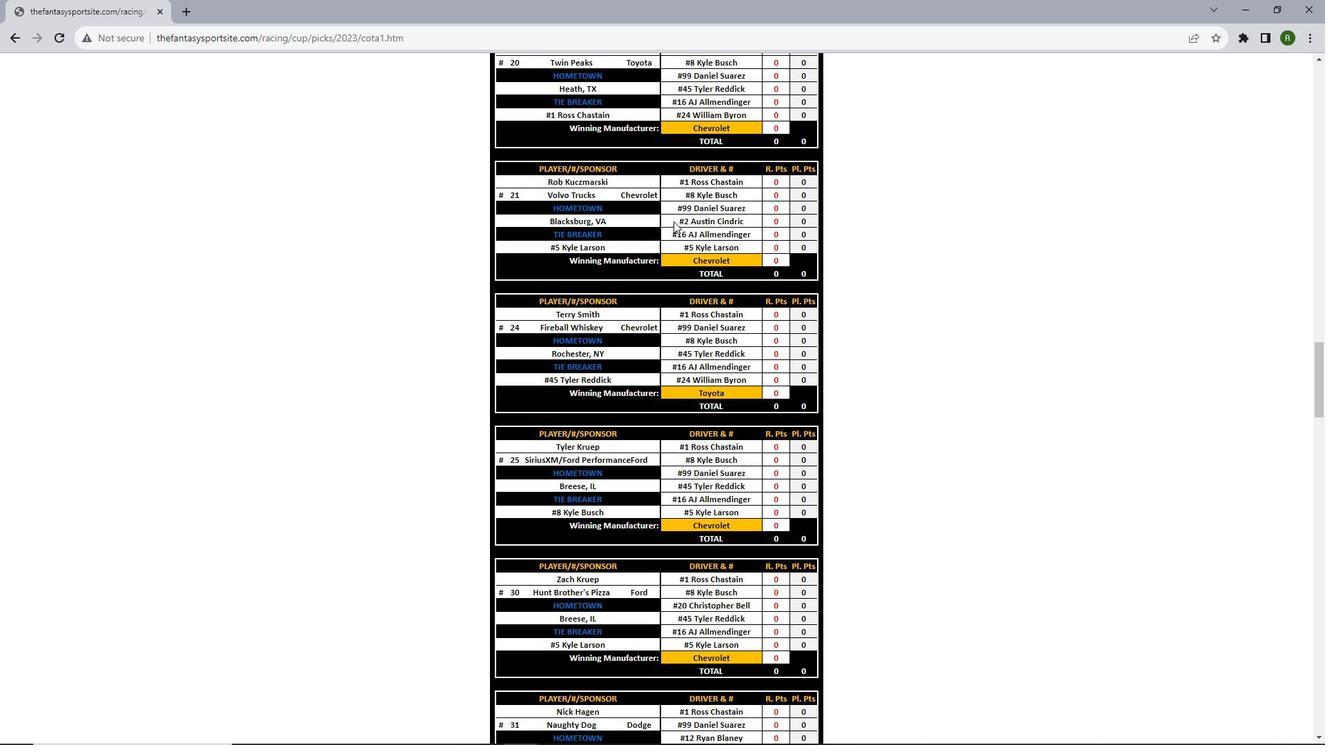 
Action: Mouse scrolled (673, 220) with delta (0, 0)
Screenshot: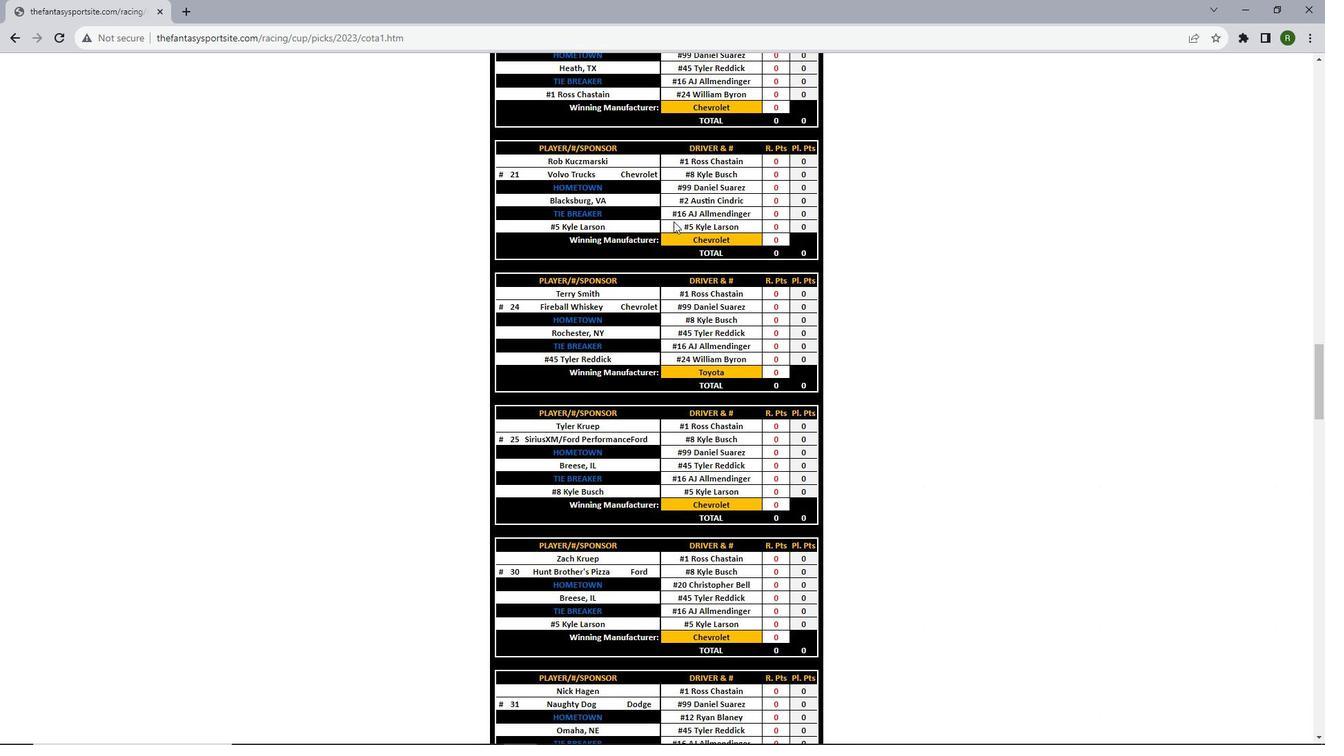 
Action: Mouse scrolled (673, 220) with delta (0, 0)
Screenshot: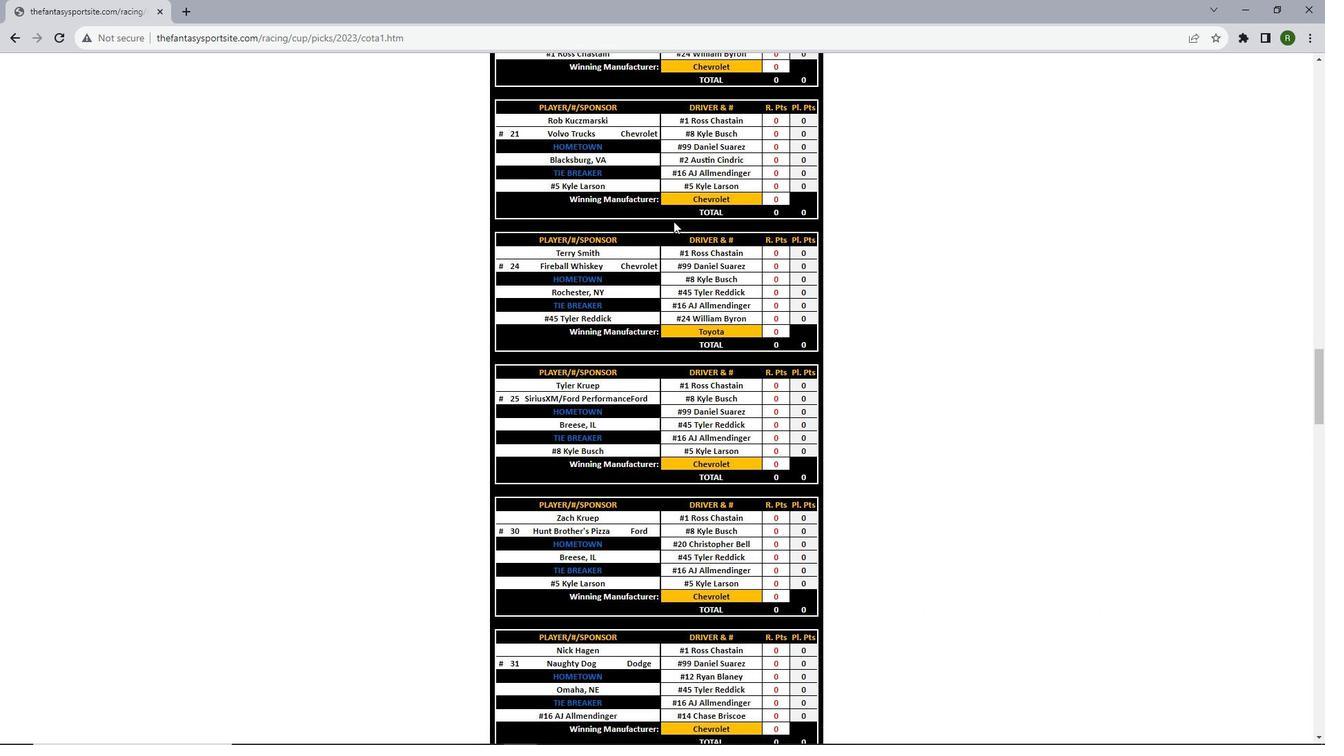 
Action: Mouse scrolled (673, 220) with delta (0, 0)
Screenshot: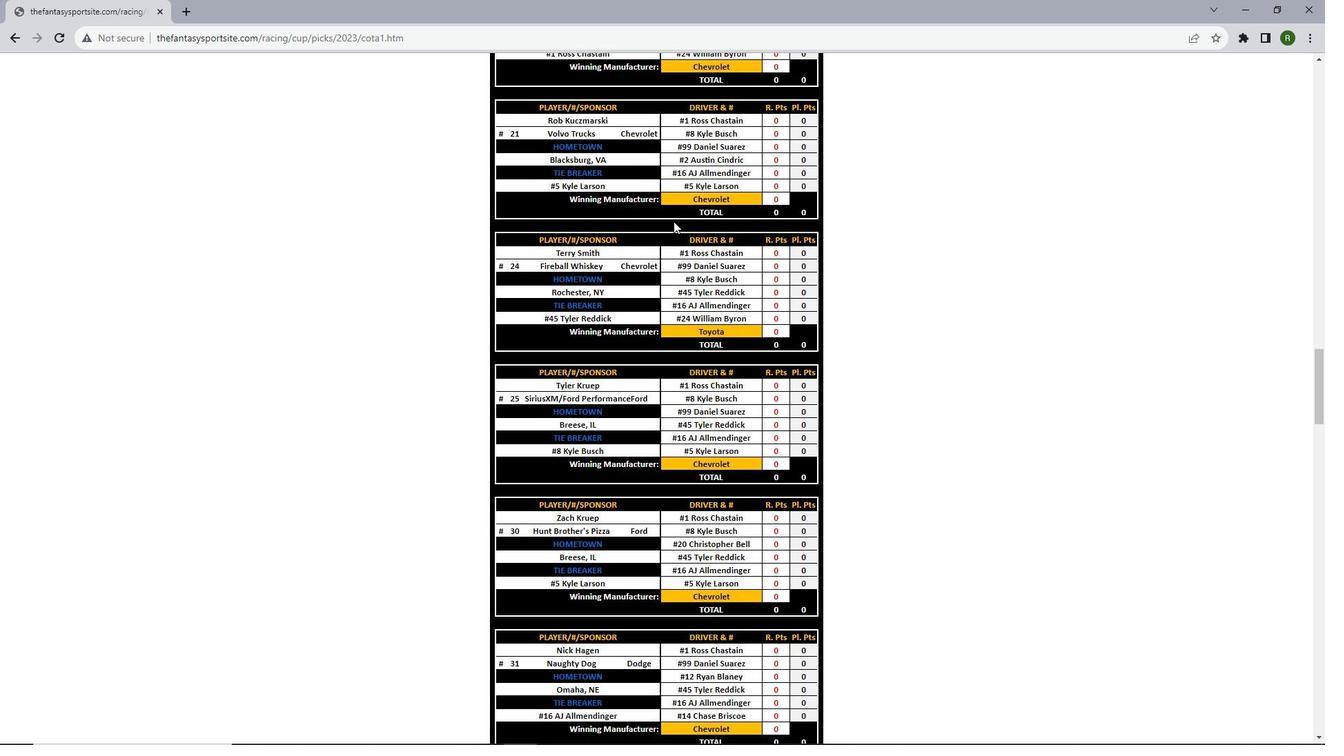 
Action: Mouse scrolled (673, 220) with delta (0, 0)
Screenshot: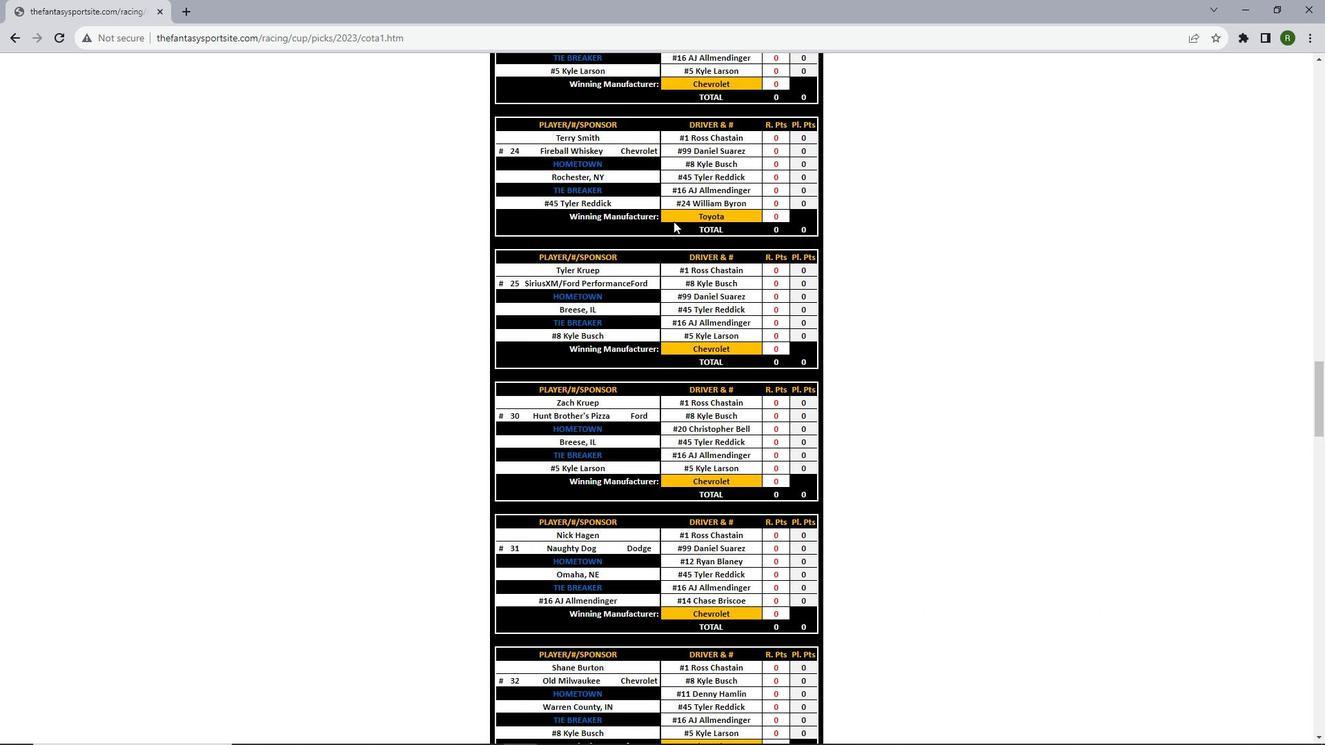 
Action: Mouse scrolled (673, 220) with delta (0, 0)
Screenshot: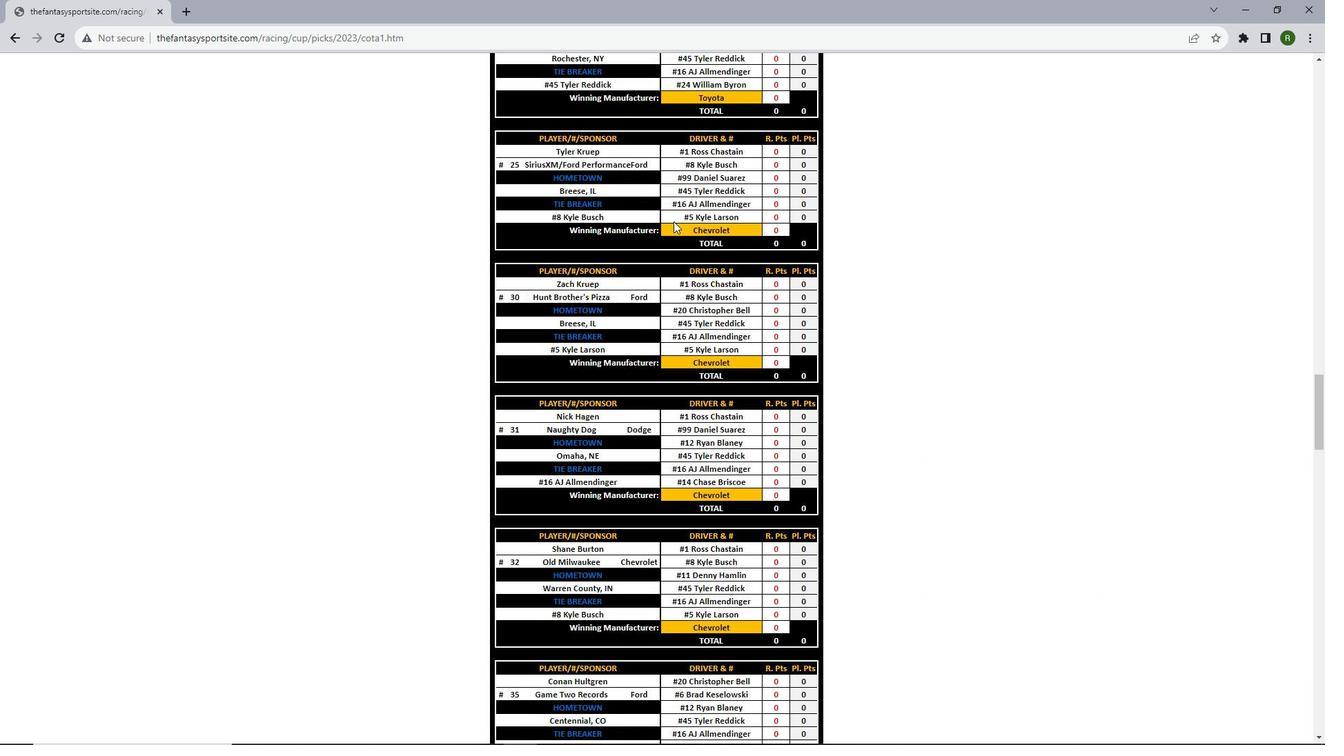 
Action: Mouse scrolled (673, 220) with delta (0, 0)
Screenshot: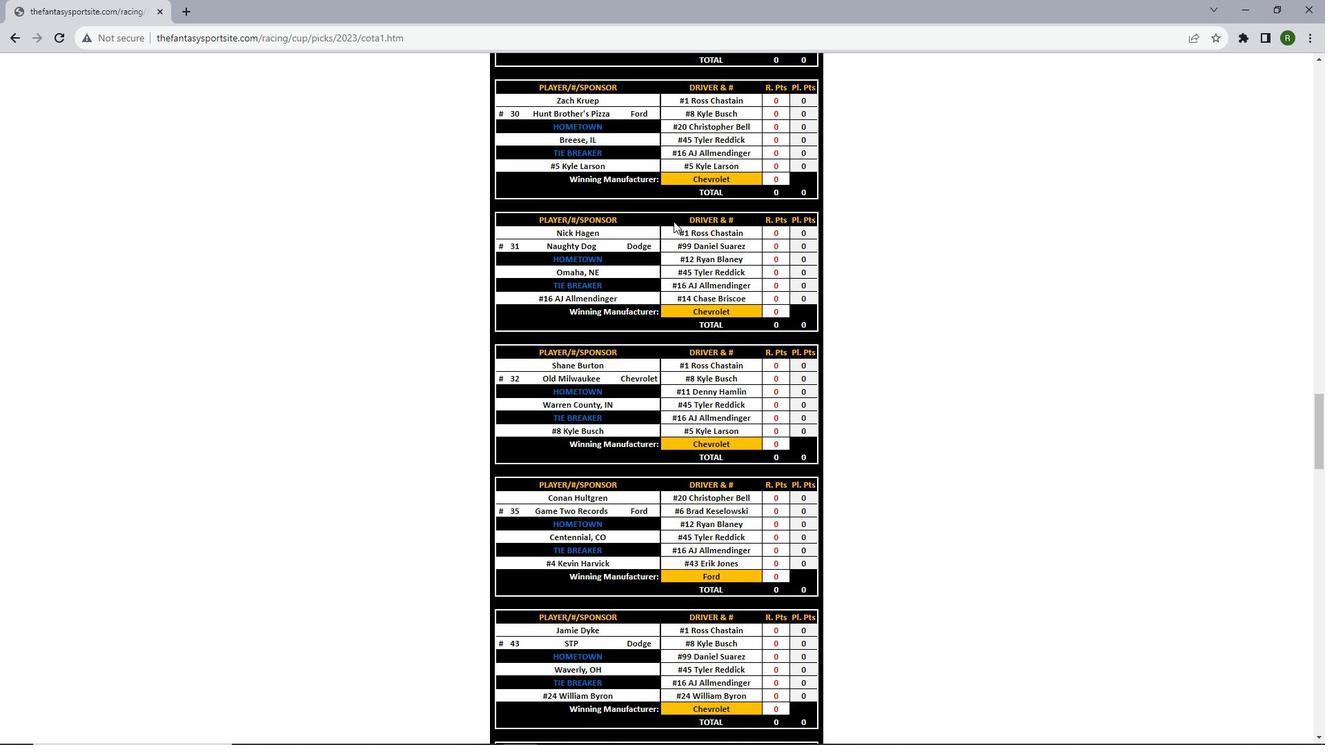 
Action: Mouse scrolled (673, 220) with delta (0, 0)
Screenshot: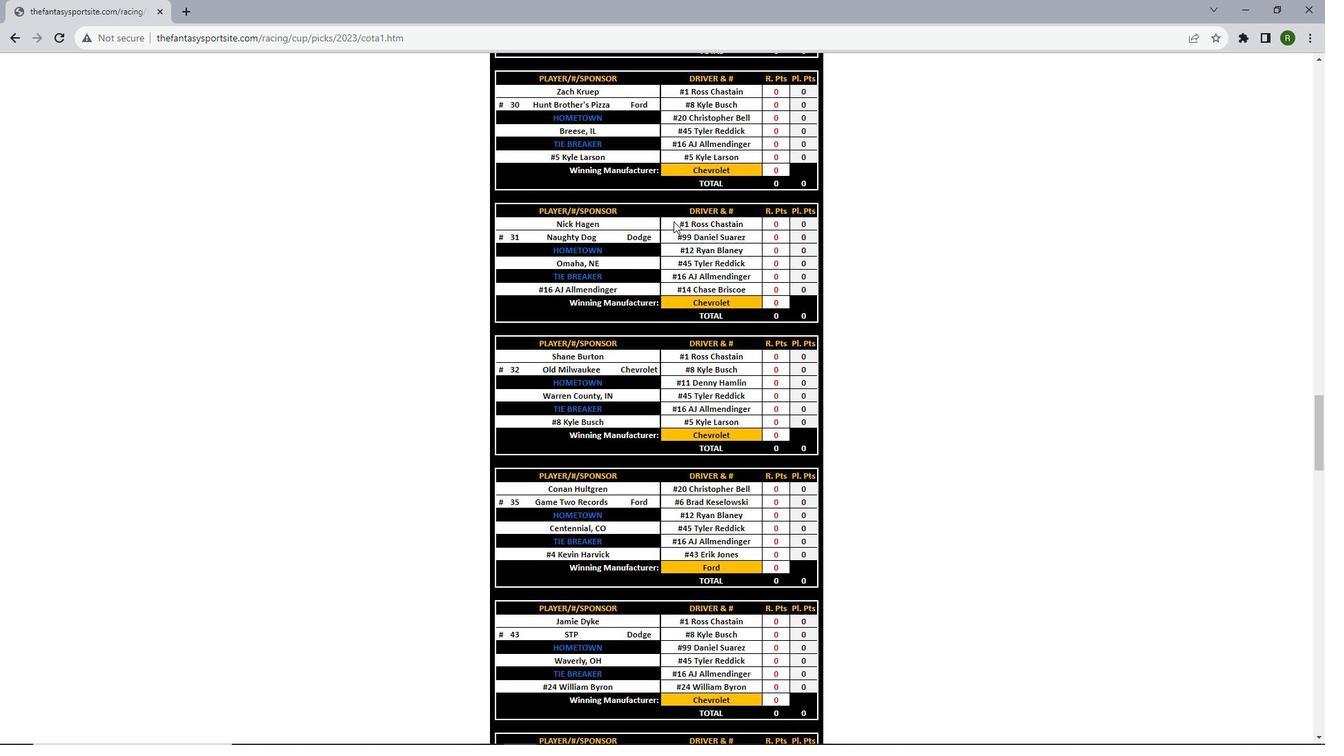 
Action: Mouse scrolled (673, 220) with delta (0, 0)
Screenshot: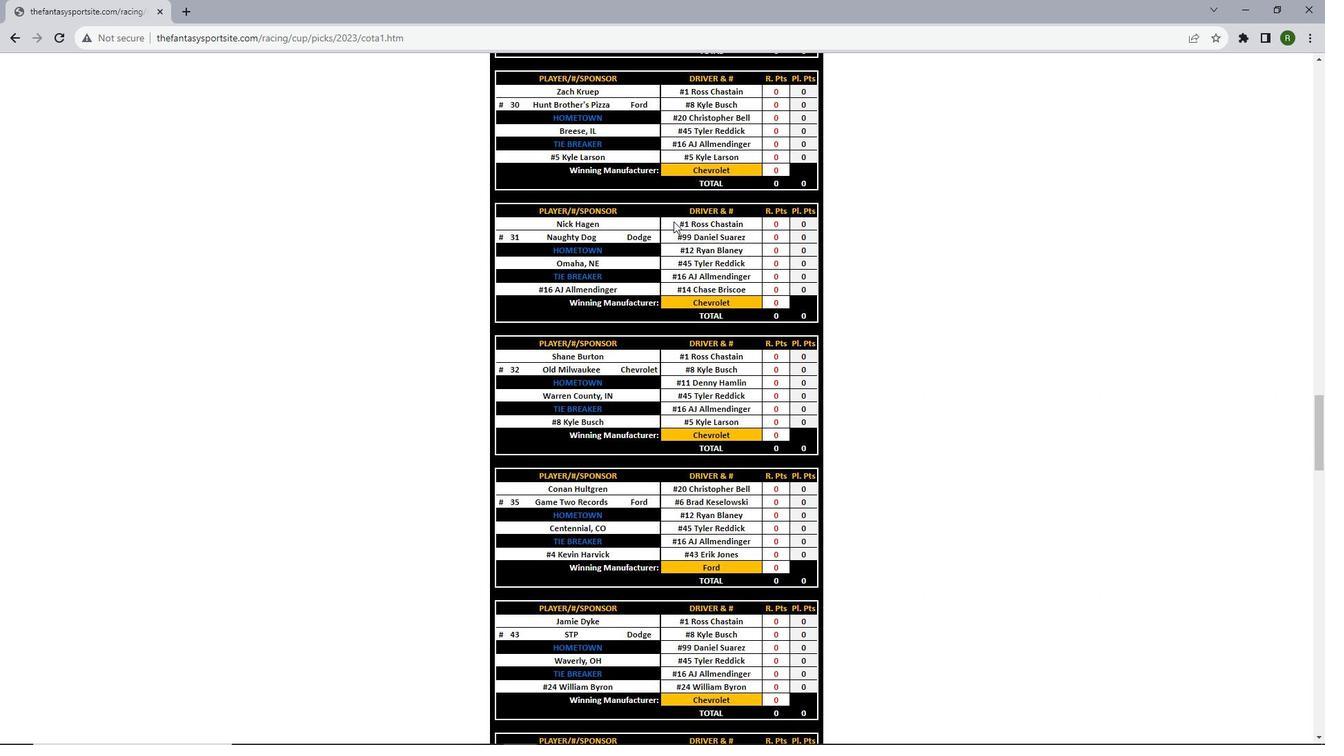 
Action: Mouse scrolled (673, 220) with delta (0, 0)
Screenshot: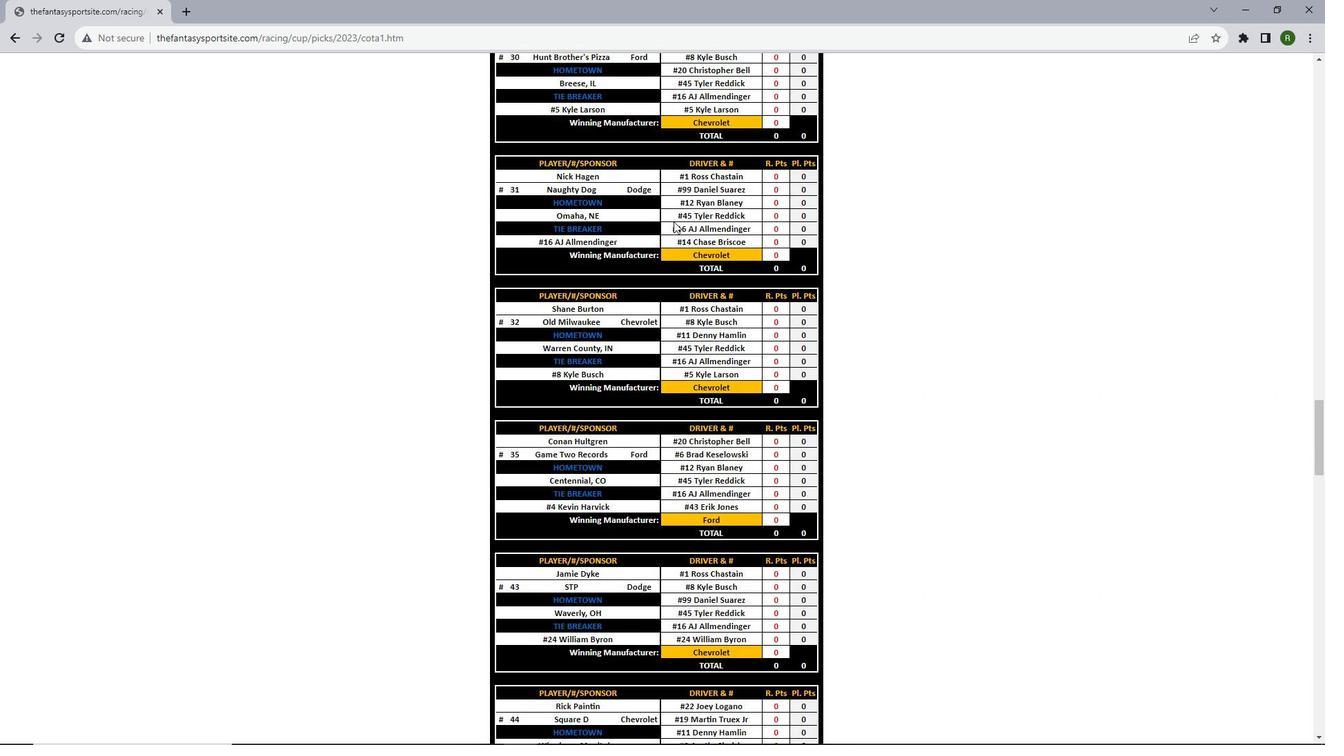 
Action: Mouse scrolled (673, 220) with delta (0, 0)
Screenshot: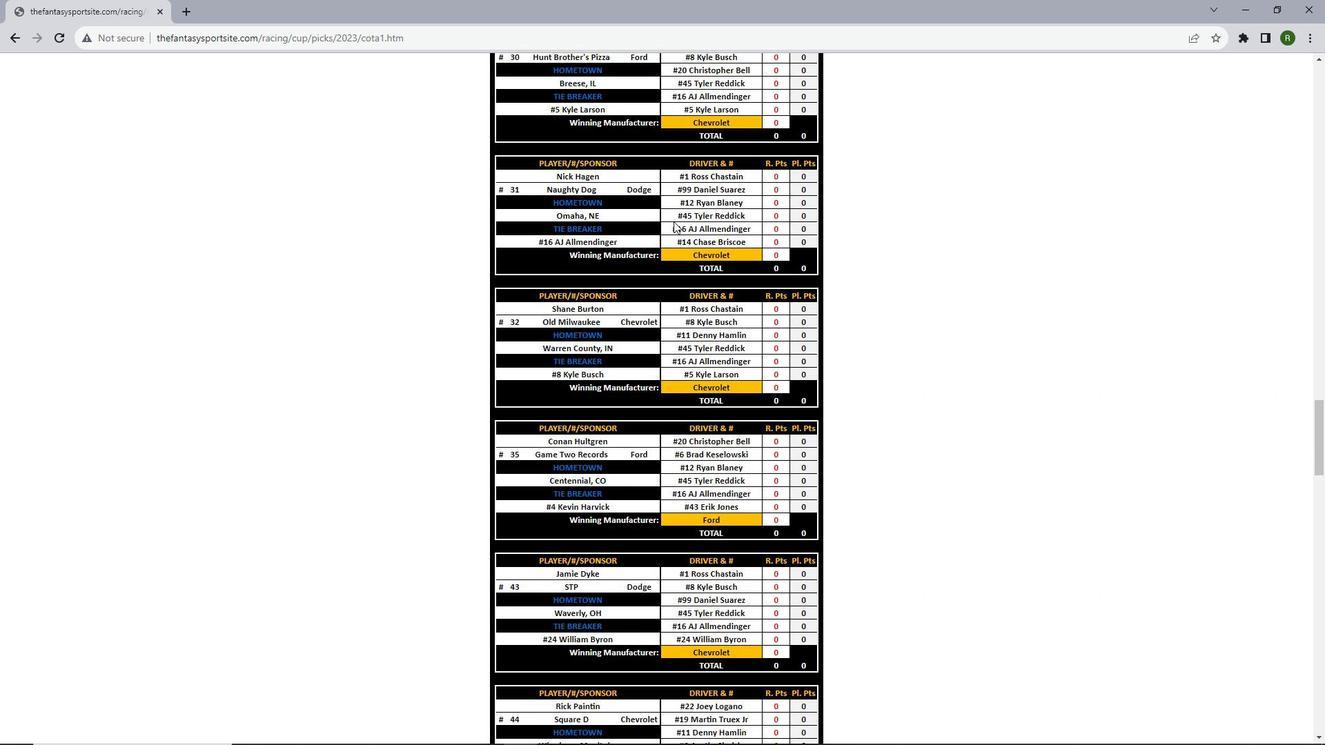 
Action: Mouse scrolled (673, 220) with delta (0, 0)
Screenshot: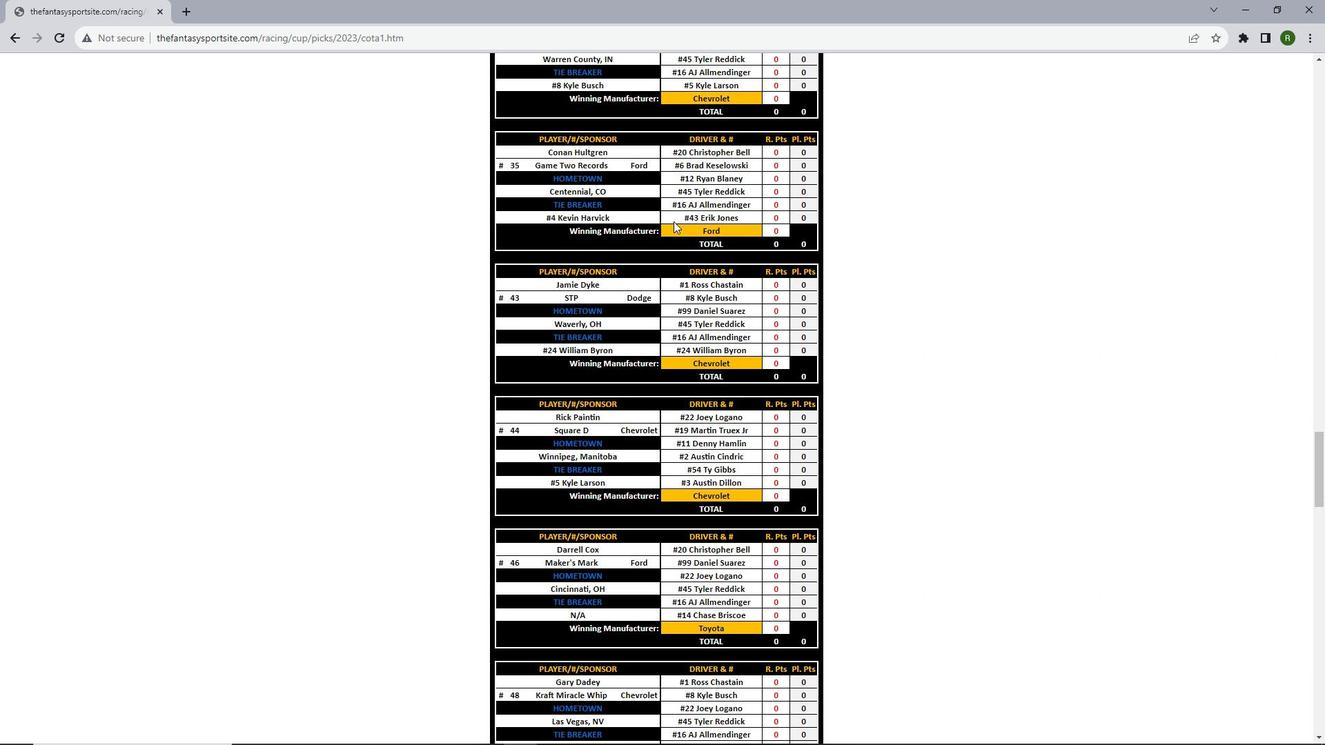 
Action: Mouse scrolled (673, 220) with delta (0, 0)
Screenshot: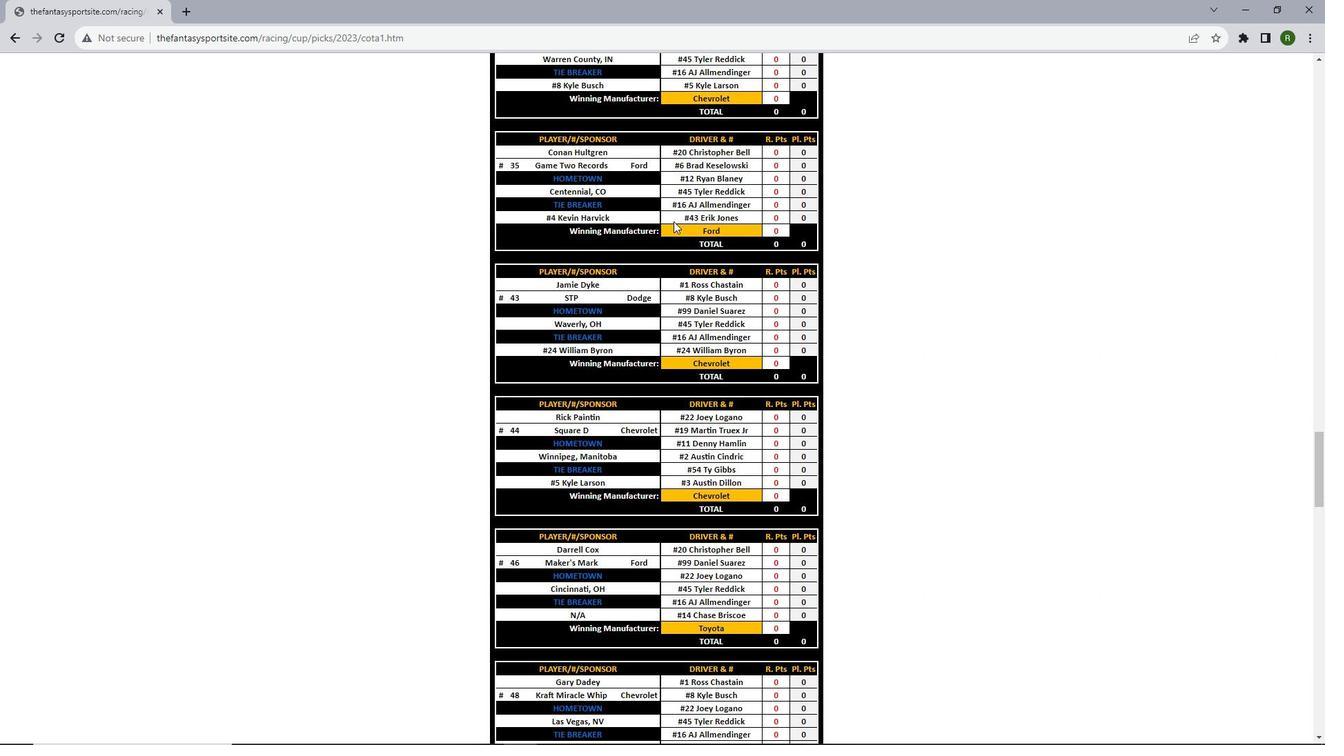
Action: Mouse scrolled (673, 220) with delta (0, 0)
Screenshot: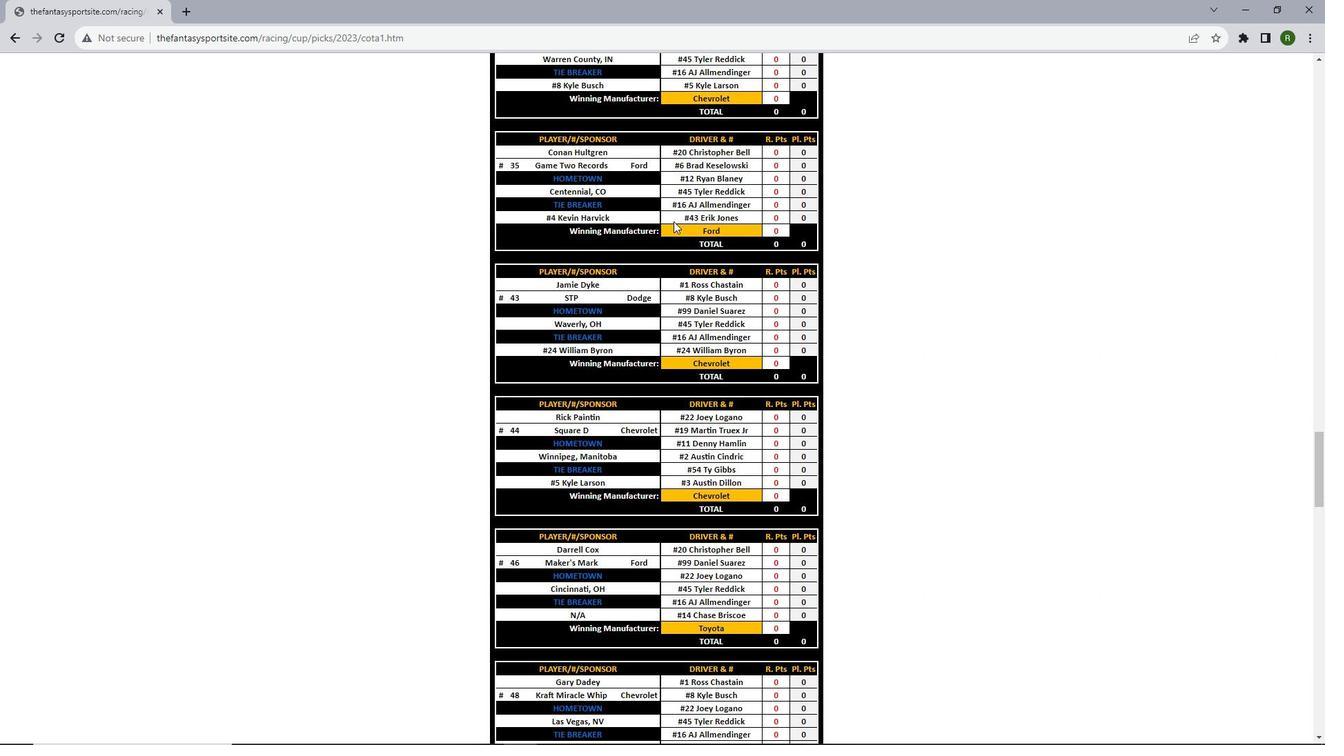 
Action: Mouse scrolled (673, 220) with delta (0, 0)
Screenshot: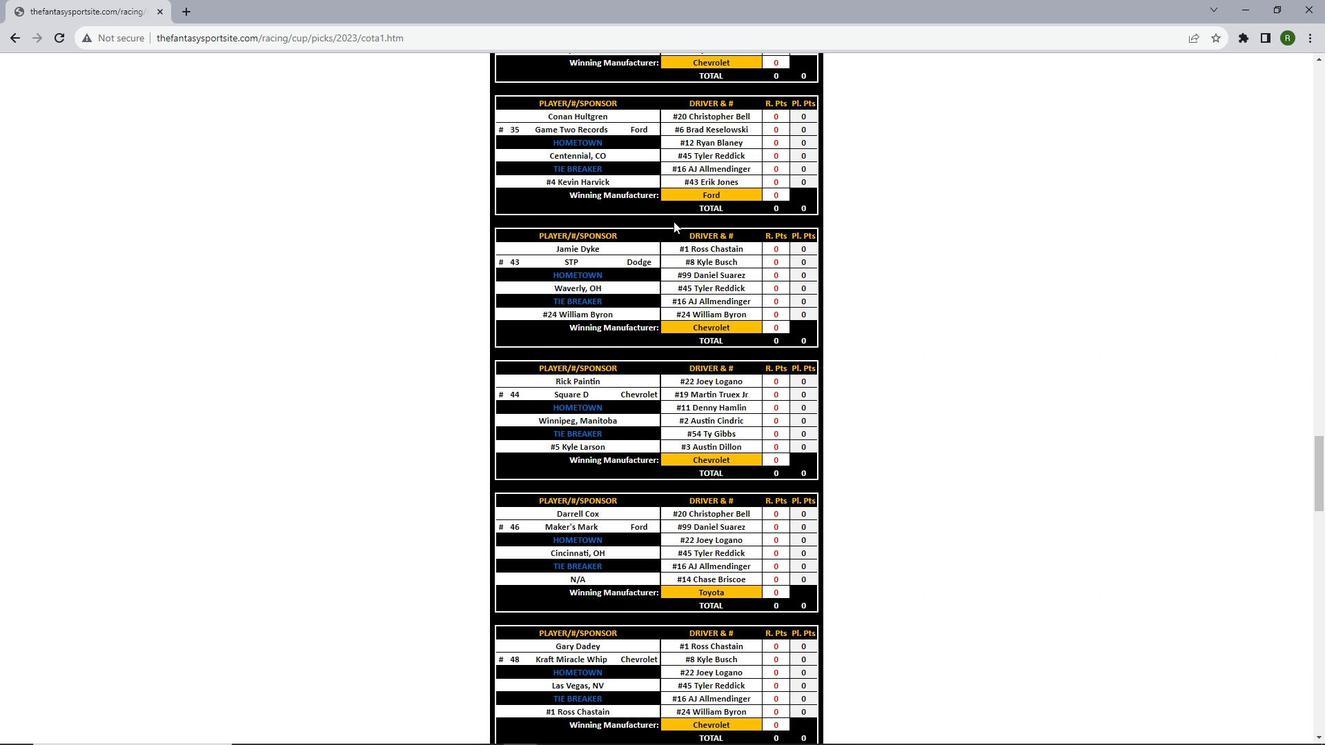 
Action: Mouse scrolled (673, 220) with delta (0, 0)
Screenshot: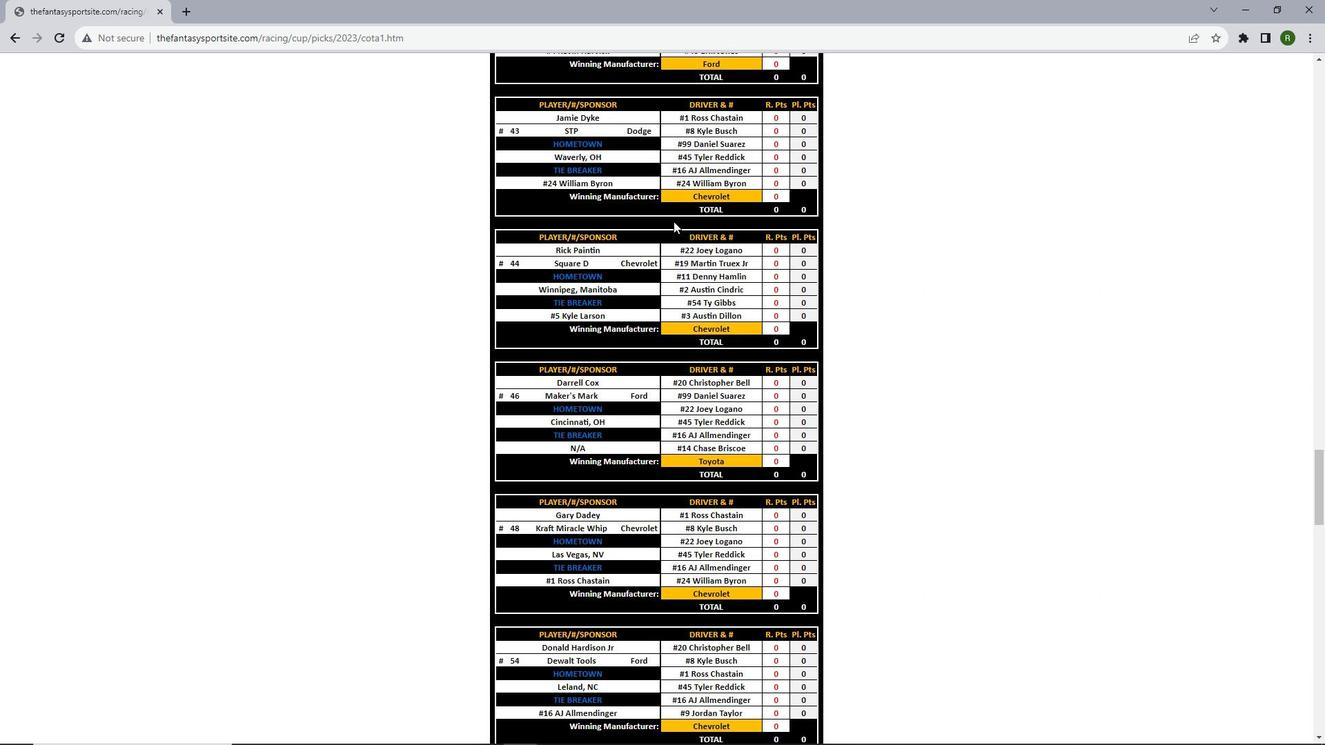 
Action: Mouse scrolled (673, 220) with delta (0, 0)
Screenshot: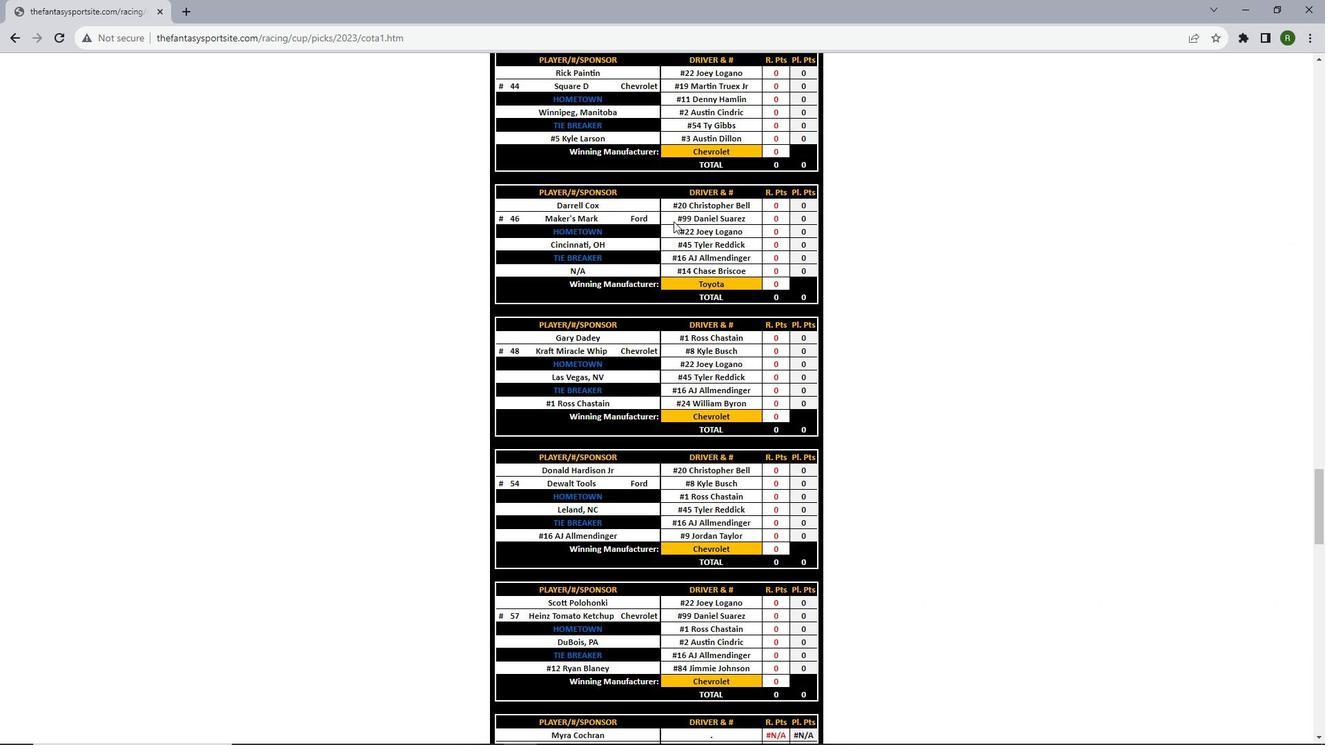 
Action: Mouse scrolled (673, 220) with delta (0, 0)
Screenshot: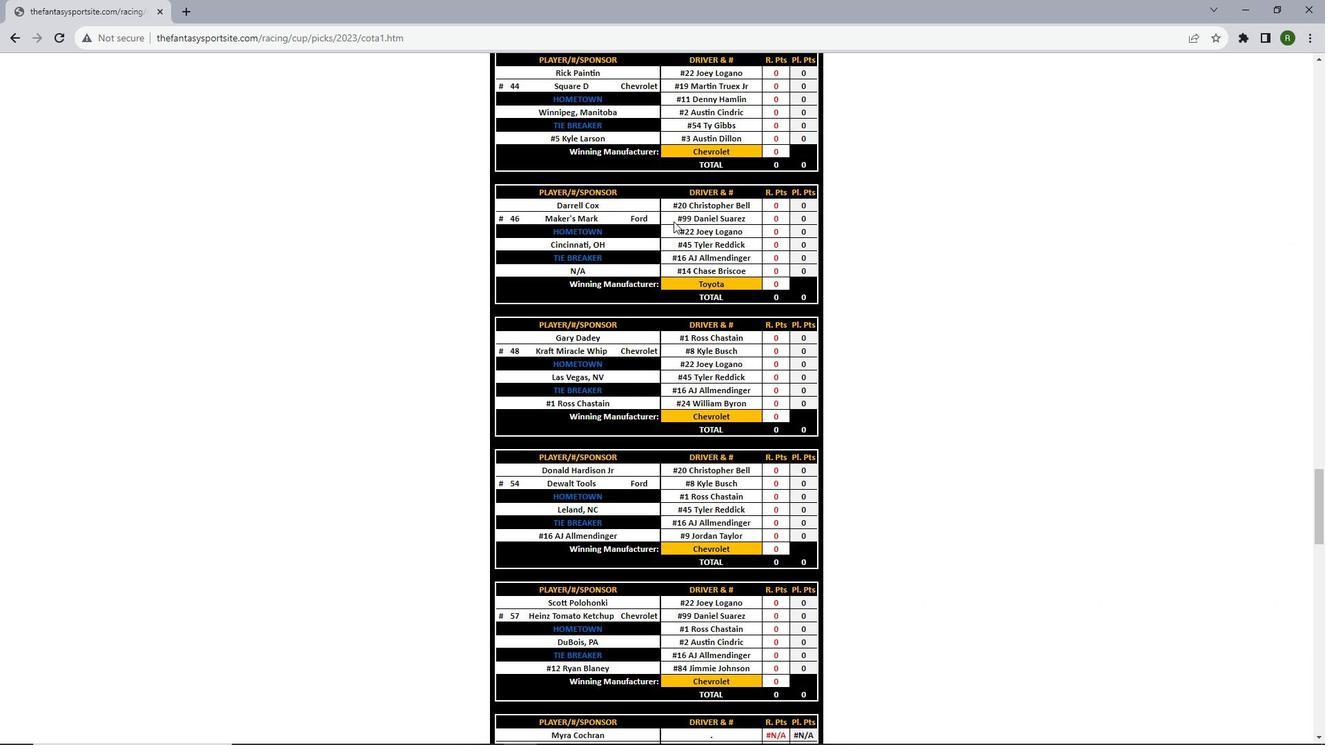 
Action: Mouse scrolled (673, 220) with delta (0, 0)
Screenshot: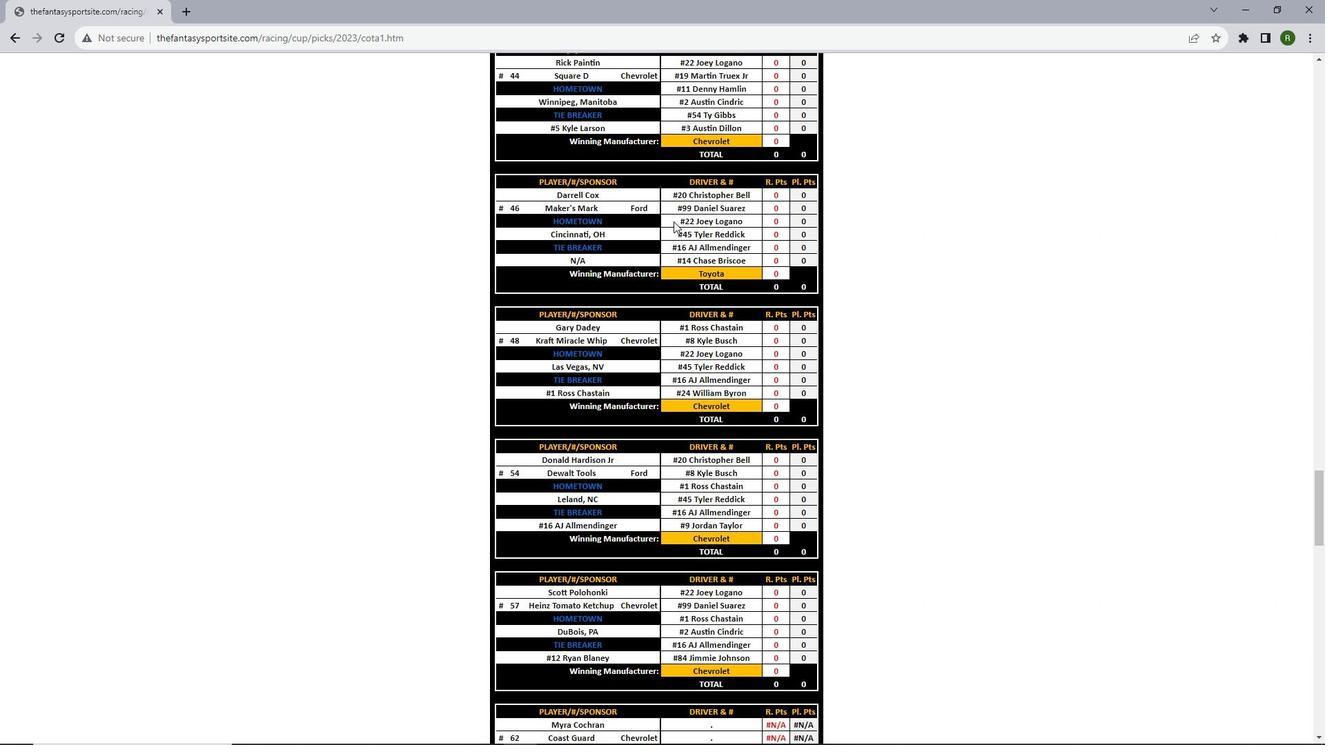 
Action: Mouse scrolled (673, 220) with delta (0, 0)
Screenshot: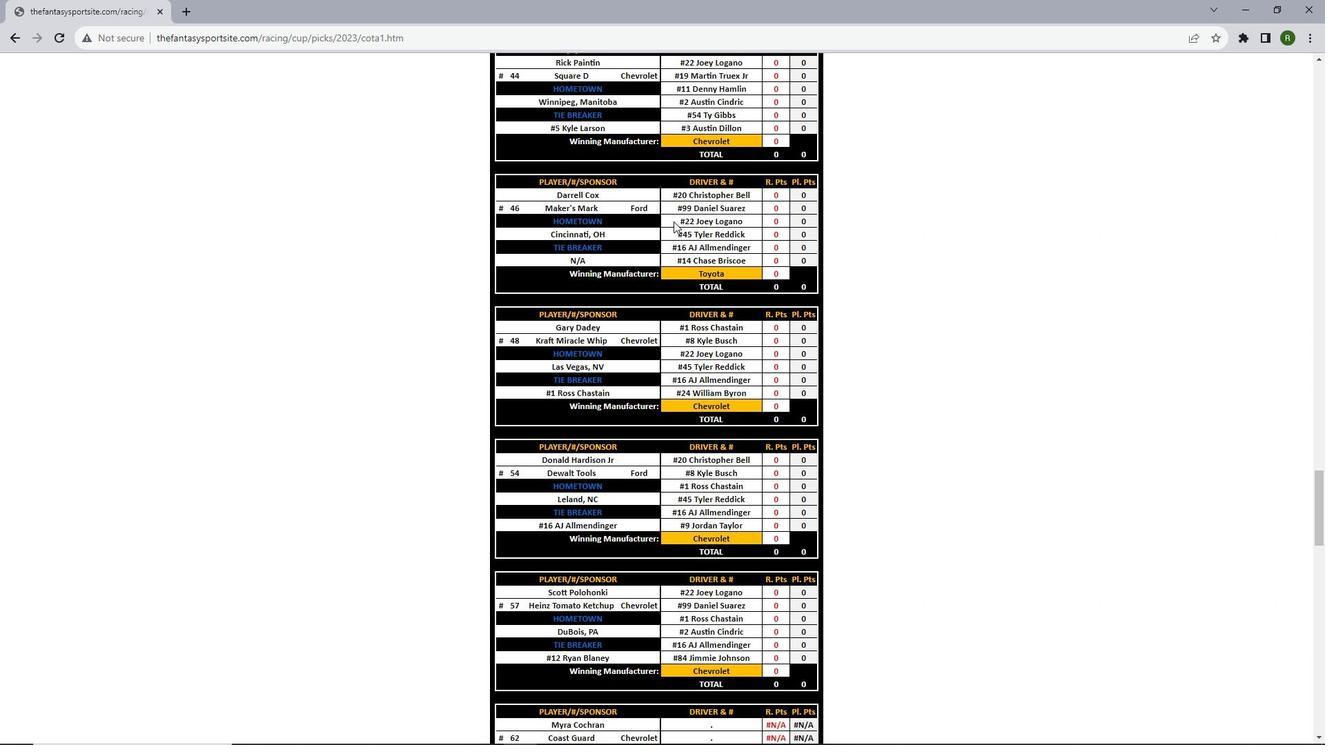 
Action: Mouse scrolled (673, 220) with delta (0, 0)
Screenshot: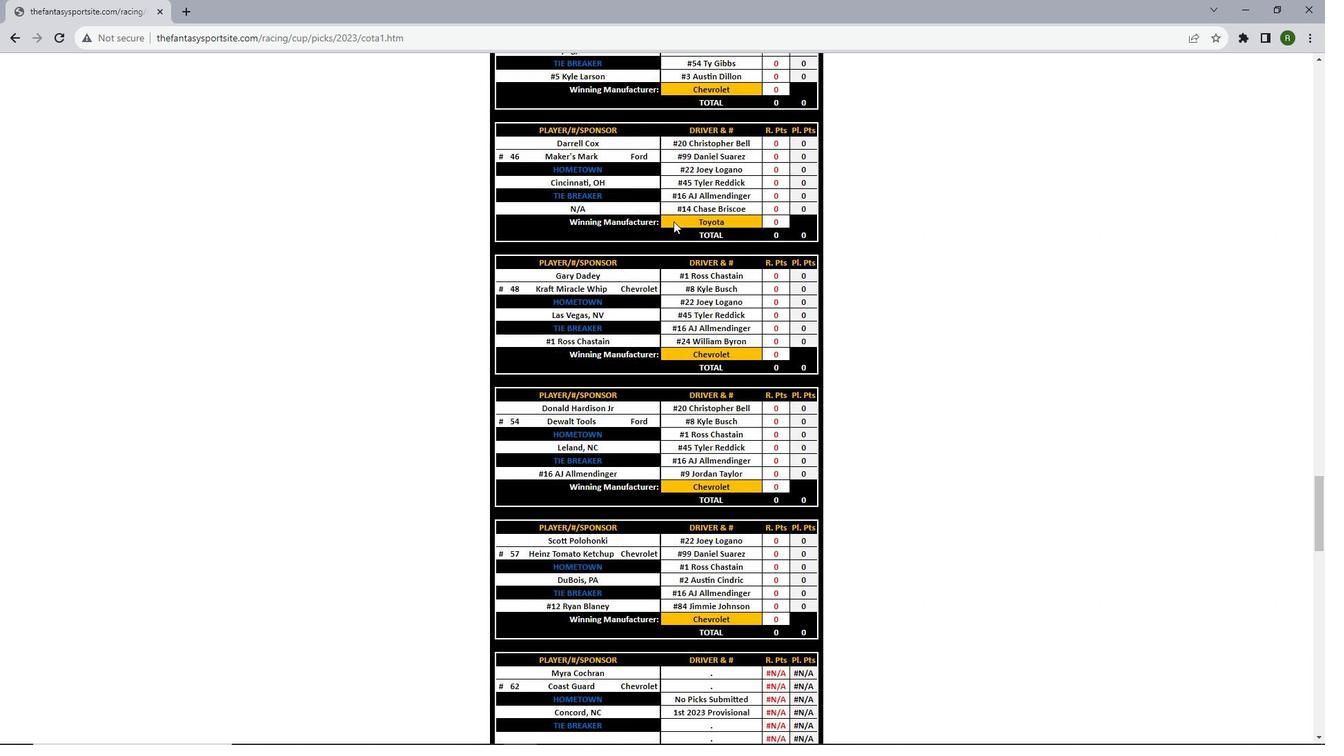 
Action: Mouse scrolled (673, 220) with delta (0, 0)
Screenshot: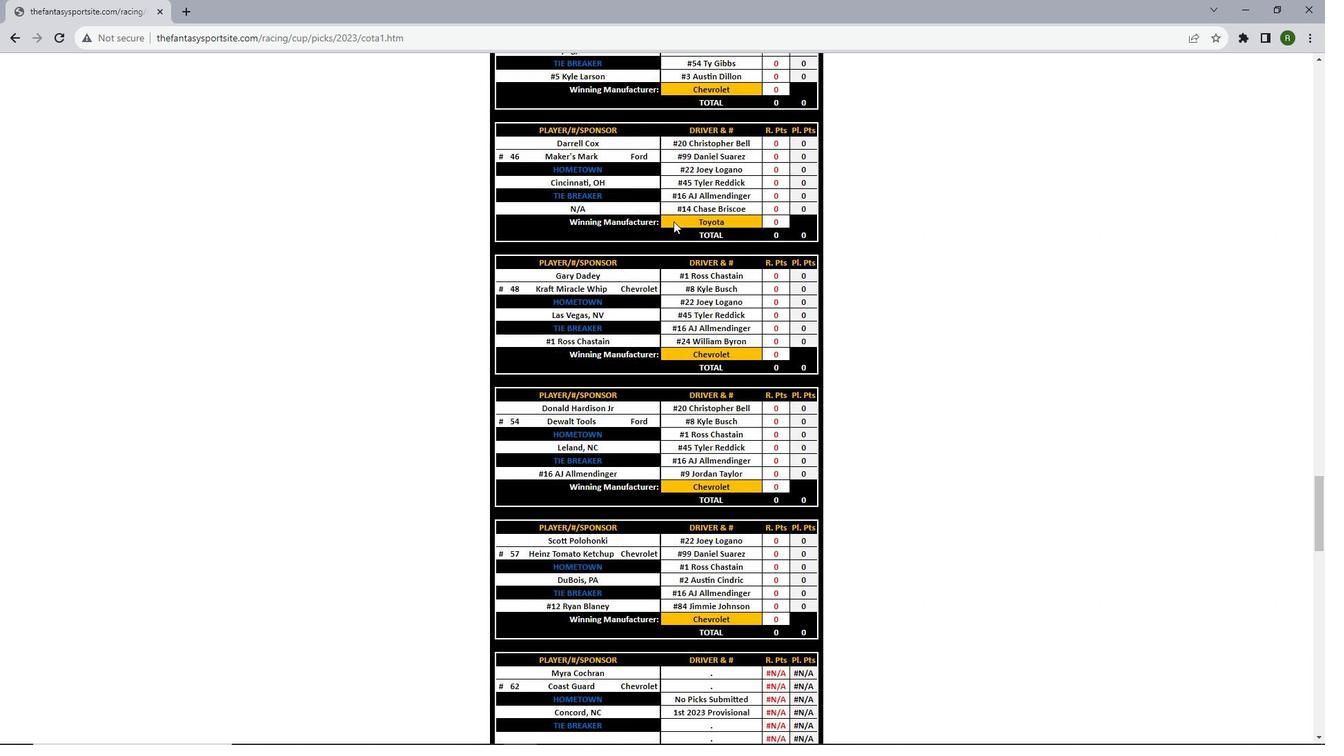 
Action: Mouse scrolled (673, 220) with delta (0, 0)
Screenshot: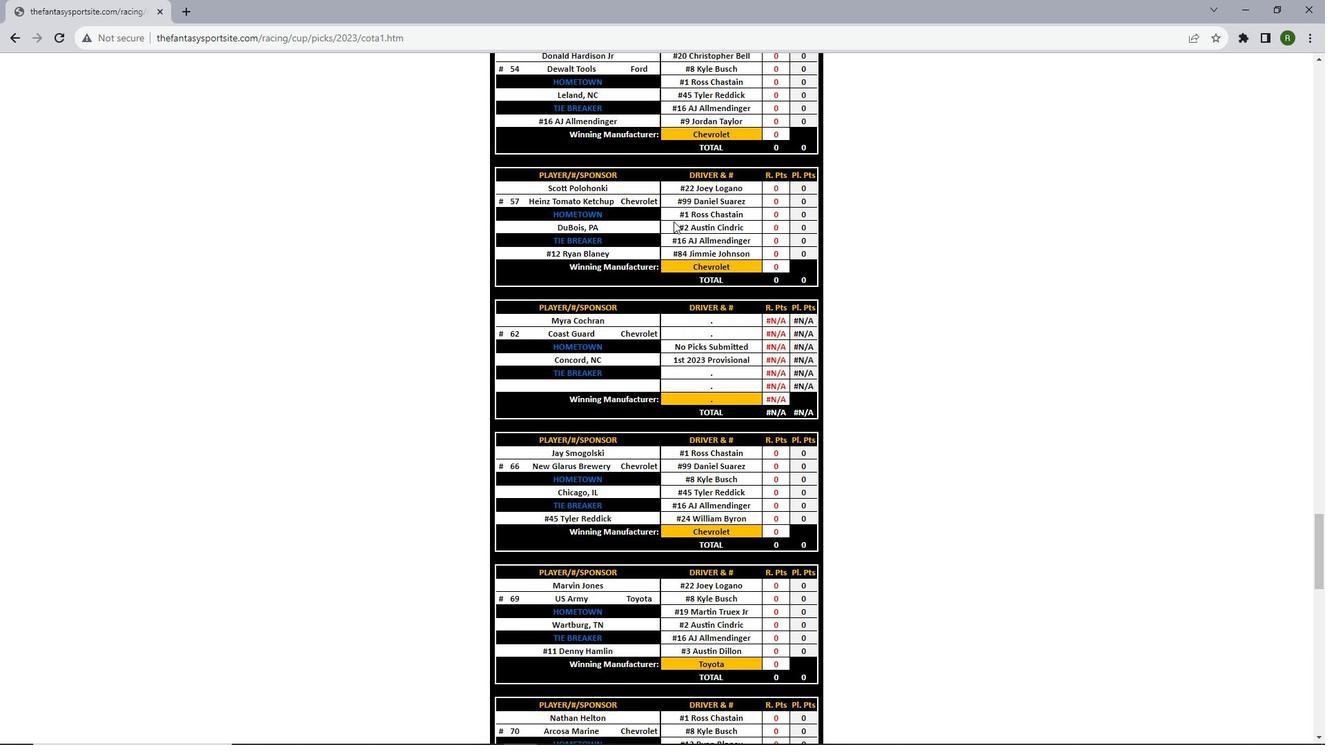 
Action: Mouse scrolled (673, 220) with delta (0, 0)
Screenshot: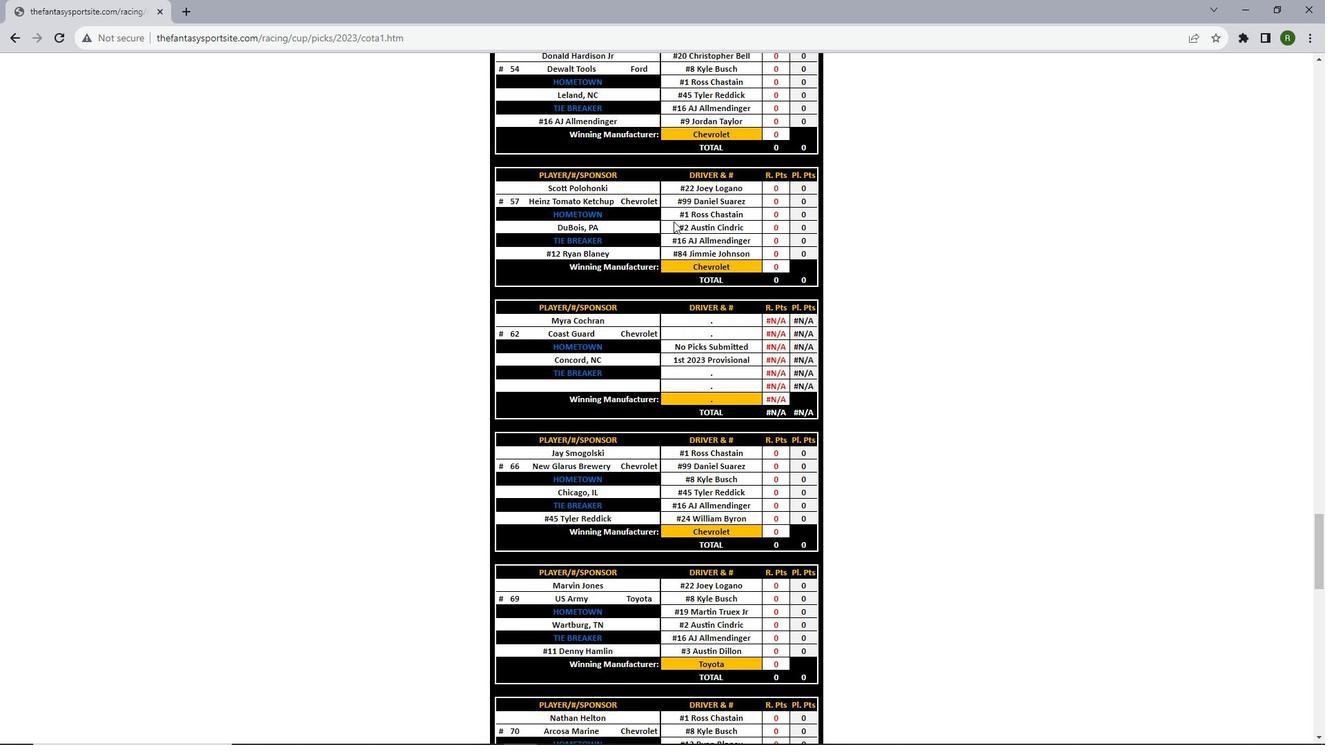 
Action: Mouse scrolled (673, 220) with delta (0, 0)
Screenshot: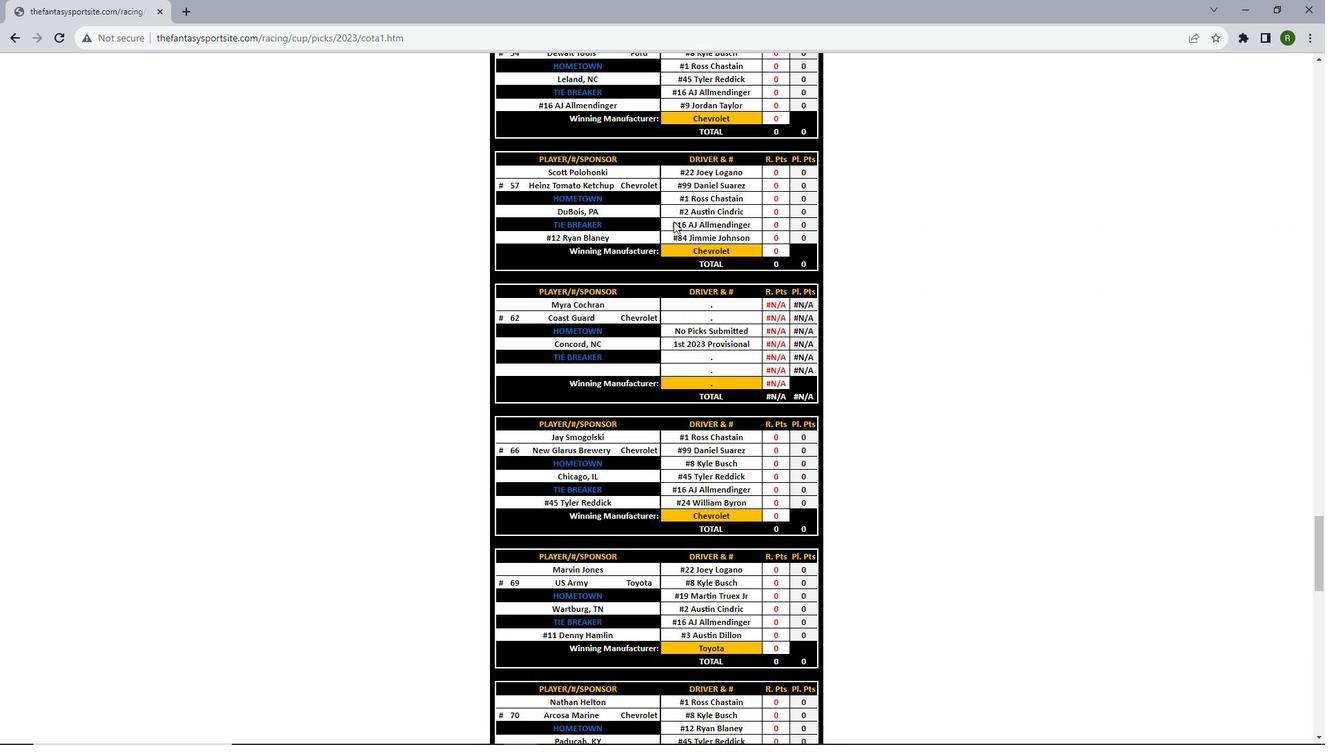 
Action: Mouse scrolled (673, 220) with delta (0, 0)
Screenshot: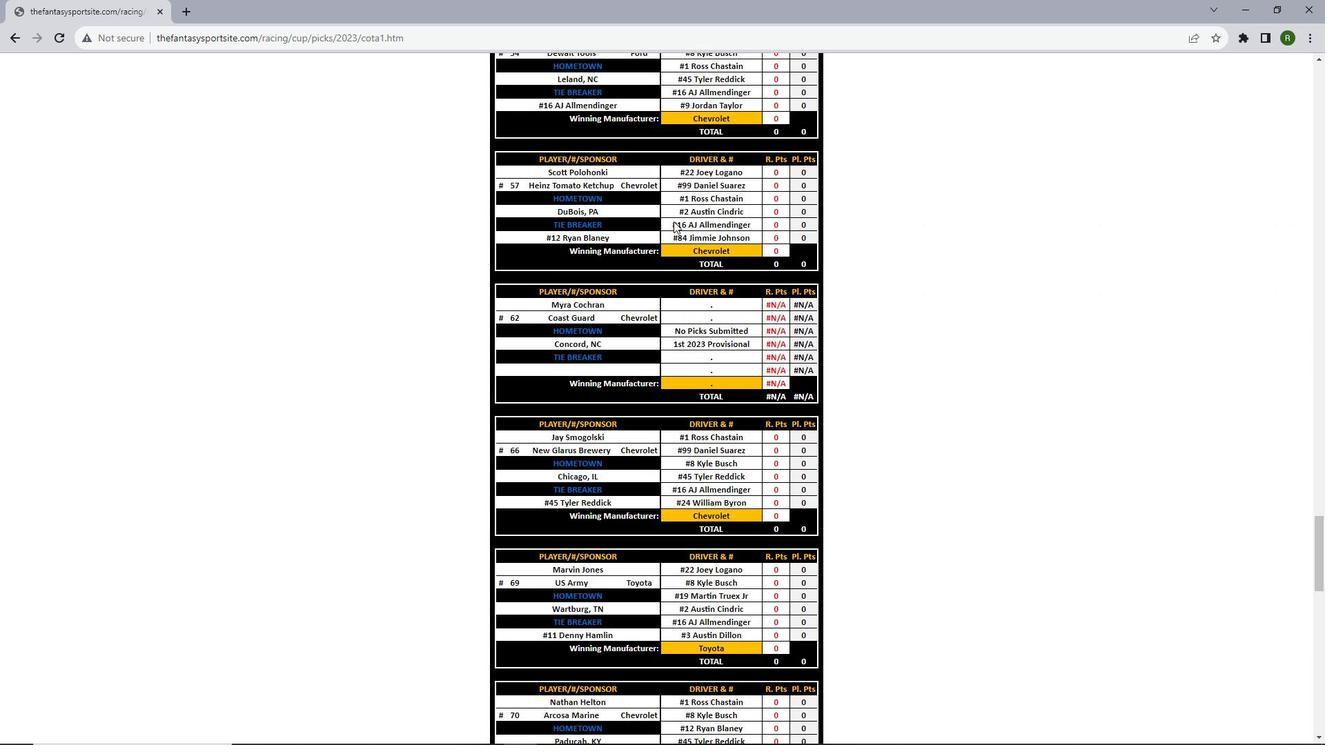 
Action: Mouse scrolled (673, 220) with delta (0, 0)
Screenshot: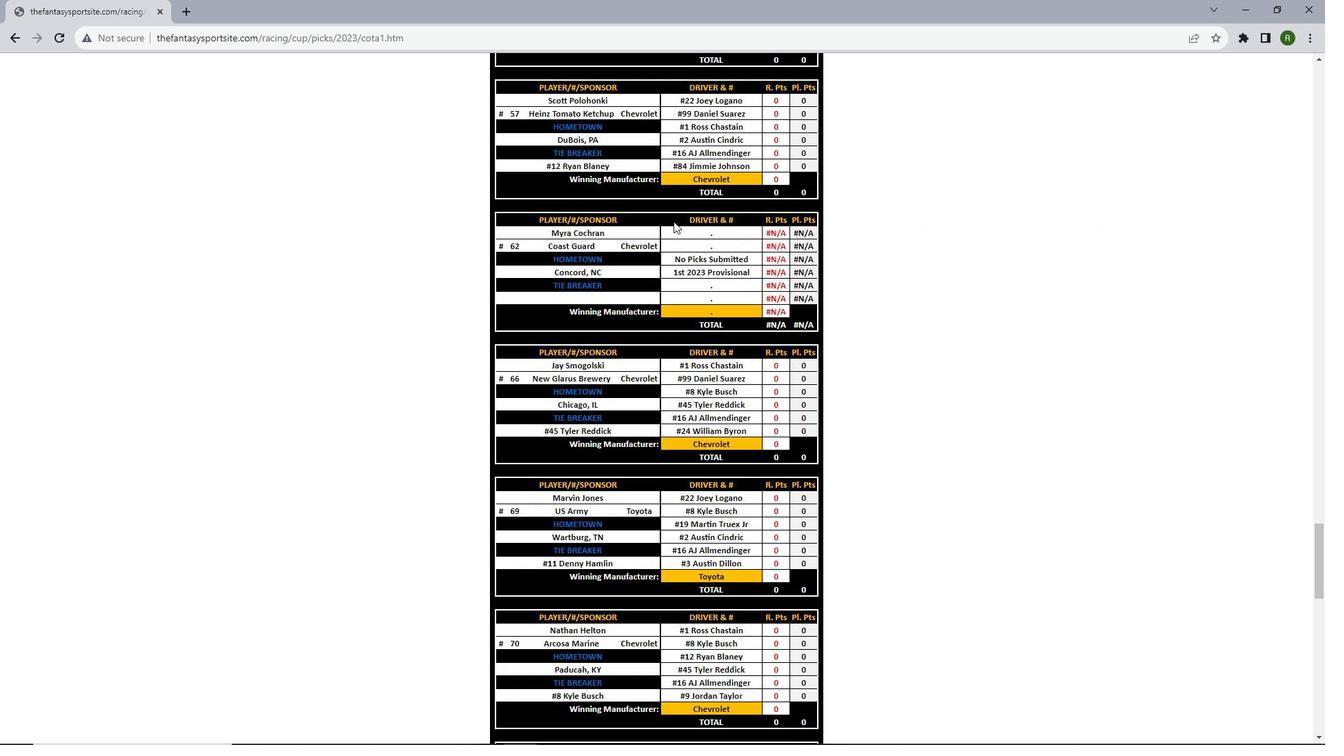 
Action: Mouse scrolled (673, 220) with delta (0, 0)
Screenshot: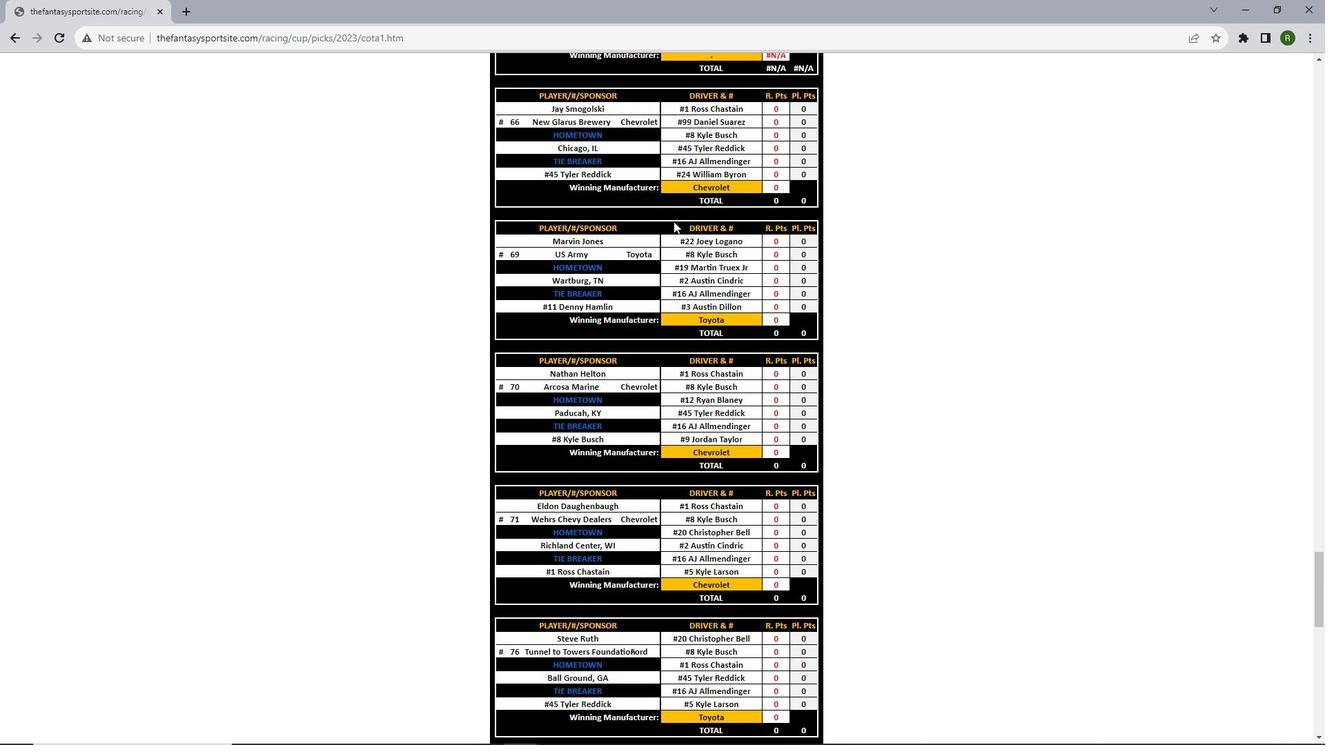 
Action: Mouse scrolled (673, 220) with delta (0, 0)
Screenshot: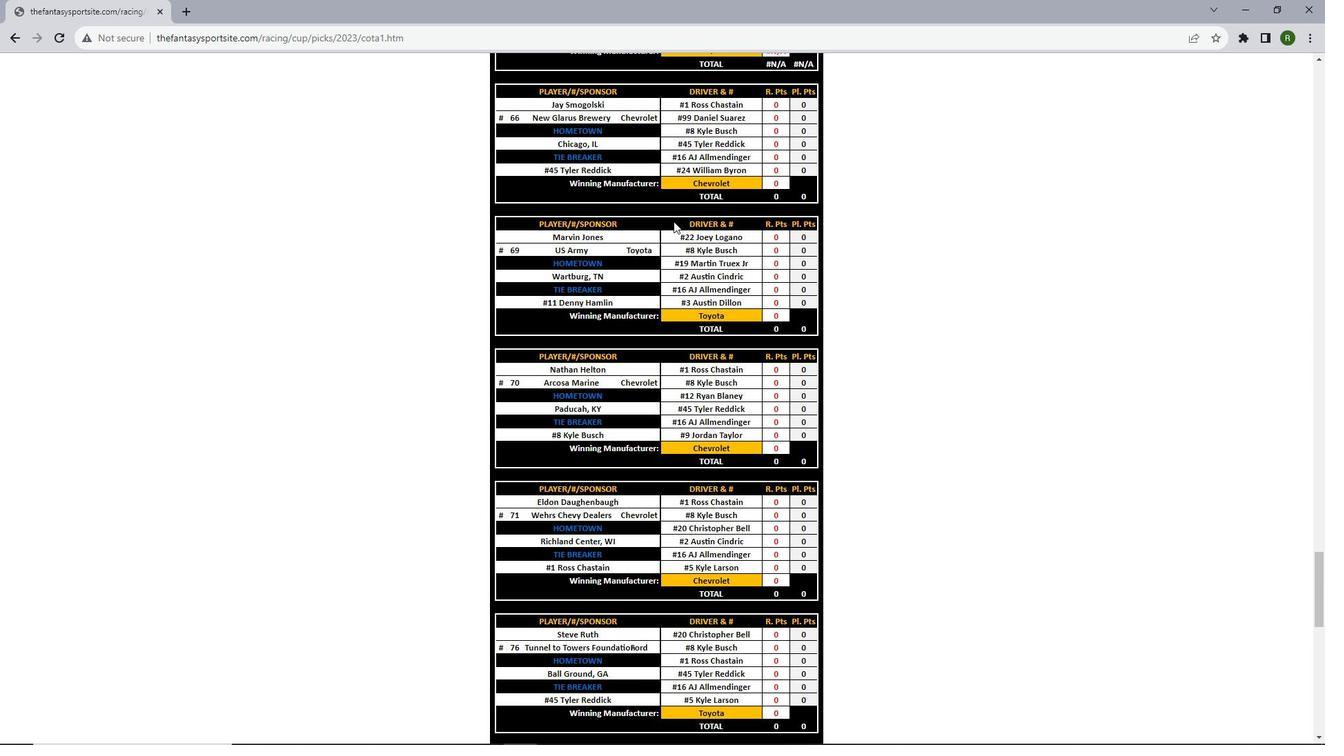 
Action: Mouse scrolled (673, 220) with delta (0, 0)
Screenshot: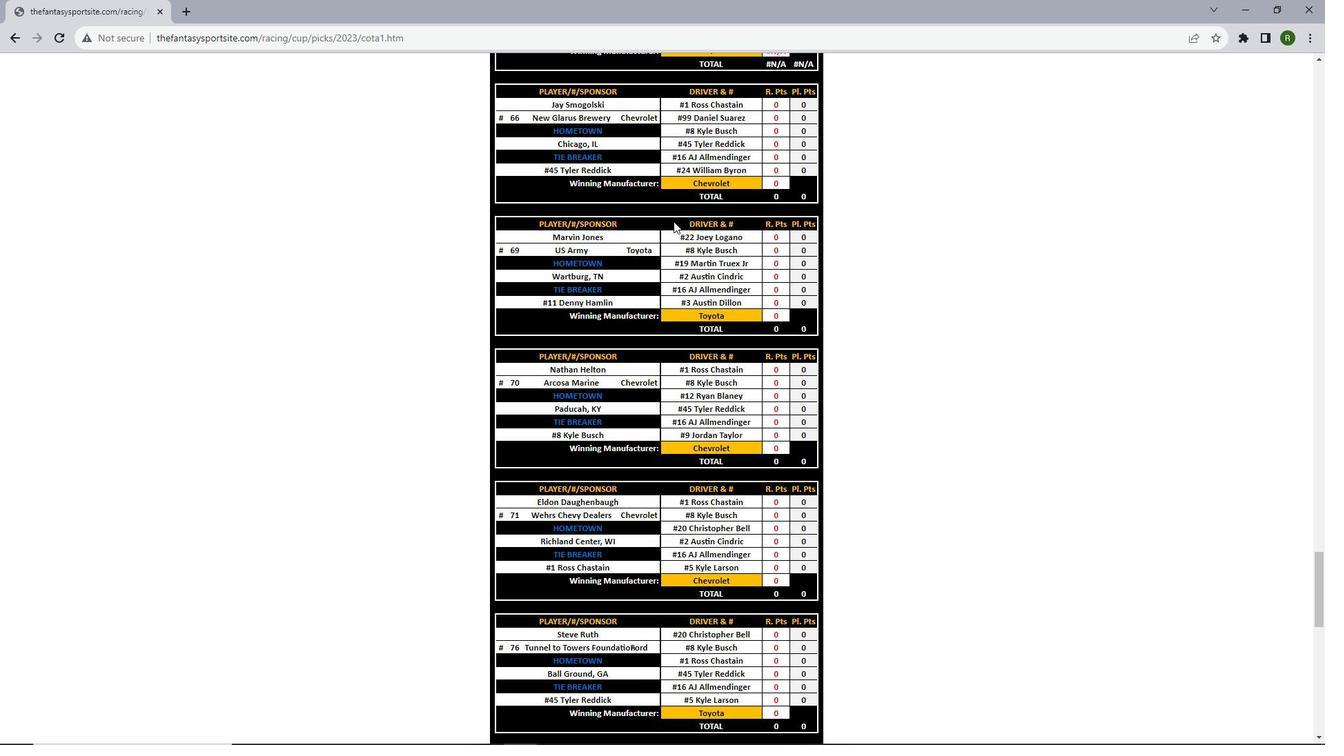 
Action: Mouse scrolled (673, 220) with delta (0, 0)
Screenshot: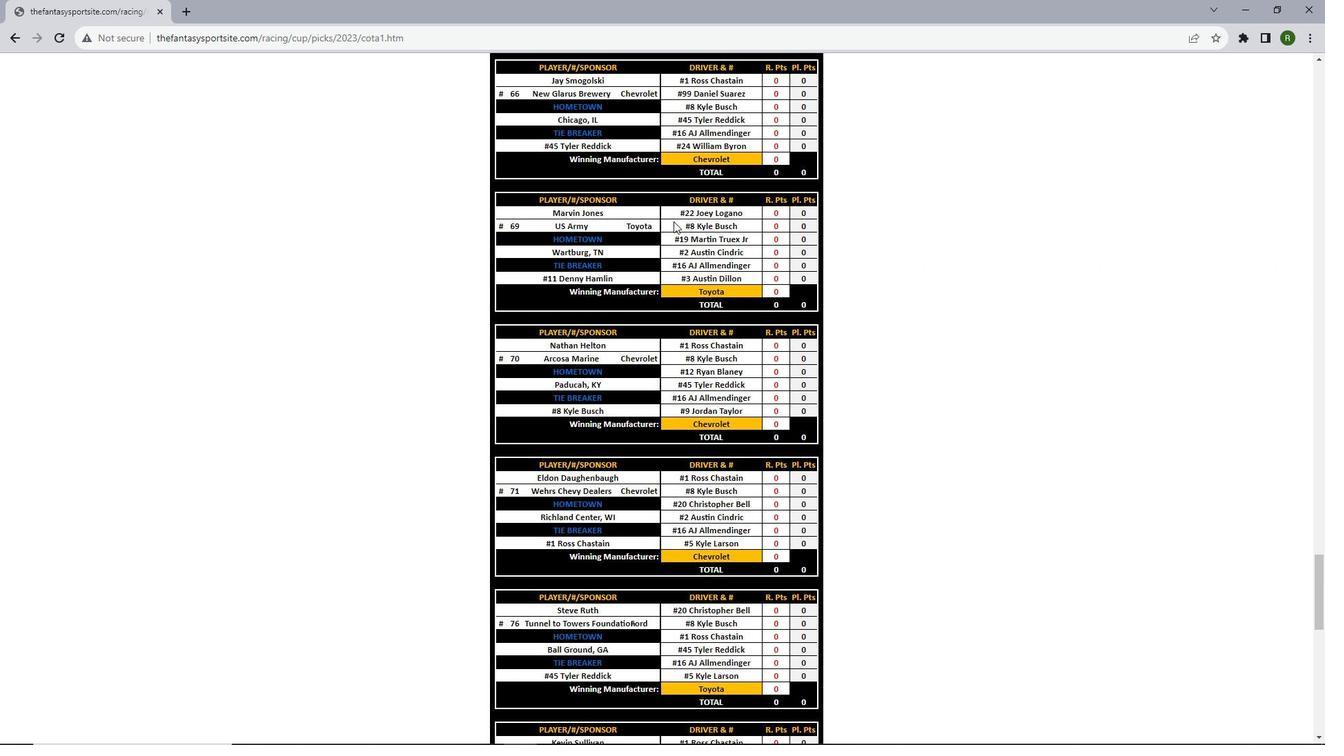 
Action: Mouse scrolled (673, 220) with delta (0, 0)
Screenshot: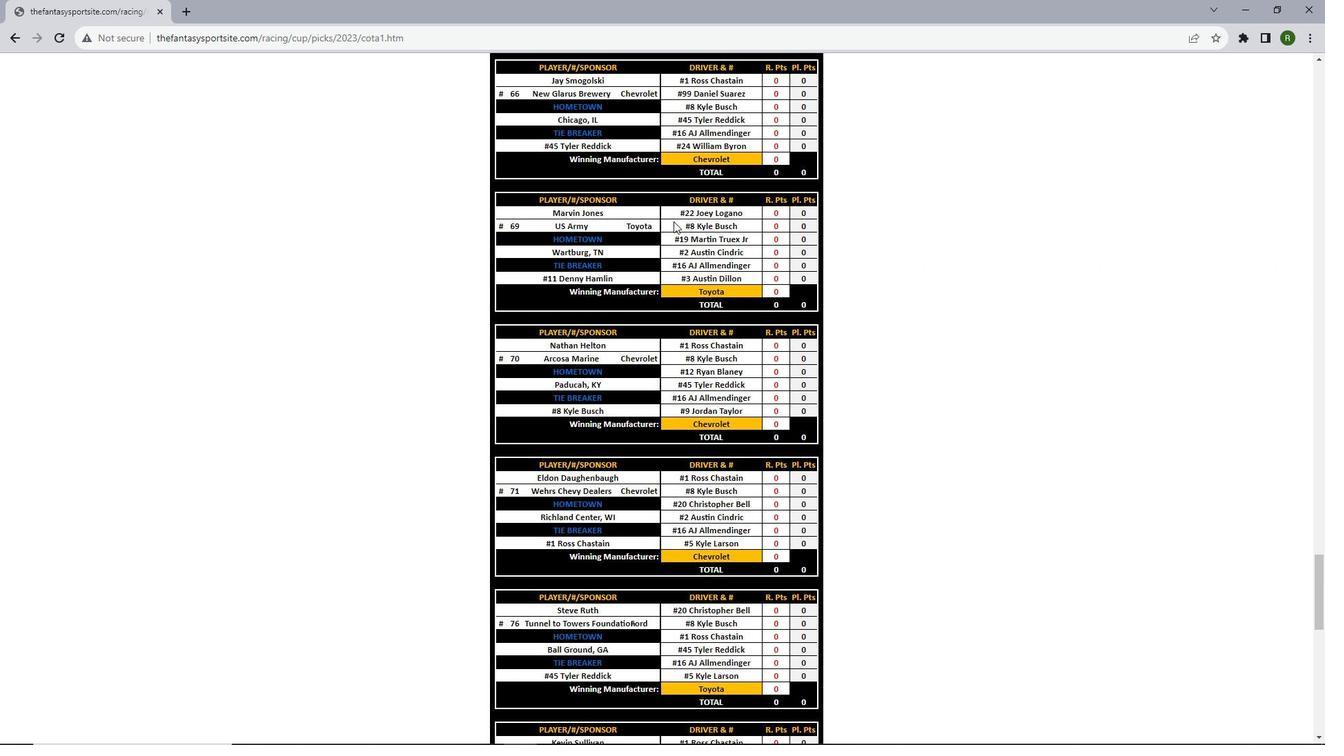 
Action: Mouse scrolled (673, 220) with delta (0, 0)
Screenshot: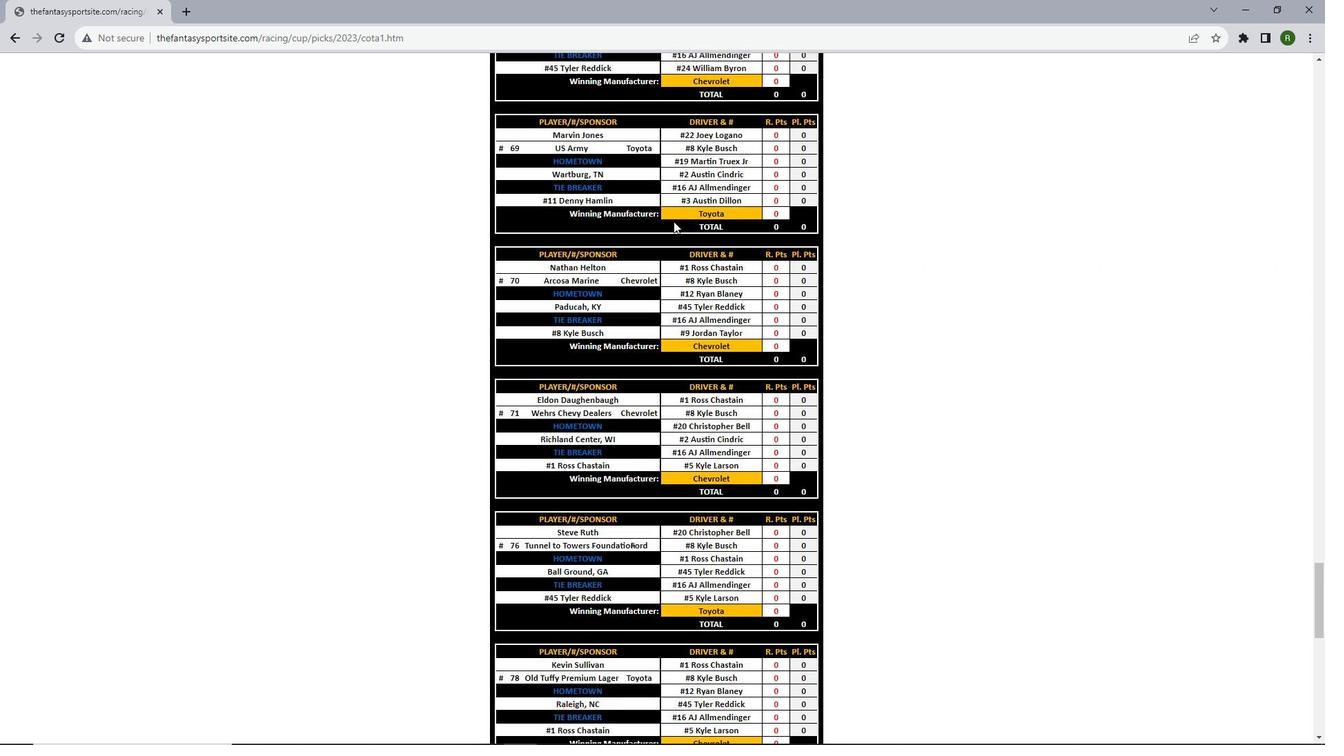 
Action: Mouse scrolled (673, 220) with delta (0, 0)
Screenshot: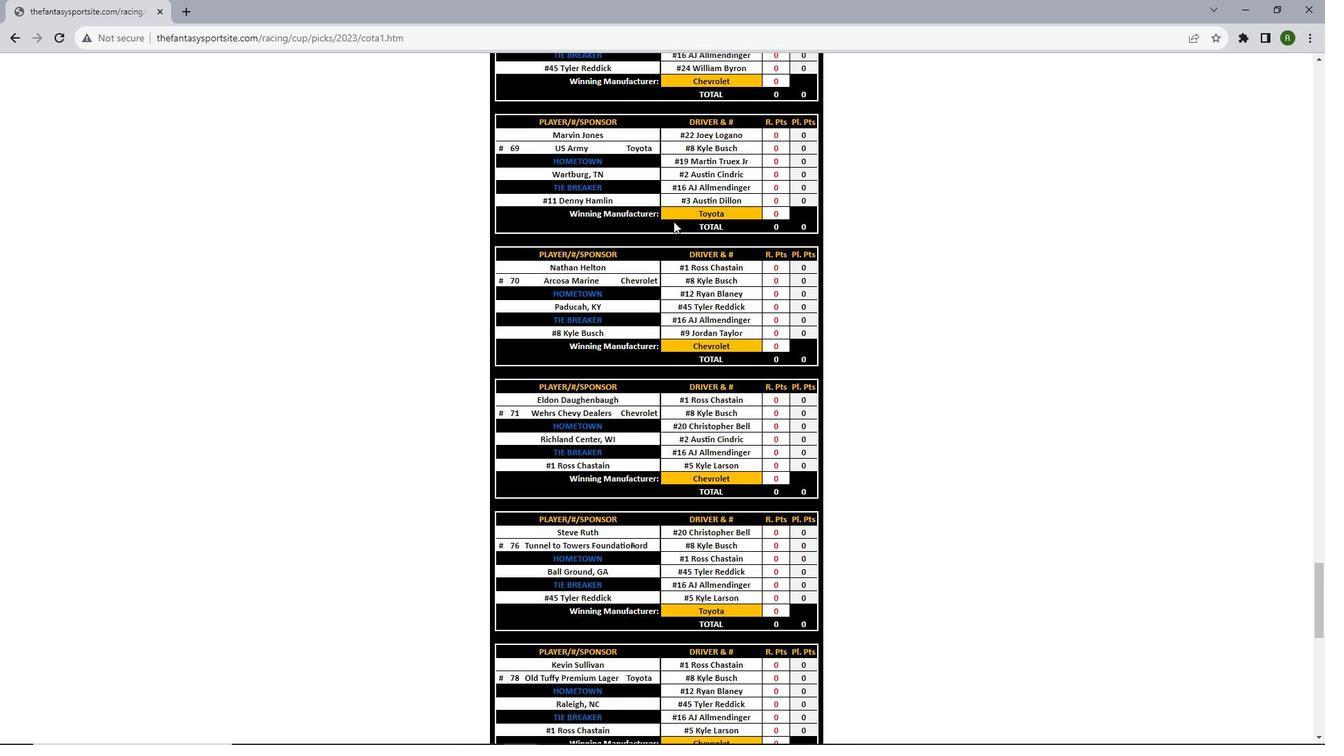 
Action: Mouse scrolled (673, 220) with delta (0, 0)
Screenshot: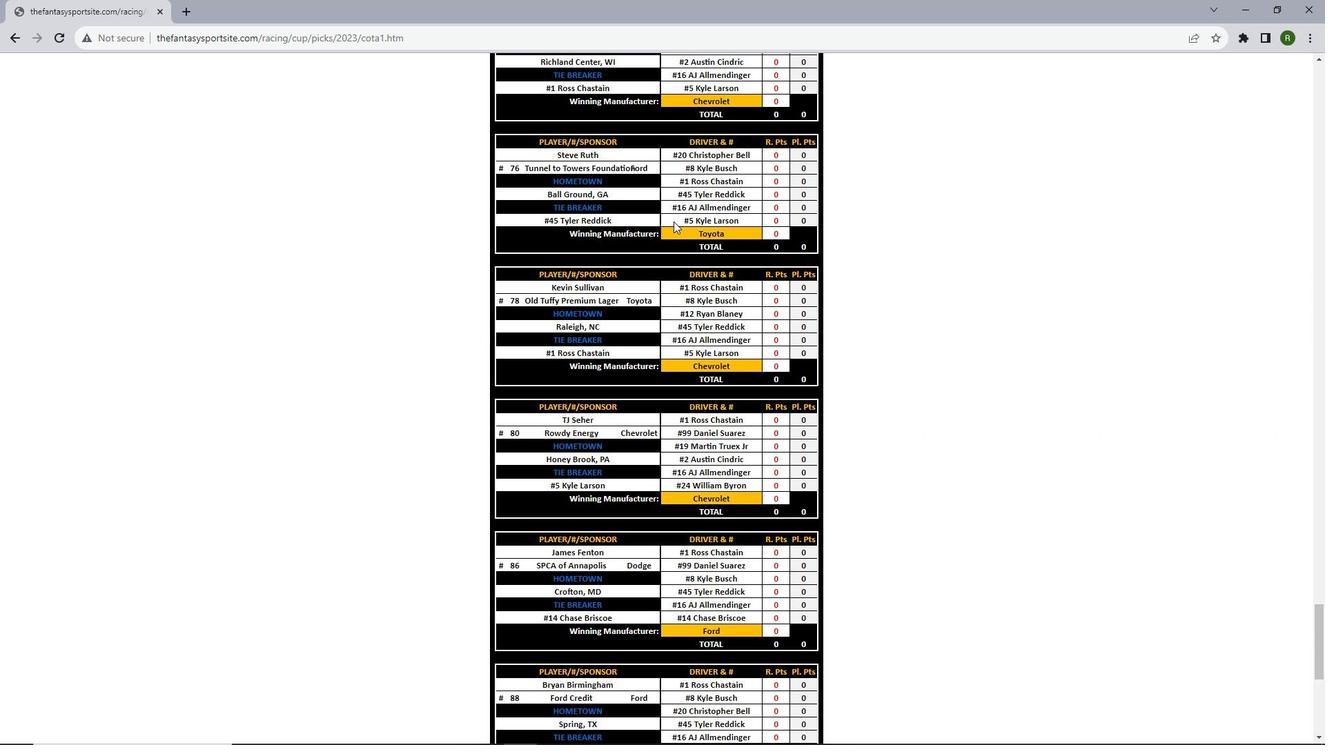 
Action: Mouse scrolled (673, 220) with delta (0, 0)
Screenshot: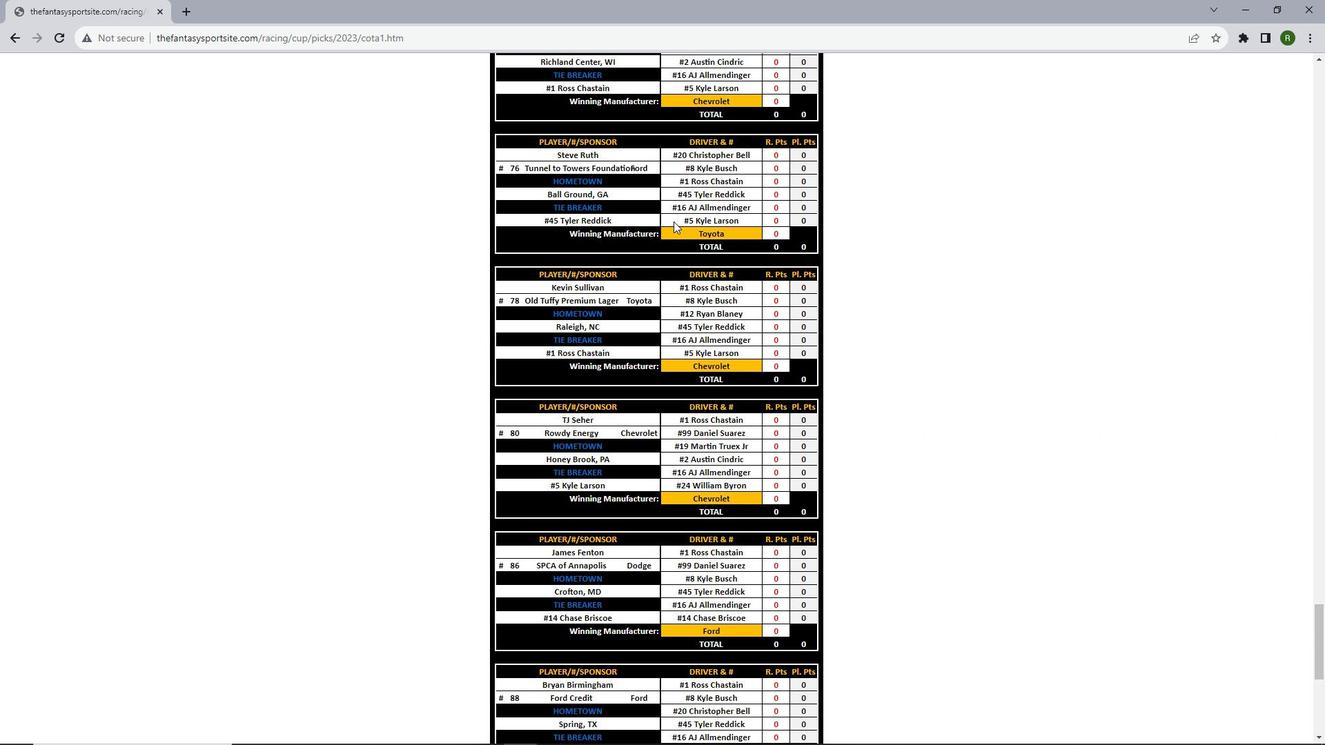 
Action: Mouse scrolled (673, 220) with delta (0, 0)
Screenshot: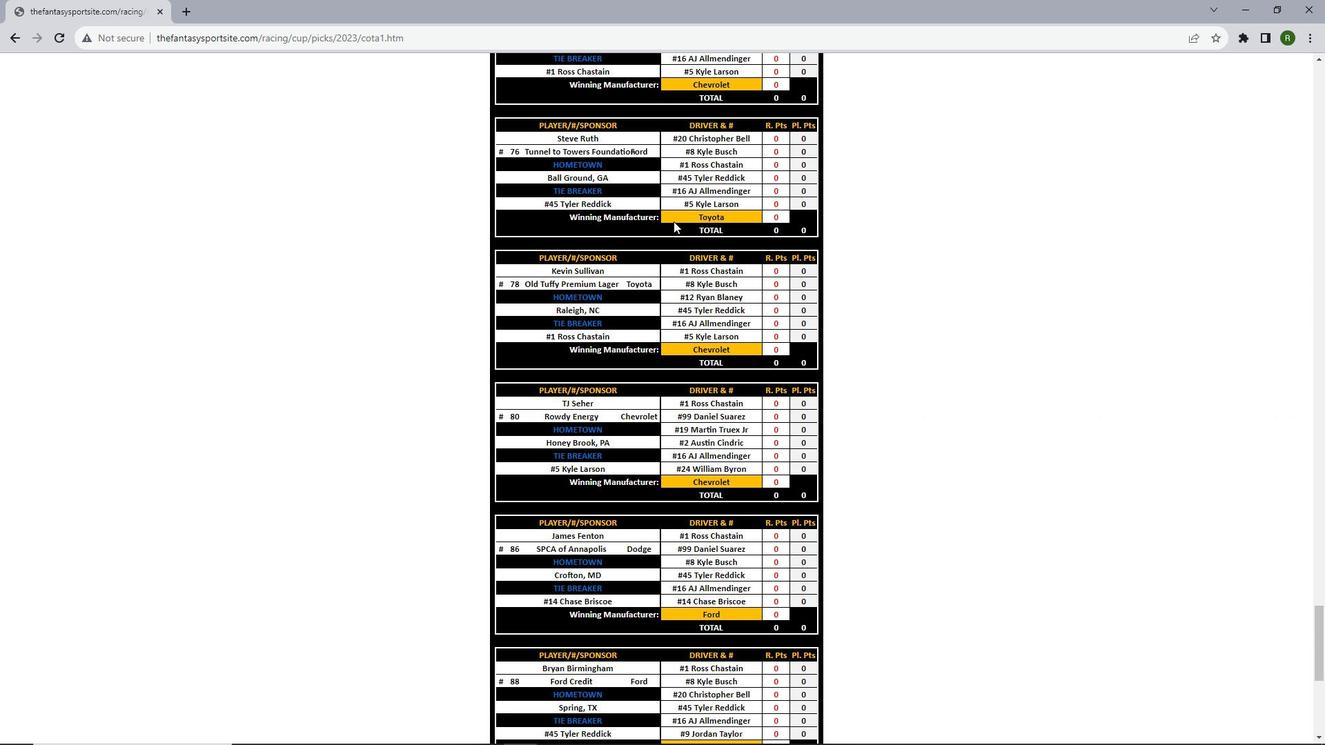 
Action: Mouse scrolled (673, 220) with delta (0, 0)
Screenshot: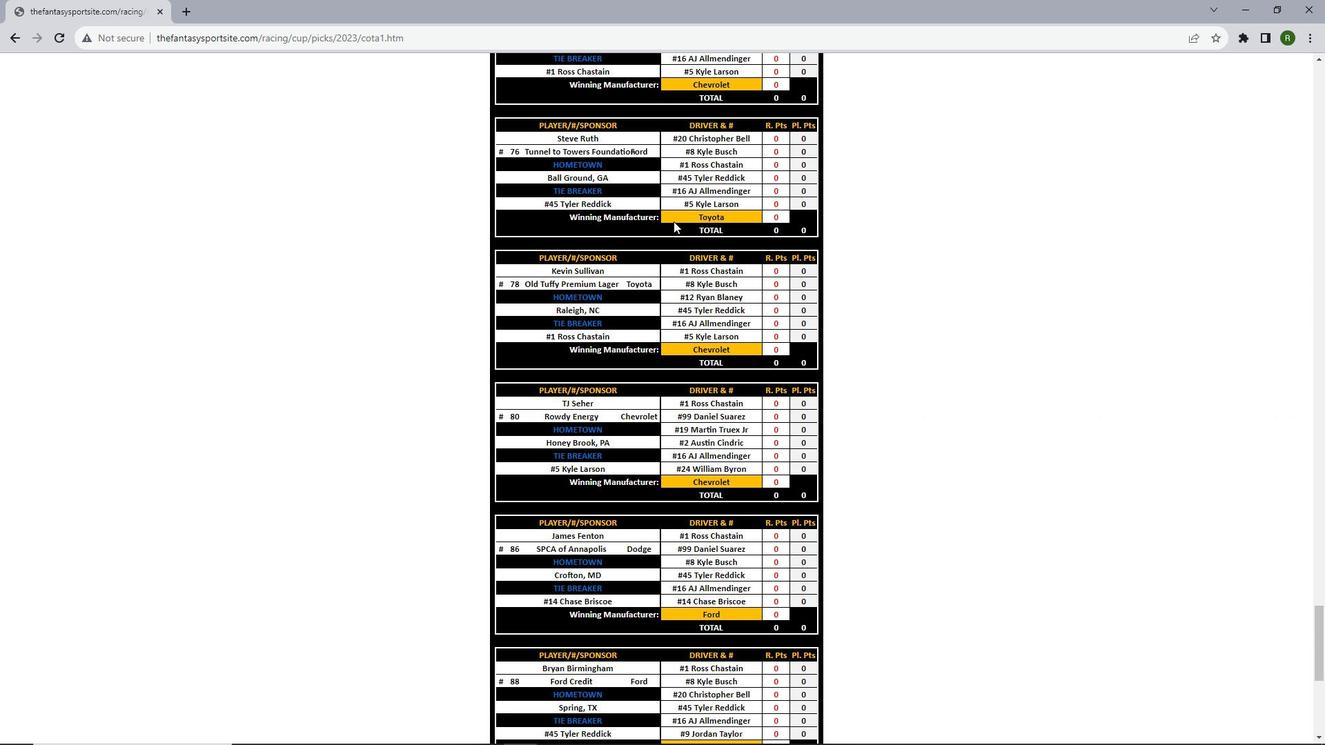
Action: Mouse scrolled (673, 220) with delta (0, 0)
Screenshot: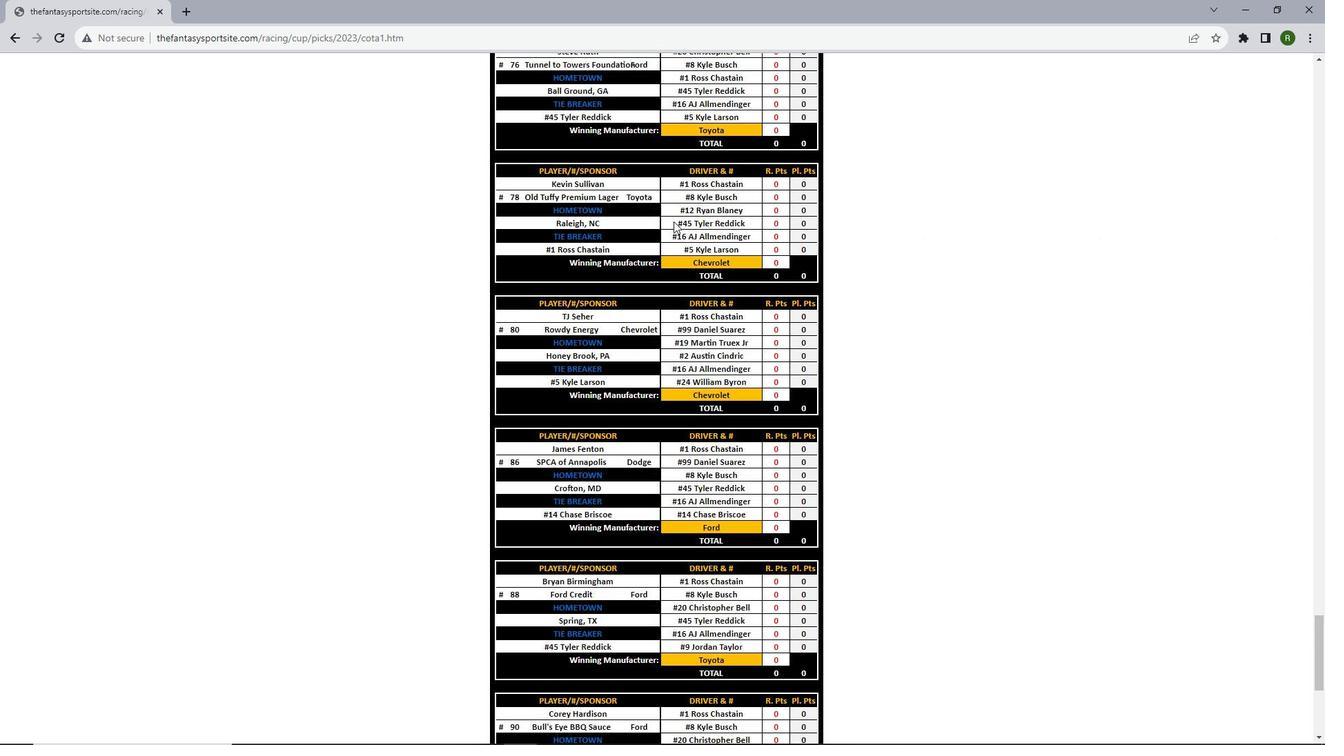 
Action: Mouse scrolled (673, 220) with delta (0, 0)
Screenshot: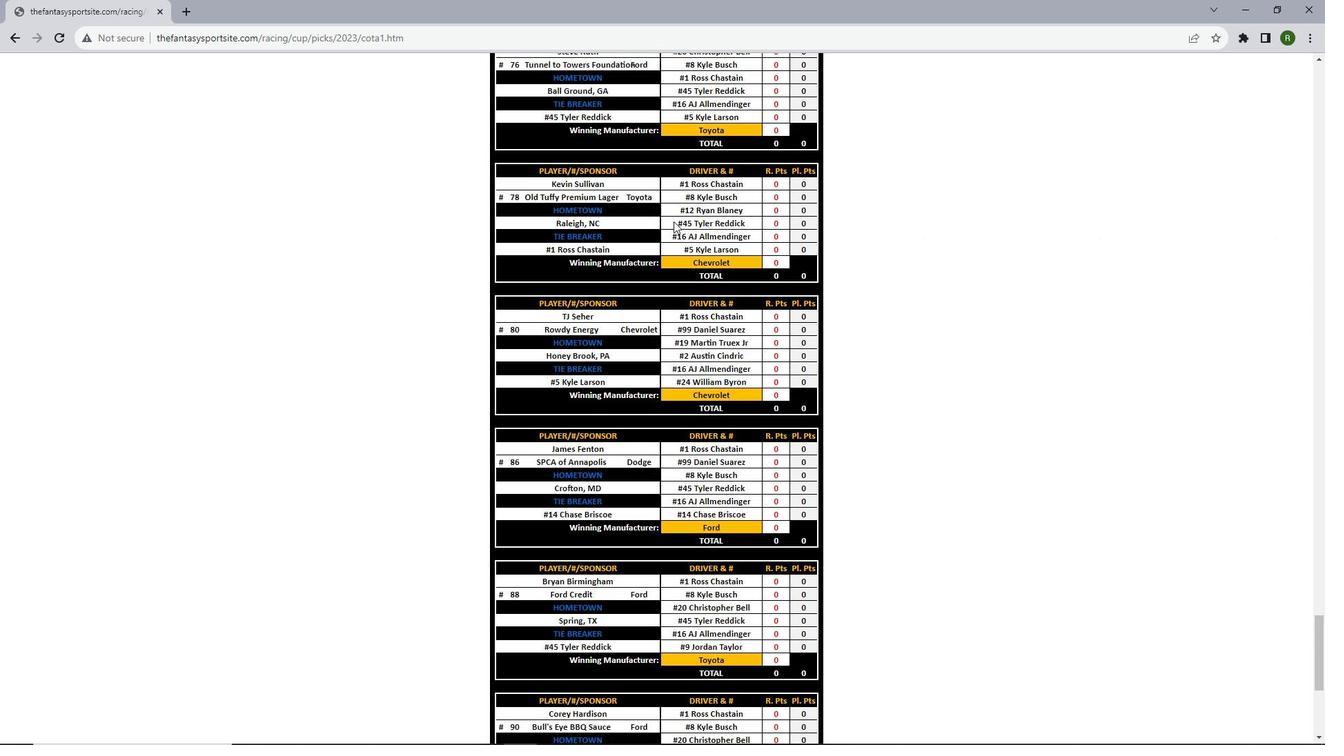 
Action: Mouse scrolled (673, 220) with delta (0, 0)
Screenshot: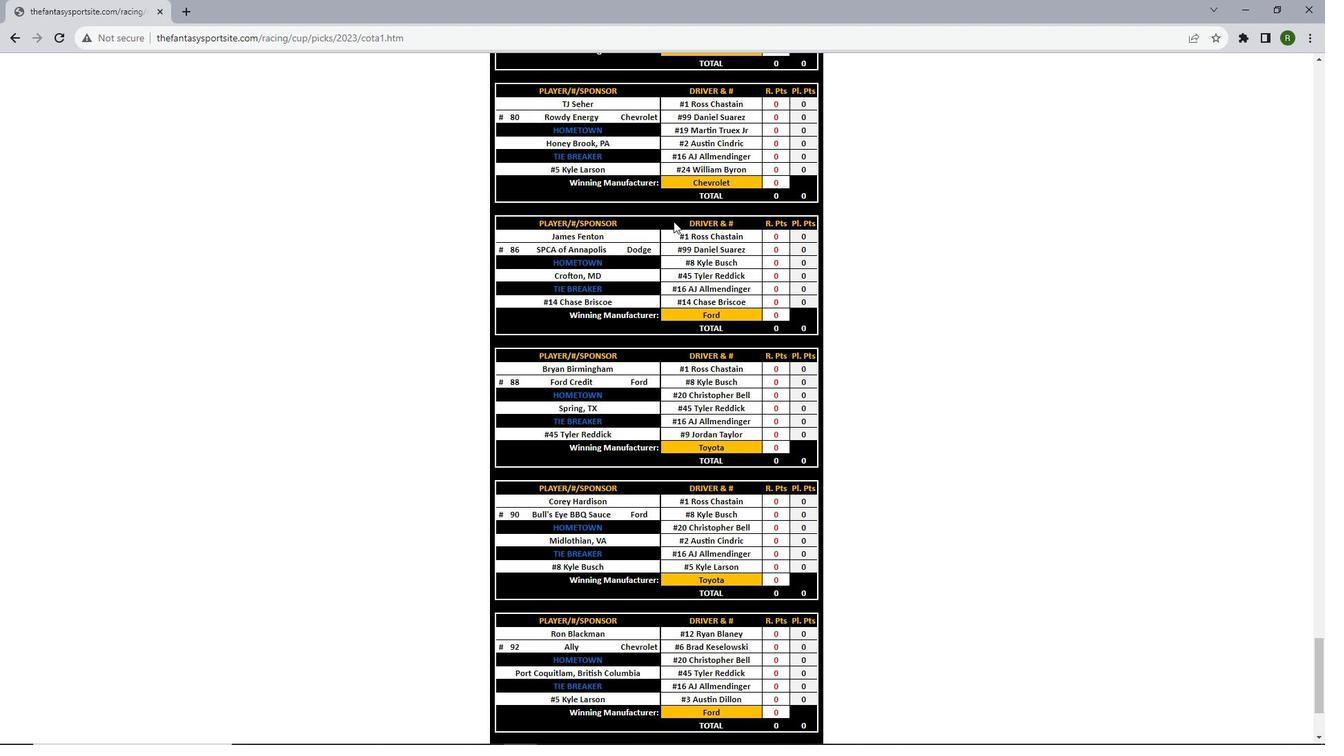 
Action: Mouse scrolled (673, 220) with delta (0, 0)
Screenshot: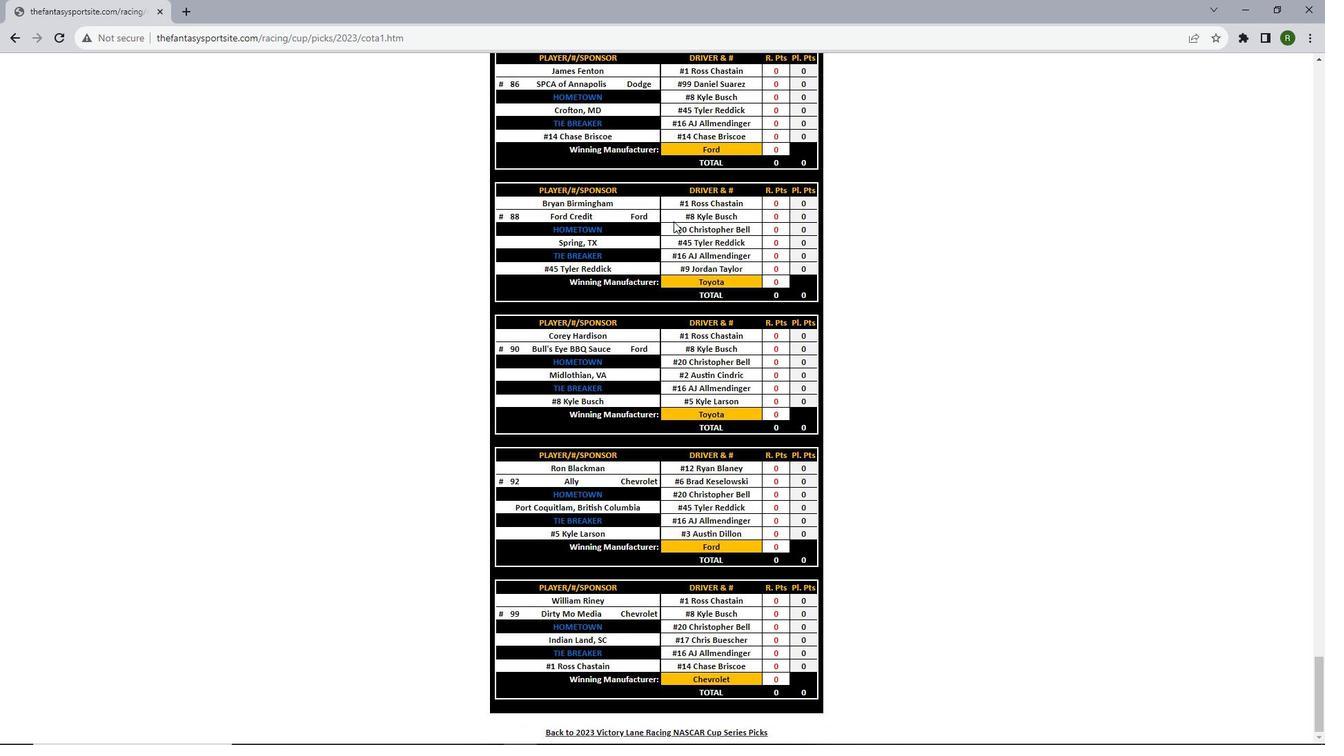 
Action: Mouse scrolled (673, 220) with delta (0, 0)
Screenshot: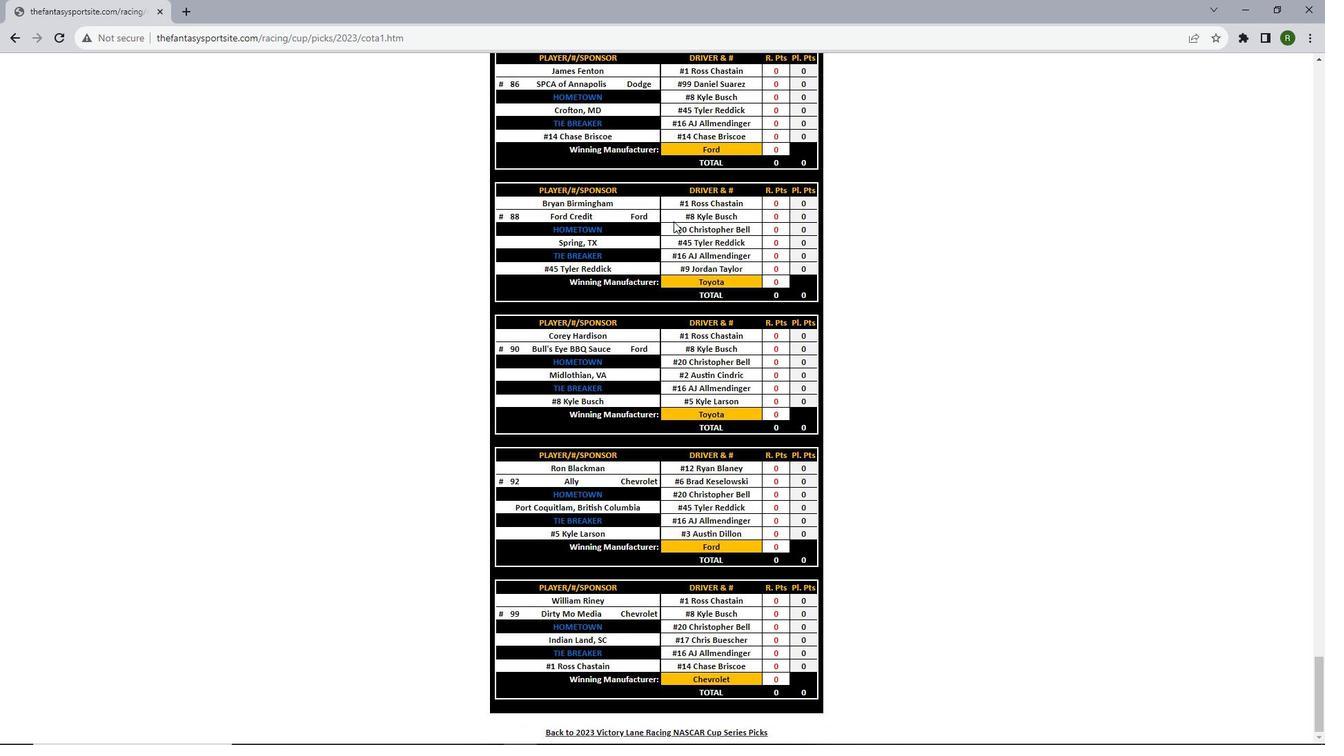
Action: Mouse scrolled (673, 220) with delta (0, 0)
Screenshot: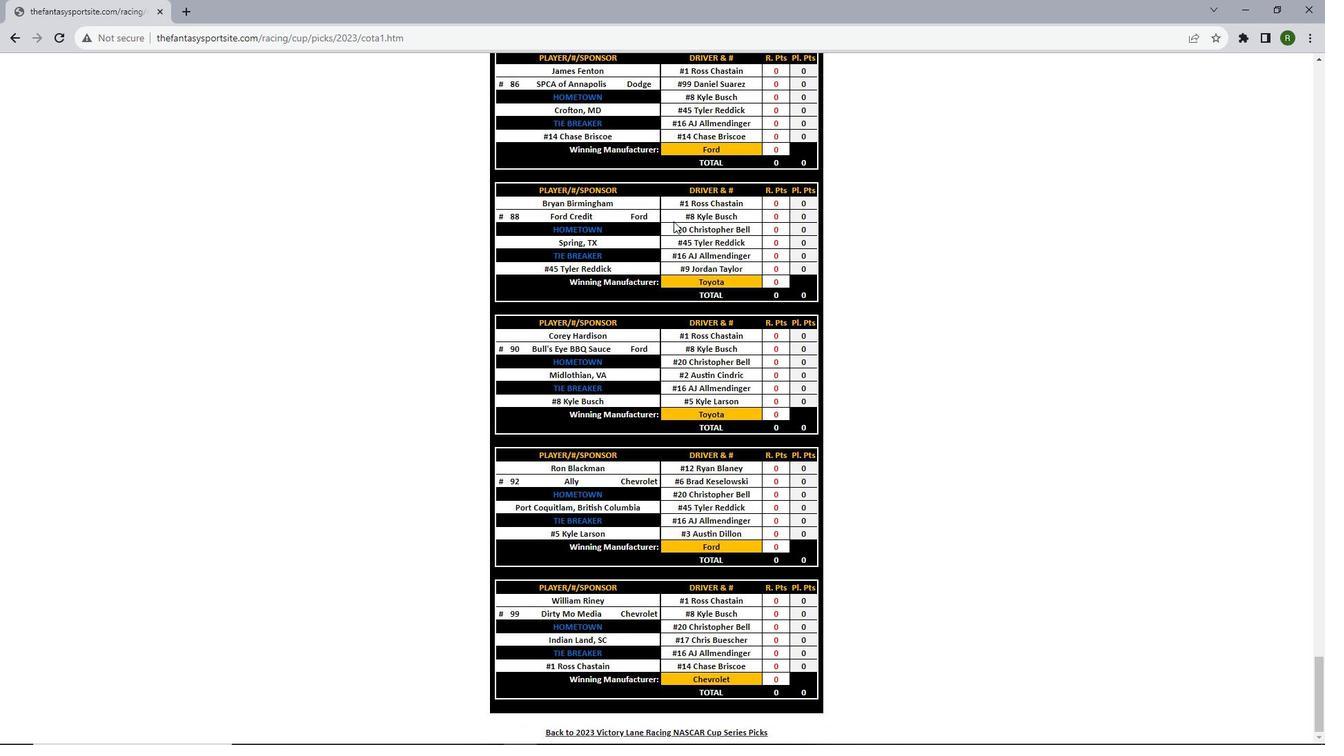 
Action: Mouse scrolled (673, 220) with delta (0, 0)
Screenshot: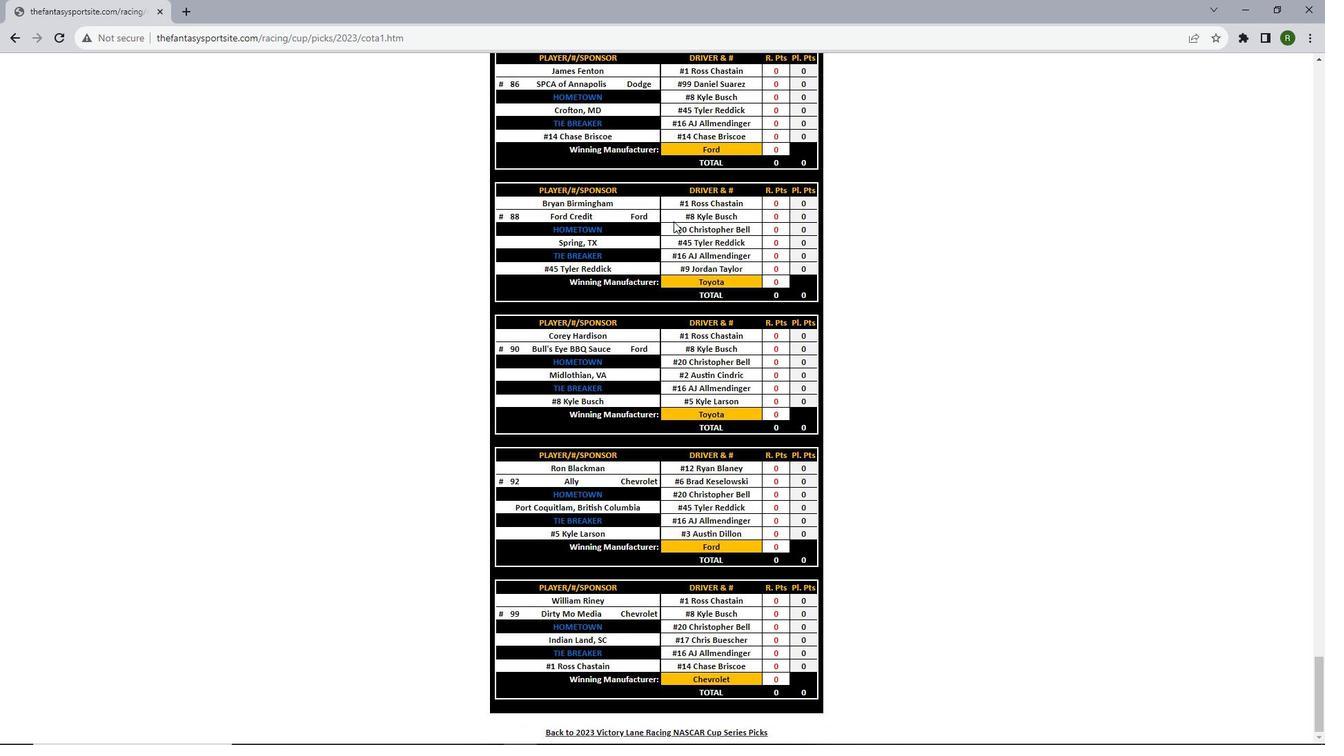 
Action: Mouse scrolled (673, 220) with delta (0, 0)
Screenshot: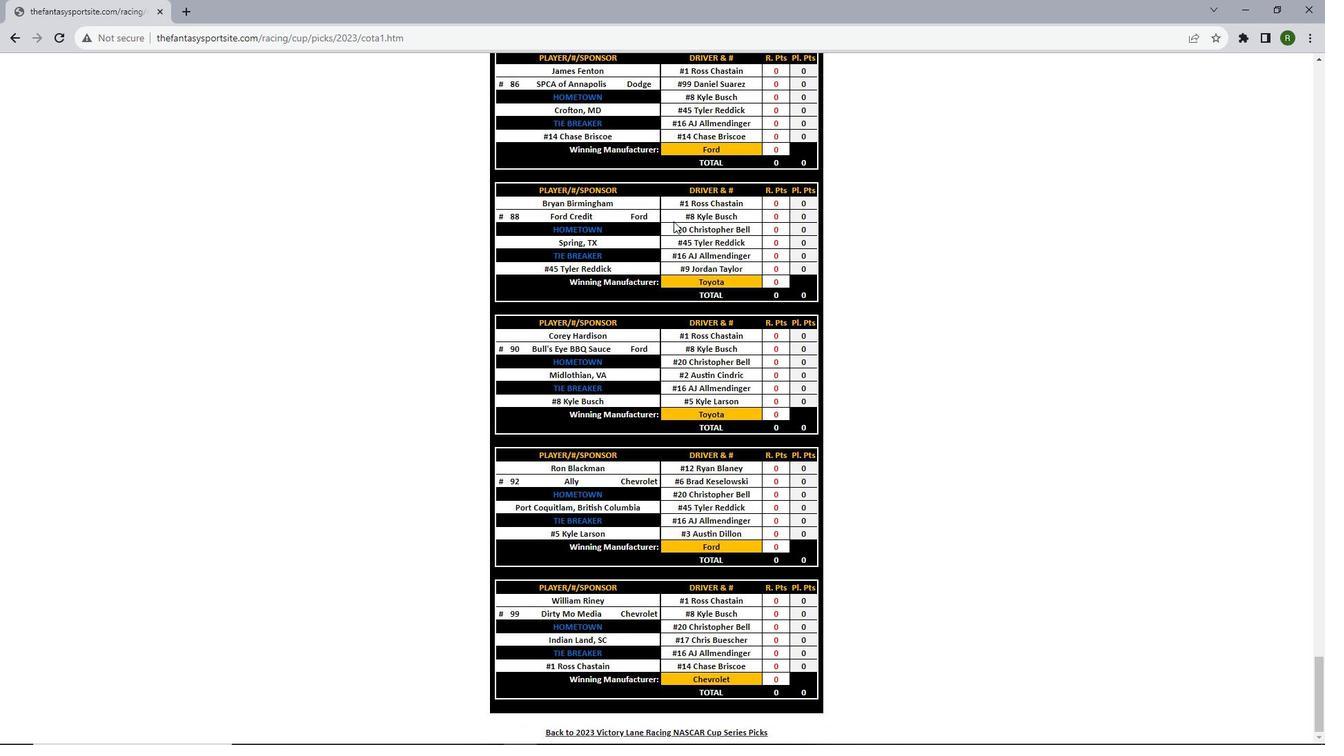 
Action: Mouse scrolled (673, 220) with delta (0, 0)
Screenshot: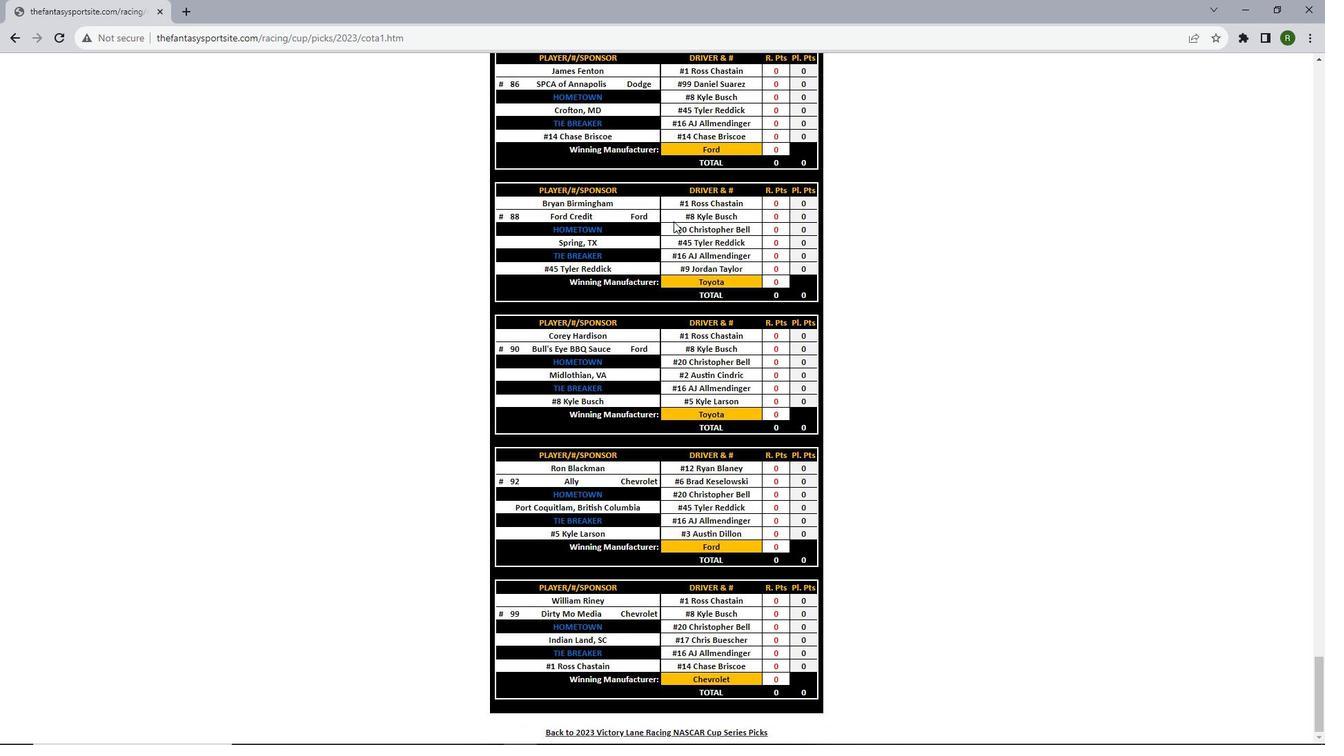 
Action: Mouse scrolled (673, 220) with delta (0, 0)
Screenshot: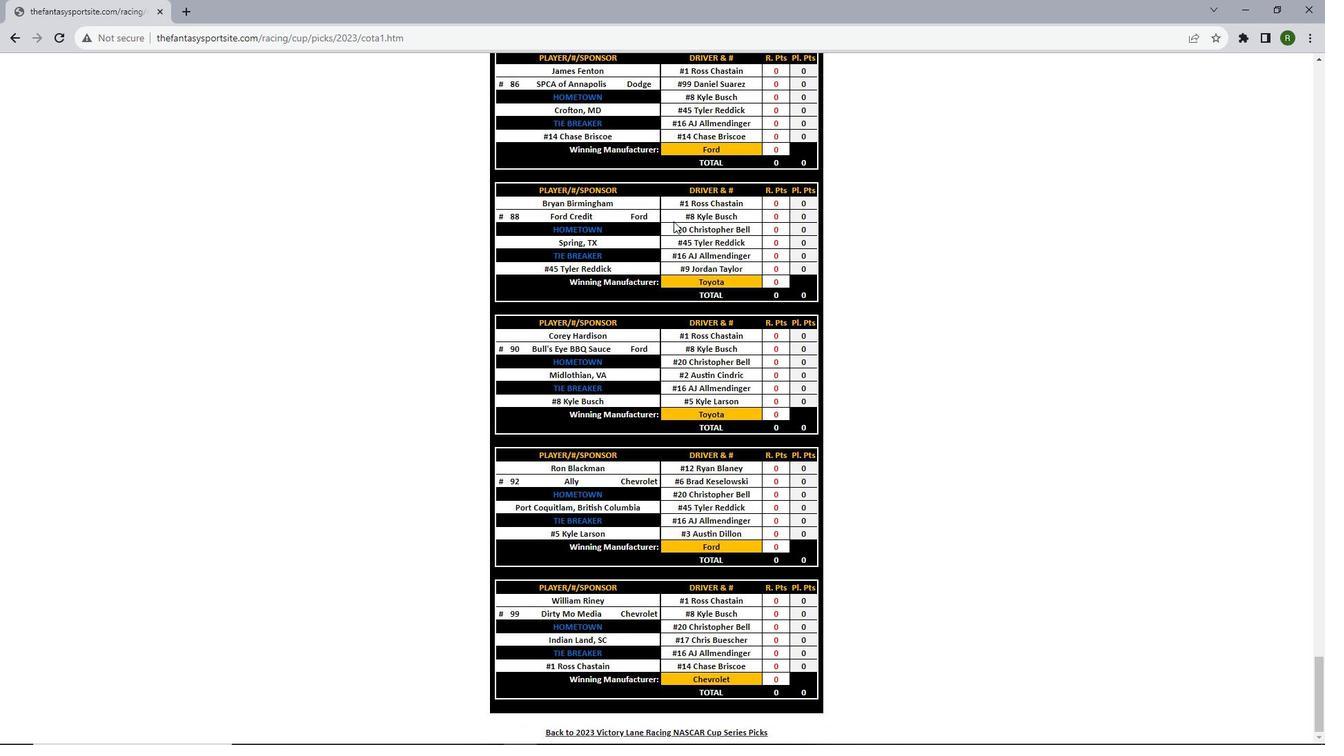 
